 Task: Research Airbnb properties in New Amsterdam, Guyana from 10th December 2023 to 26th December 2023 for 6 adults, 2 children. Place can be entire place or shared room with 6 bedrooms having 6 beds and 6 bathrooms. Property type can be house. Amenities needed are: wifi, TV, free parking, gym, and breakfast. Booking option can be self check-in.
Action: Mouse moved to (555, 112)
Screenshot: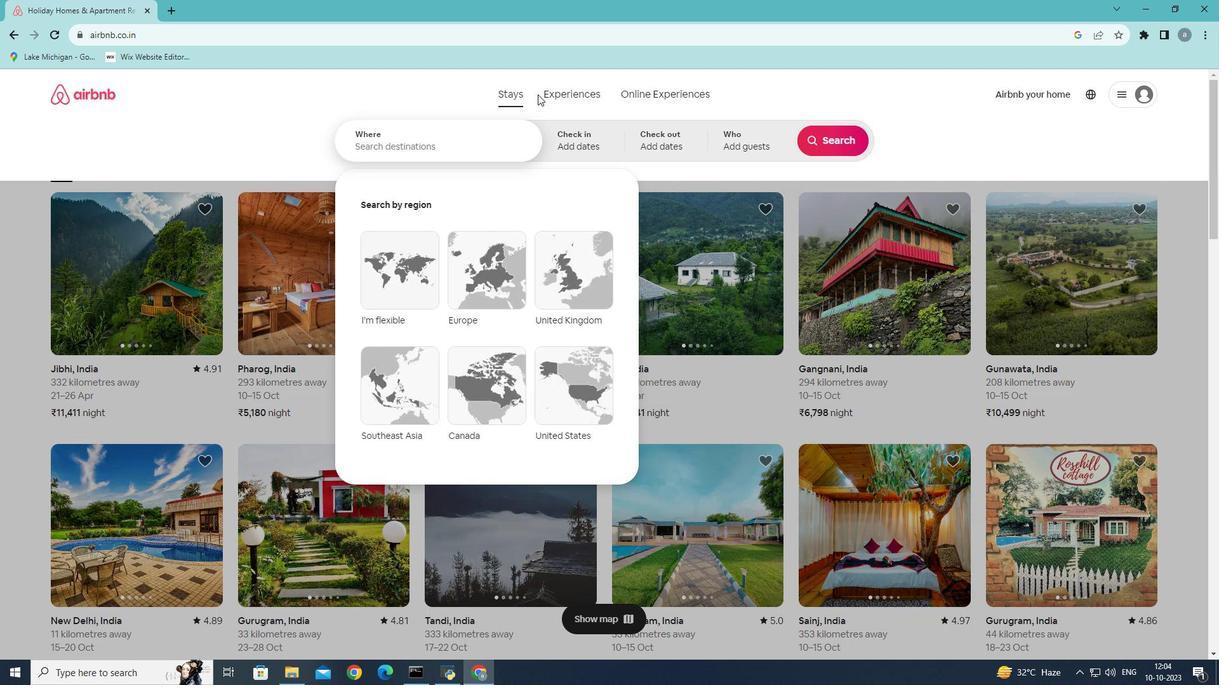 
Action: Mouse pressed left at (555, 112)
Screenshot: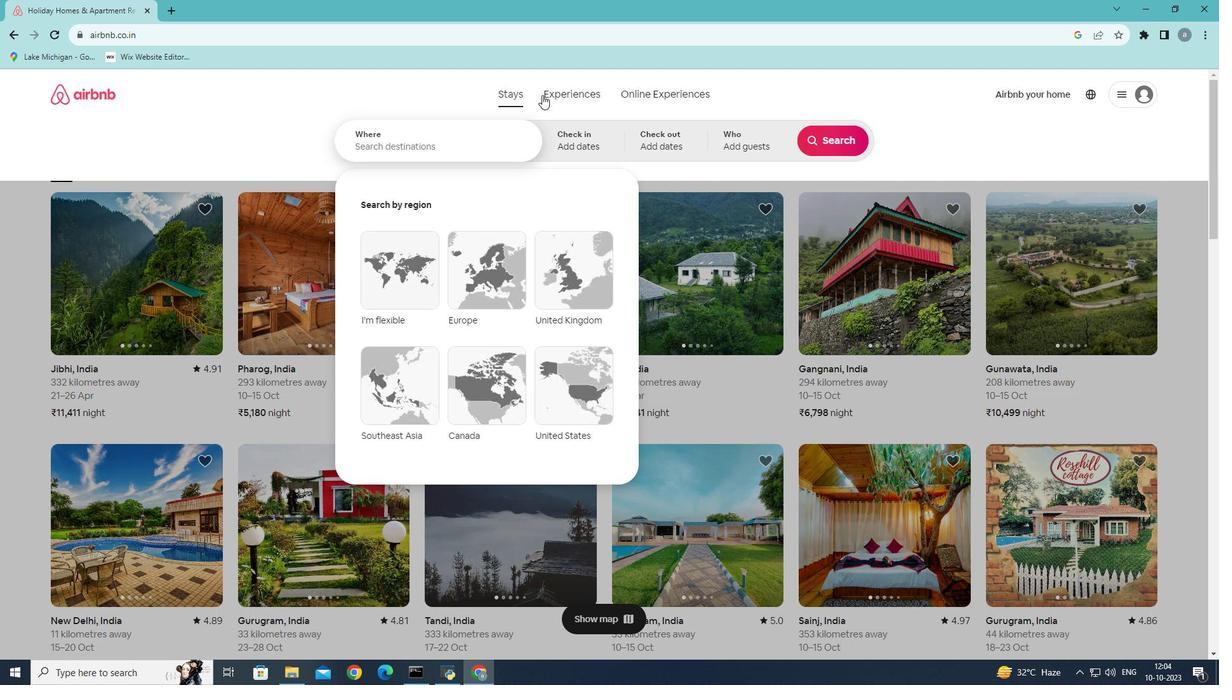 
Action: Mouse moved to (465, 154)
Screenshot: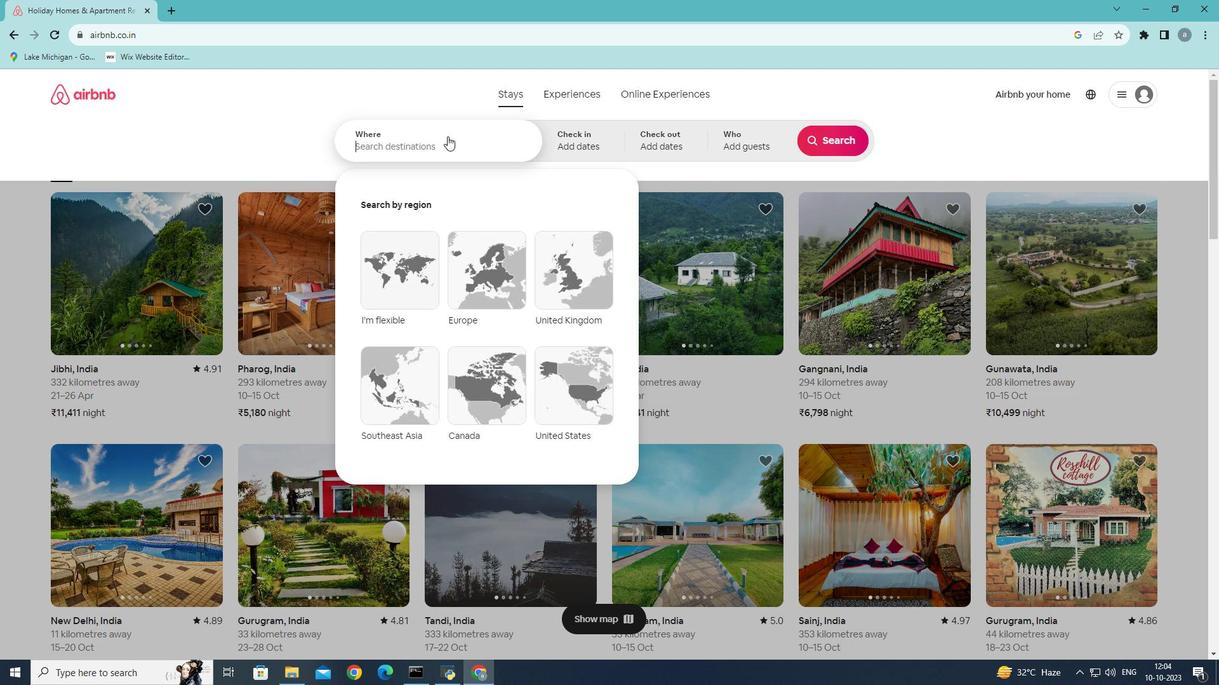 
Action: Mouse pressed left at (465, 154)
Screenshot: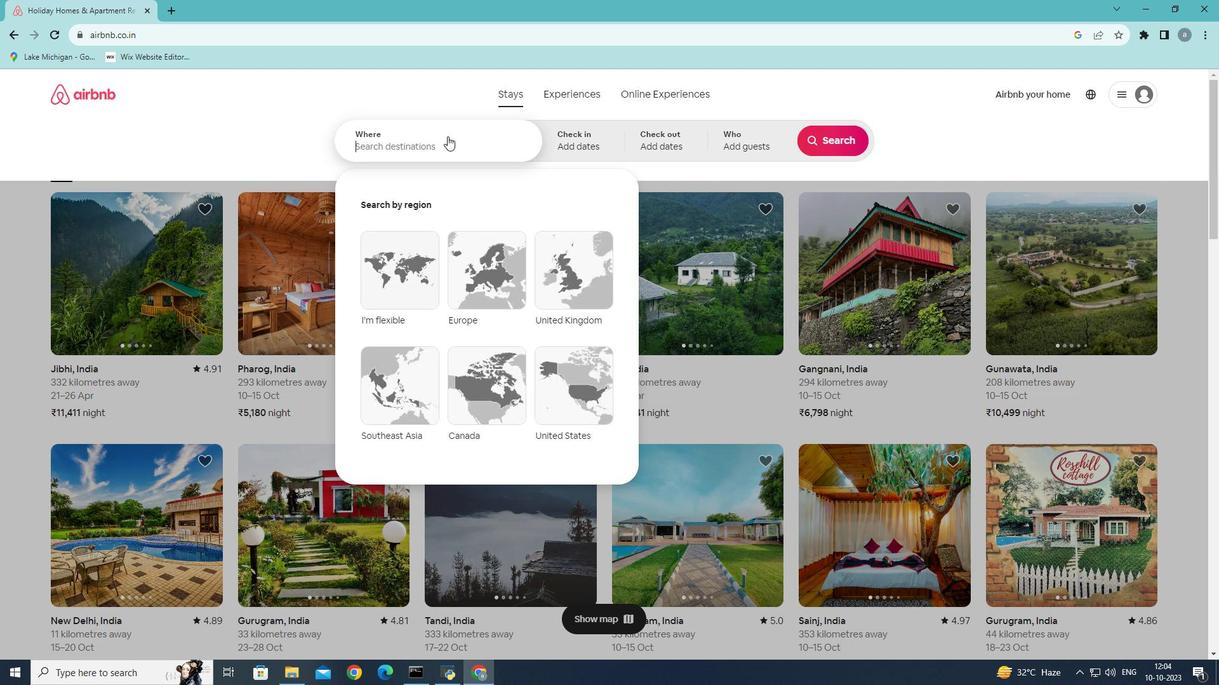 
Action: Key pressed <Key.shift><Key.shift><Key.shift><Key.shift><Key.shift><Key.shift><Key.shift><Key.shift><Key.shift><Key.shift><Key.shift><Key.shift><Key.shift><Key.shift><Key.shift>New<Key.space><Key.shift>Amster
Screenshot: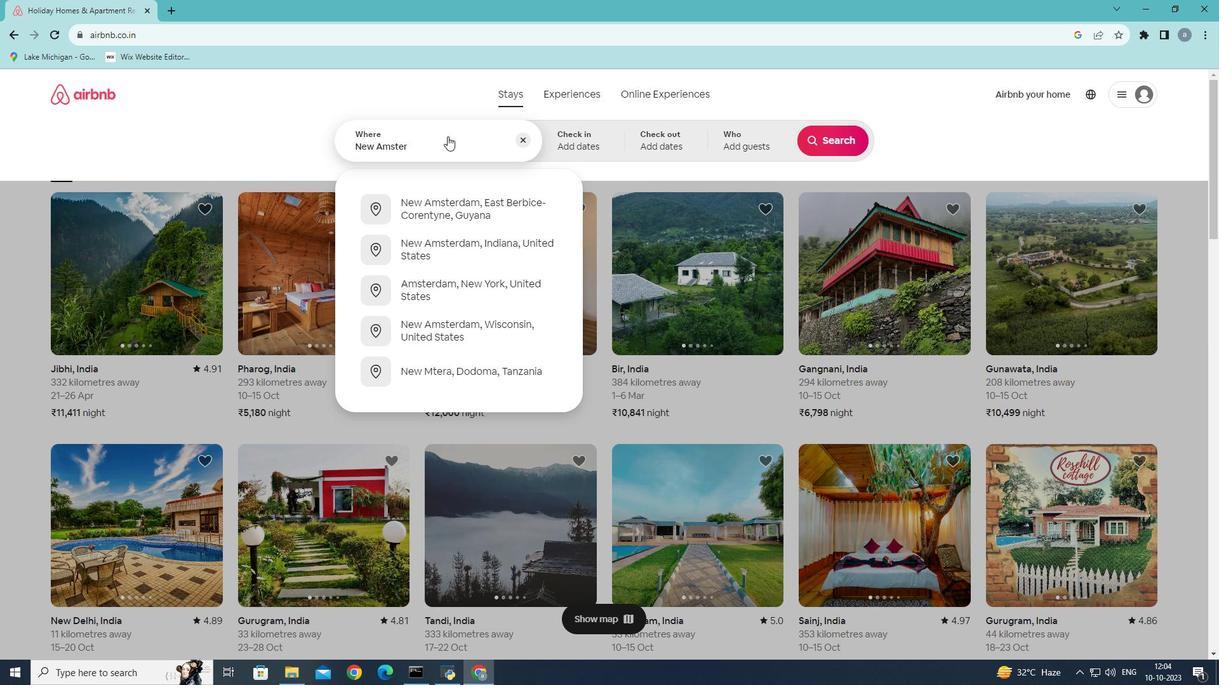 
Action: Mouse moved to (487, 238)
Screenshot: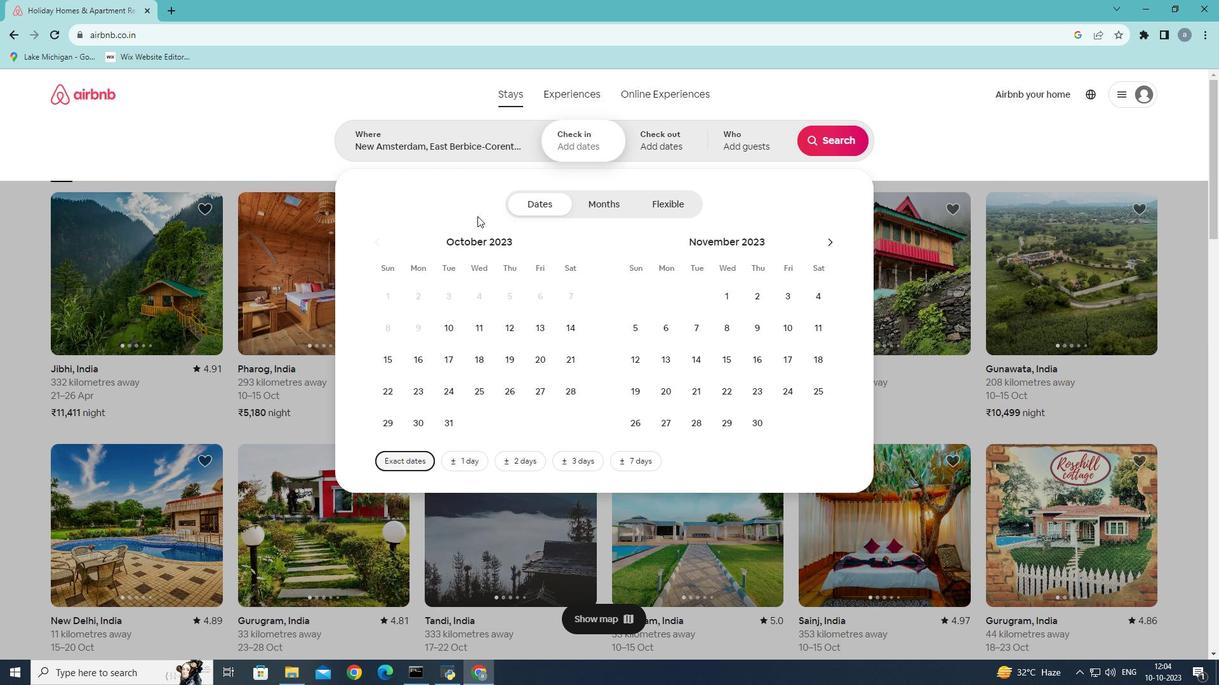 
Action: Mouse pressed left at (487, 238)
Screenshot: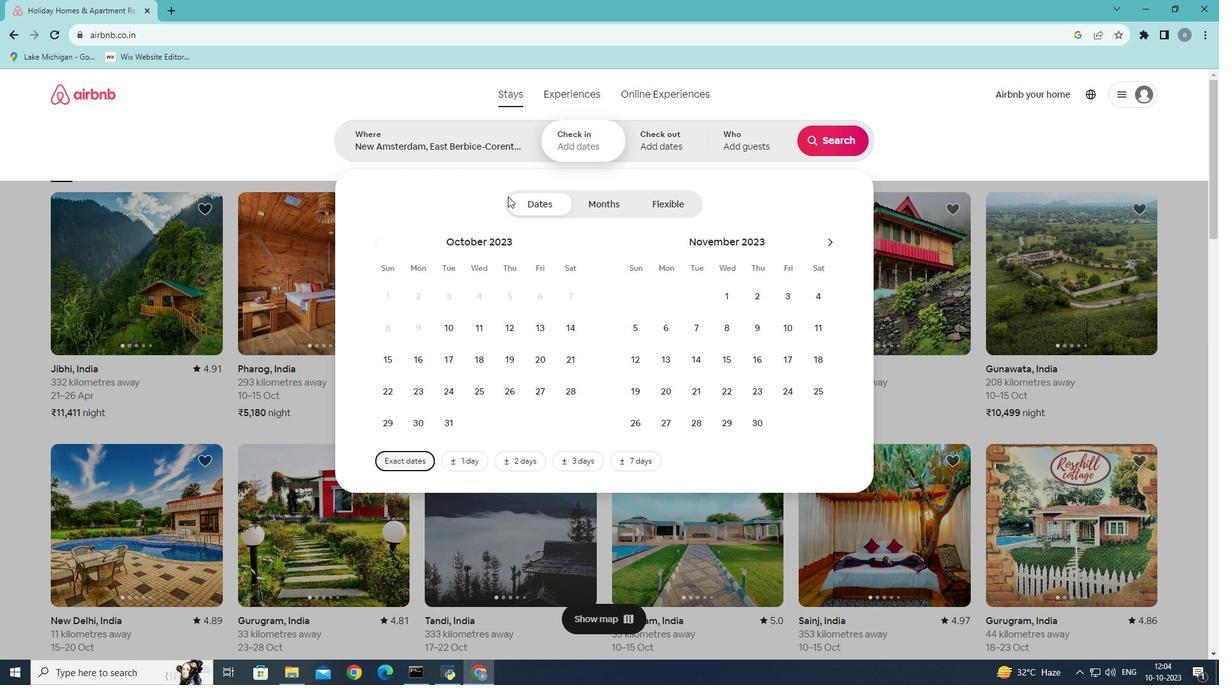 
Action: Mouse moved to (843, 259)
Screenshot: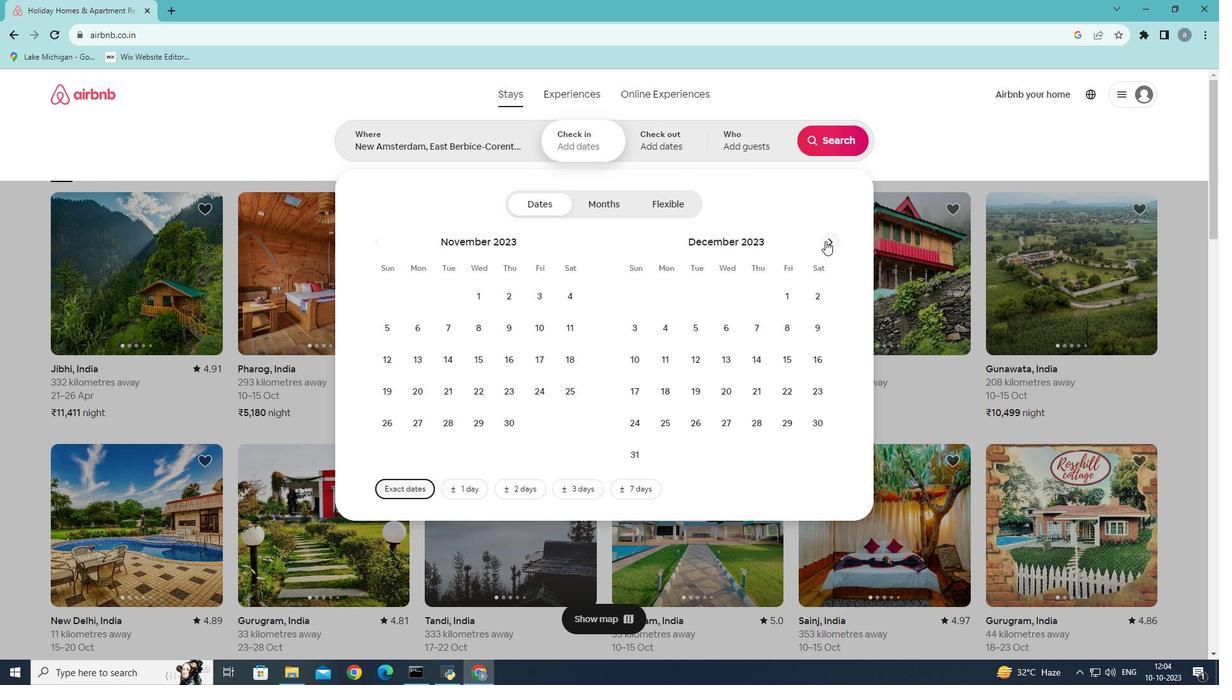 
Action: Mouse pressed left at (843, 259)
Screenshot: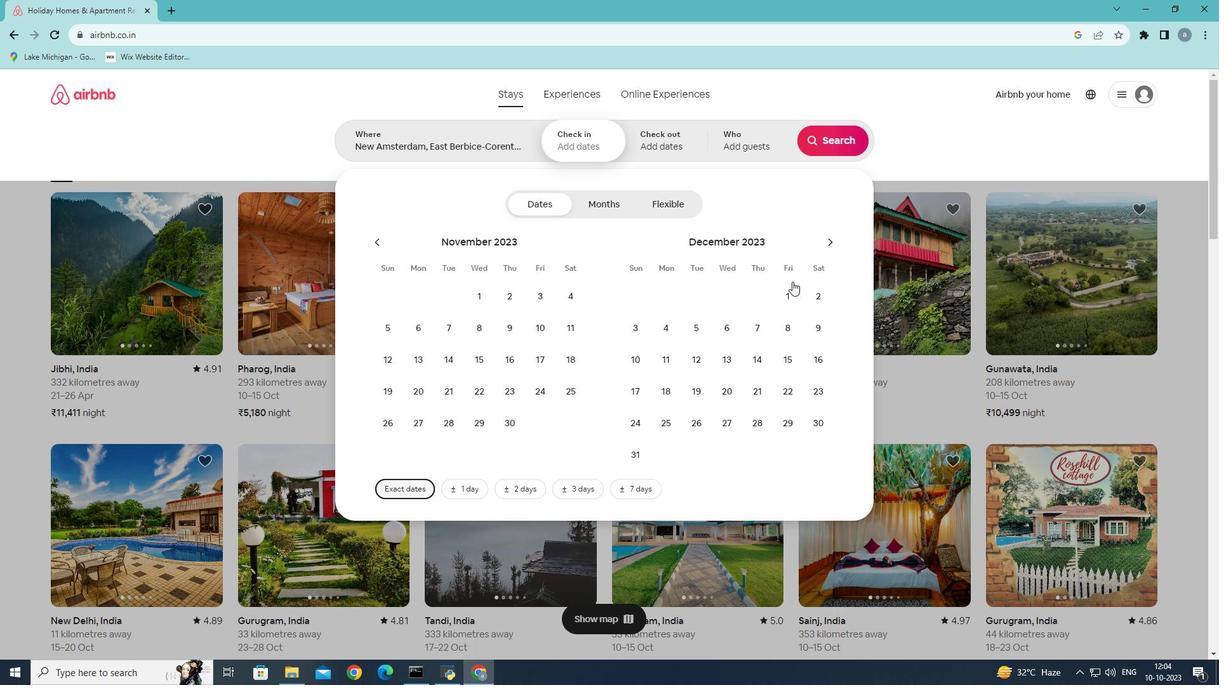 
Action: Mouse moved to (658, 377)
Screenshot: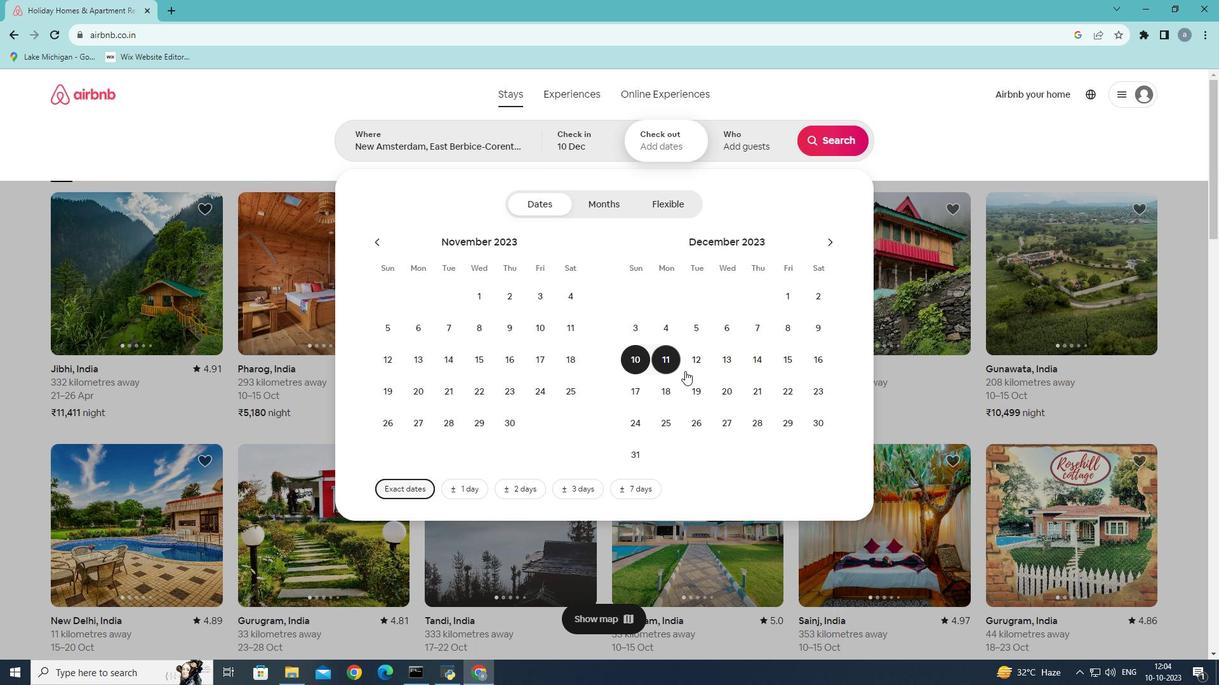 
Action: Mouse pressed left at (658, 377)
Screenshot: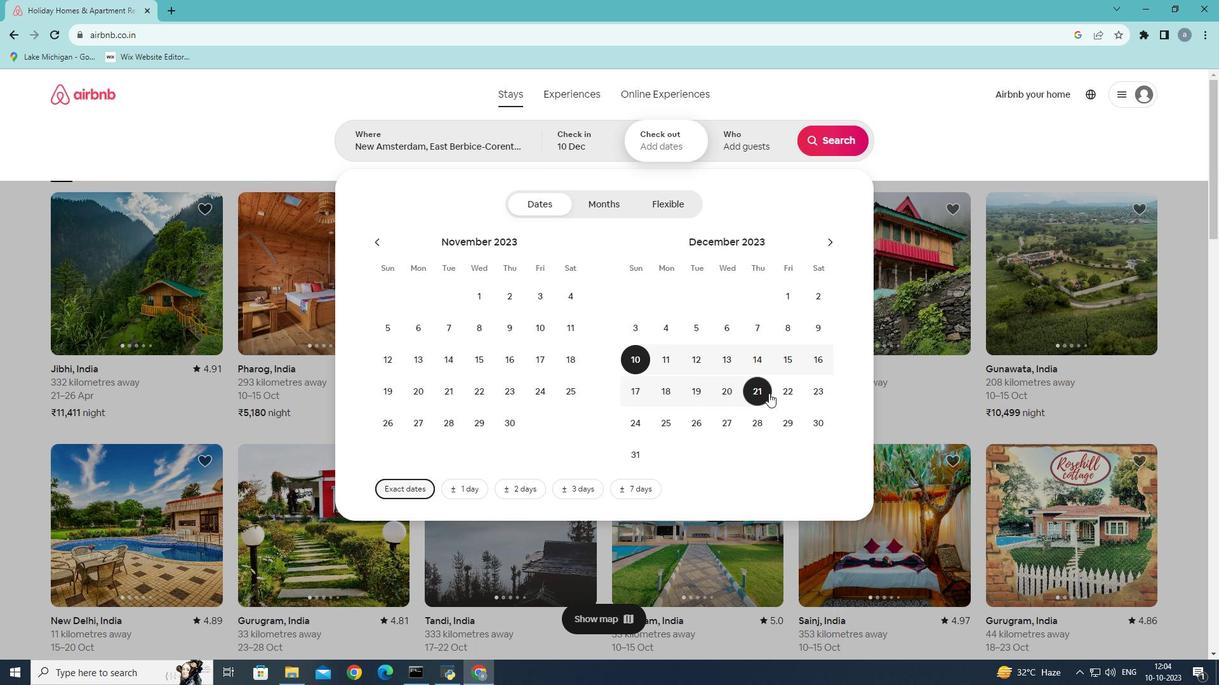
Action: Mouse moved to (715, 440)
Screenshot: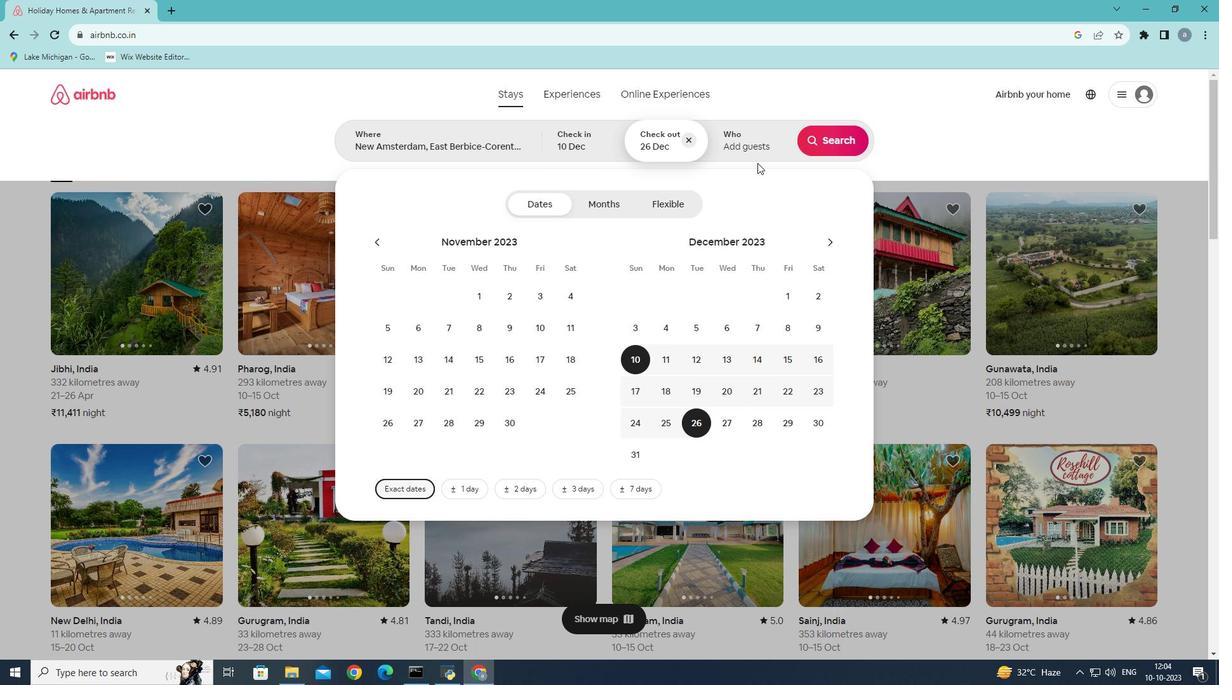 
Action: Mouse pressed left at (715, 440)
Screenshot: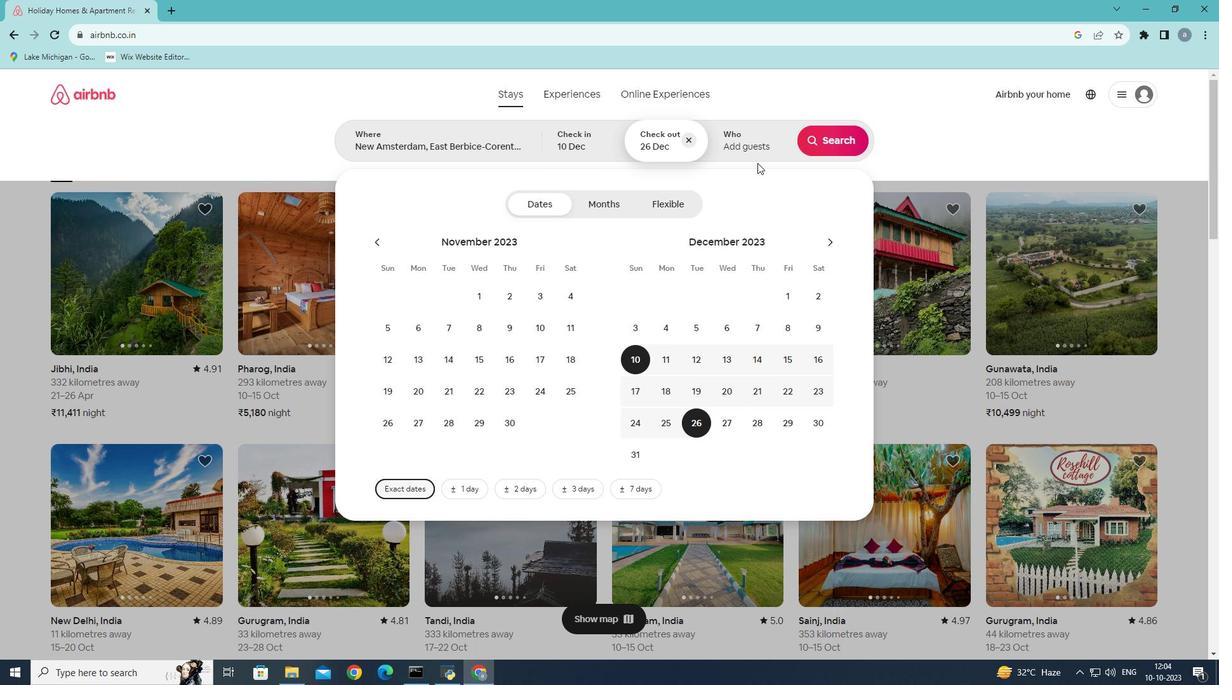
Action: Mouse moved to (778, 166)
Screenshot: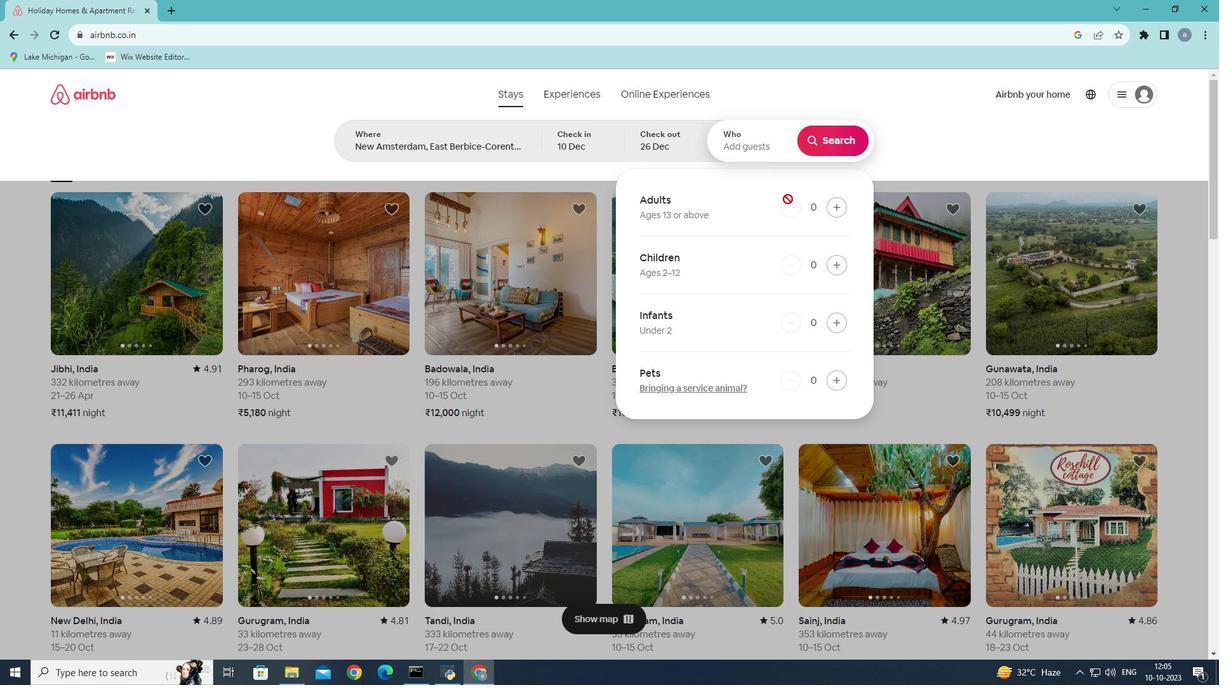 
Action: Mouse pressed left at (778, 166)
Screenshot: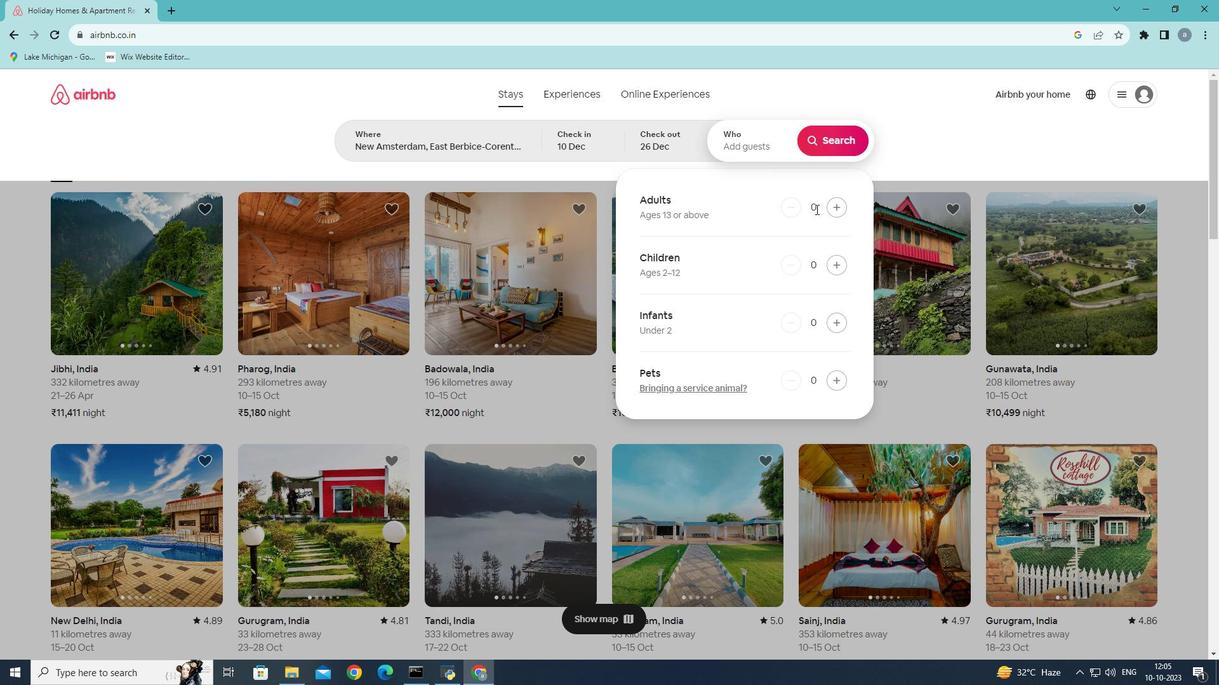 
Action: Mouse moved to (854, 226)
Screenshot: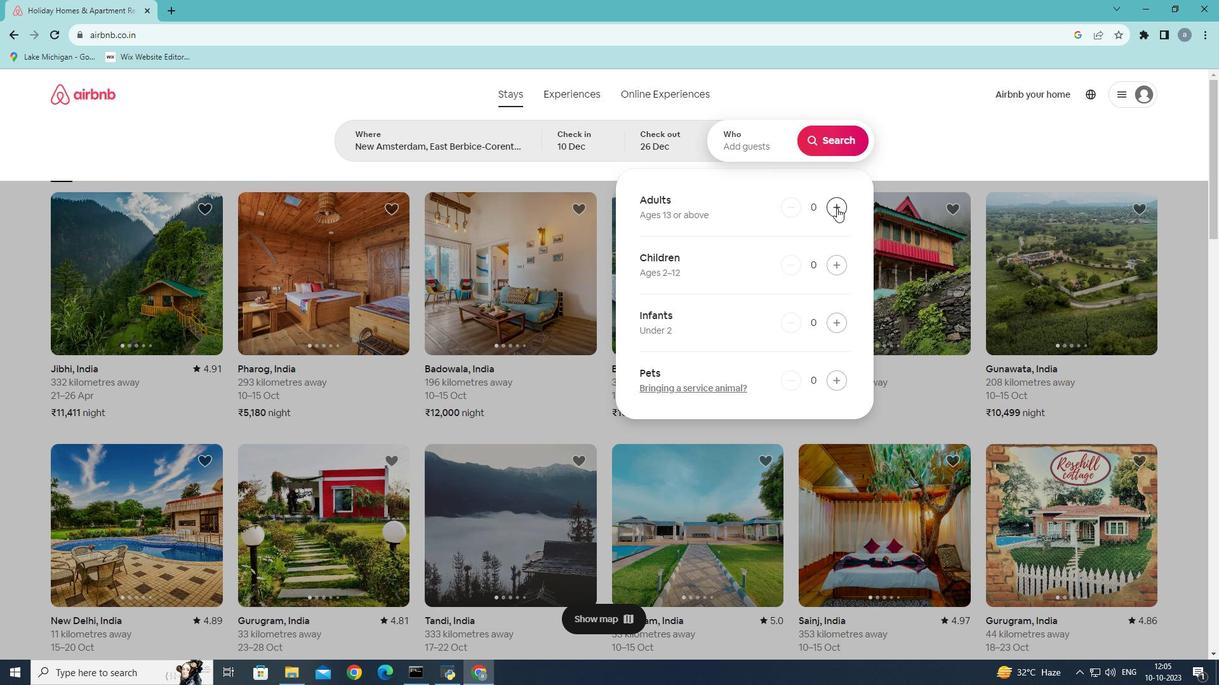 
Action: Mouse pressed left at (854, 226)
Screenshot: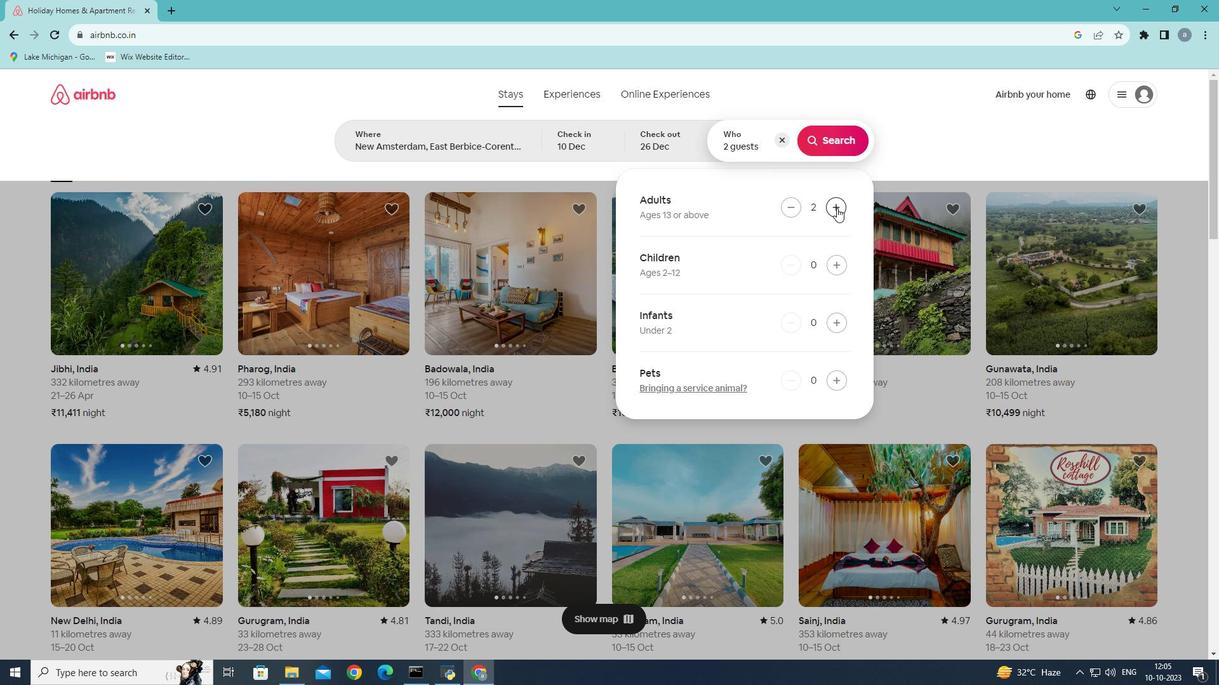 
Action: Mouse pressed left at (854, 226)
Screenshot: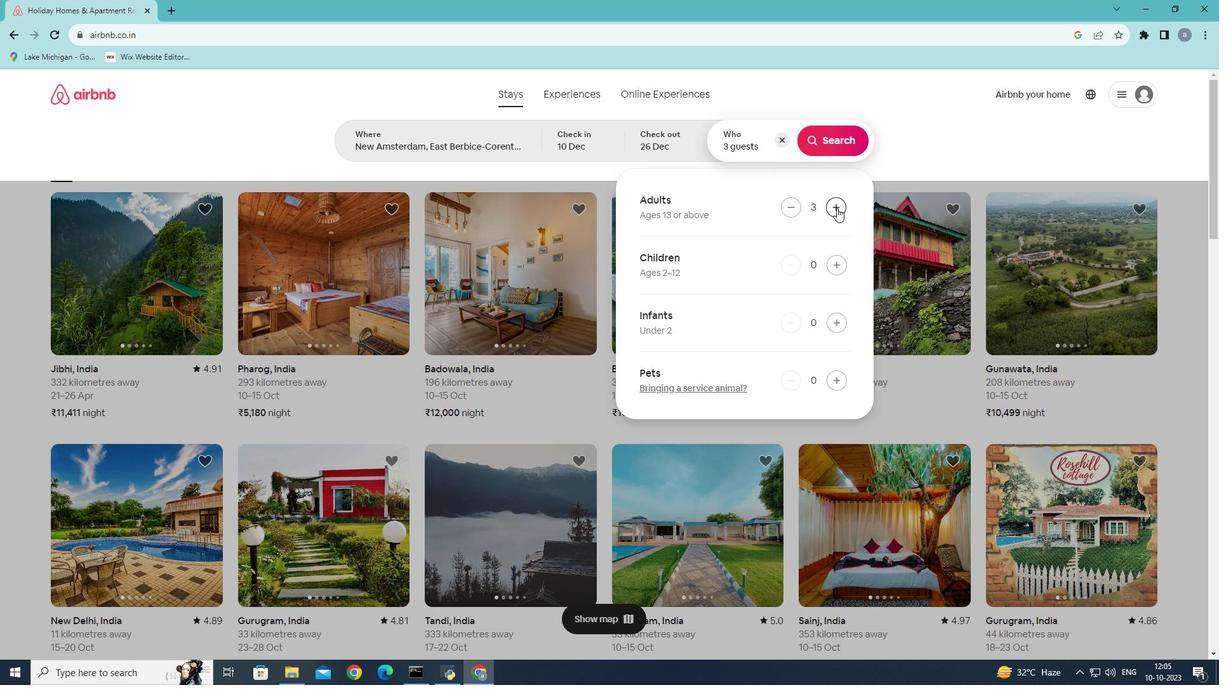 
Action: Mouse pressed left at (854, 226)
Screenshot: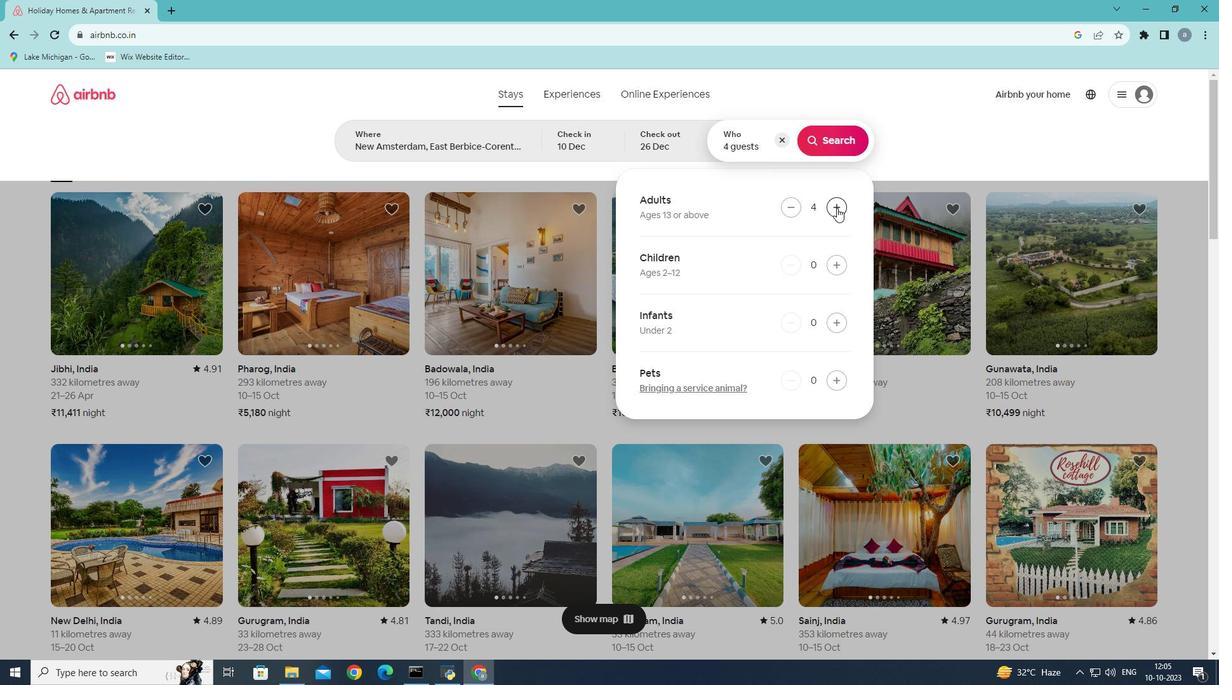 
Action: Mouse pressed left at (854, 226)
Screenshot: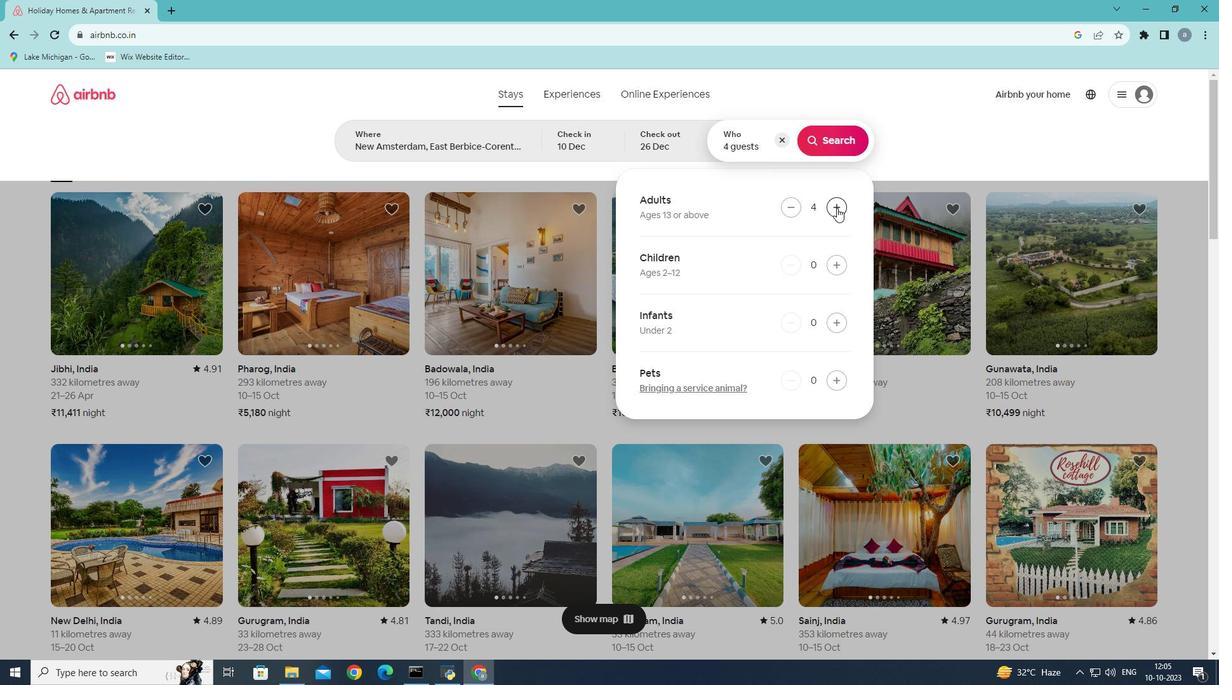 
Action: Mouse pressed left at (854, 226)
Screenshot: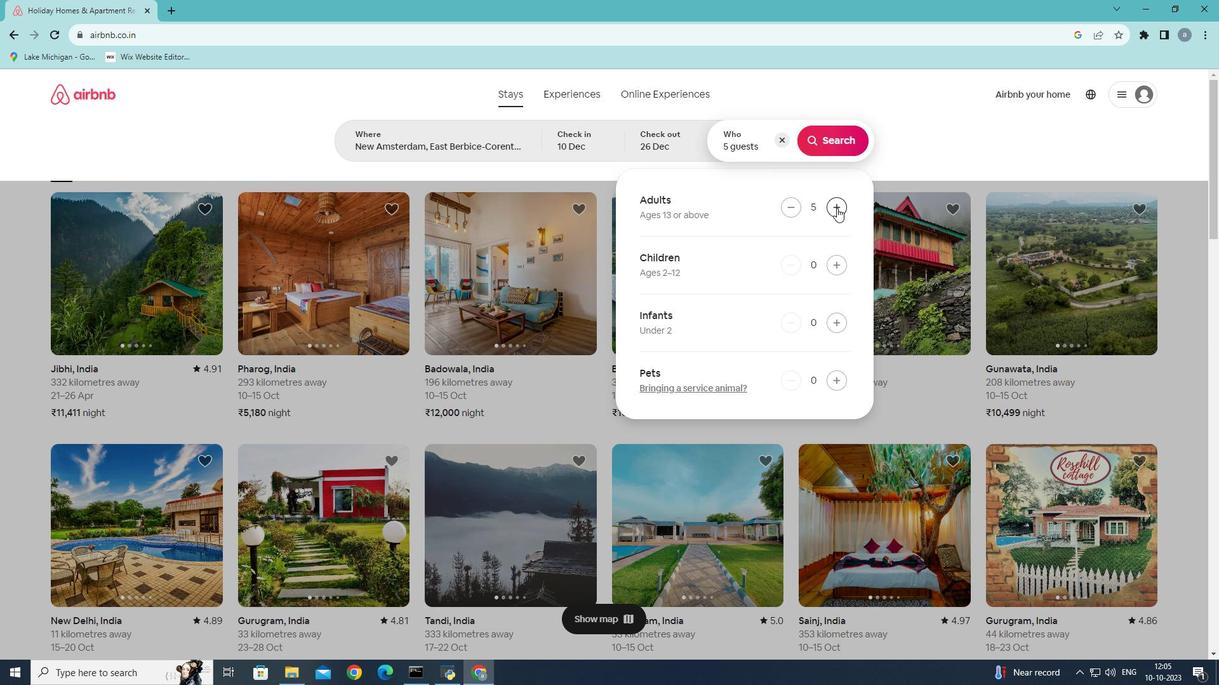 
Action: Mouse pressed left at (854, 226)
Screenshot: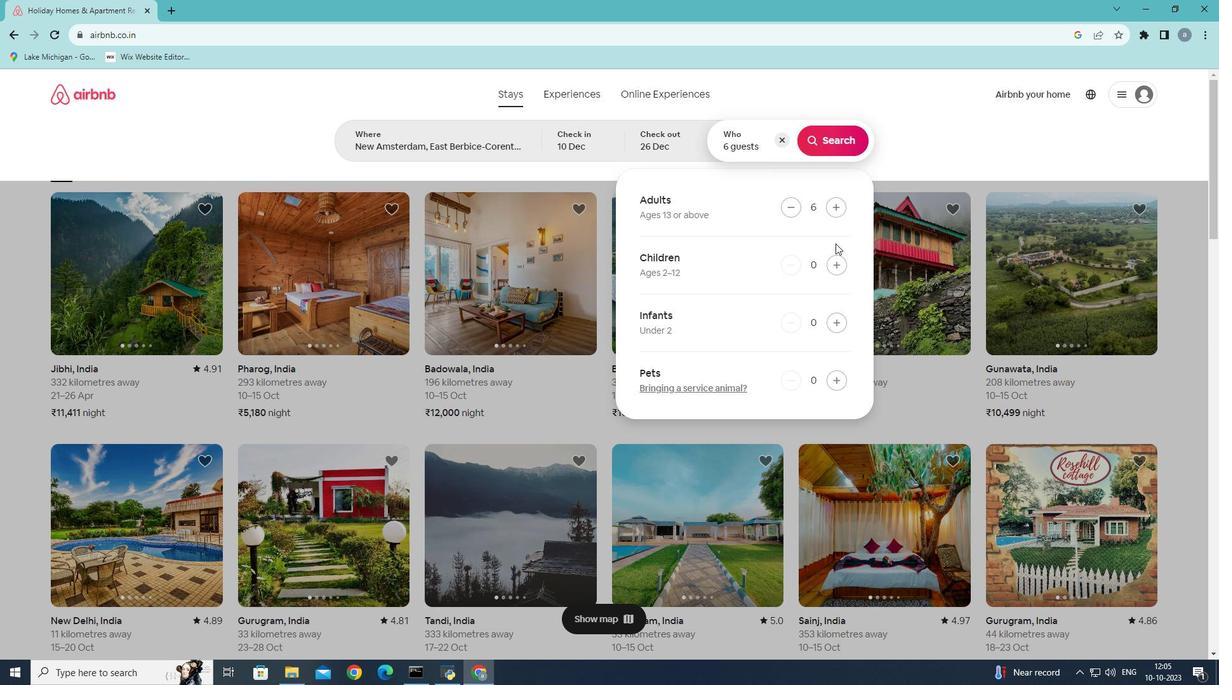 
Action: Mouse moved to (853, 283)
Screenshot: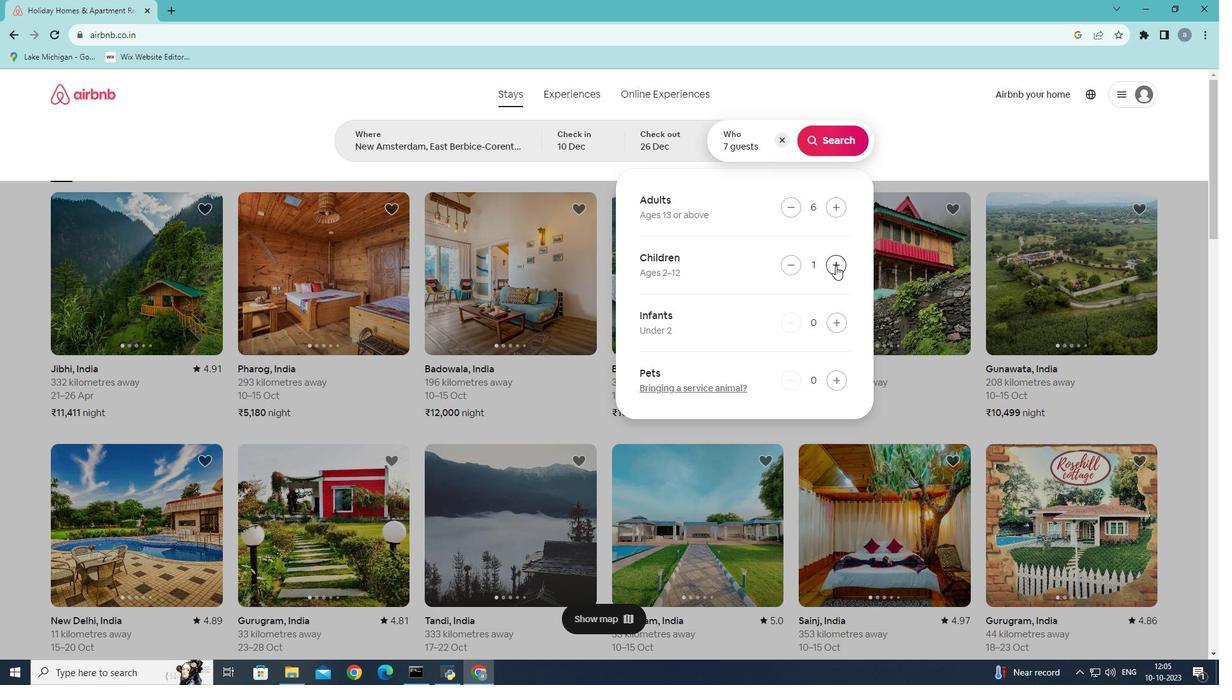 
Action: Mouse pressed left at (853, 283)
Screenshot: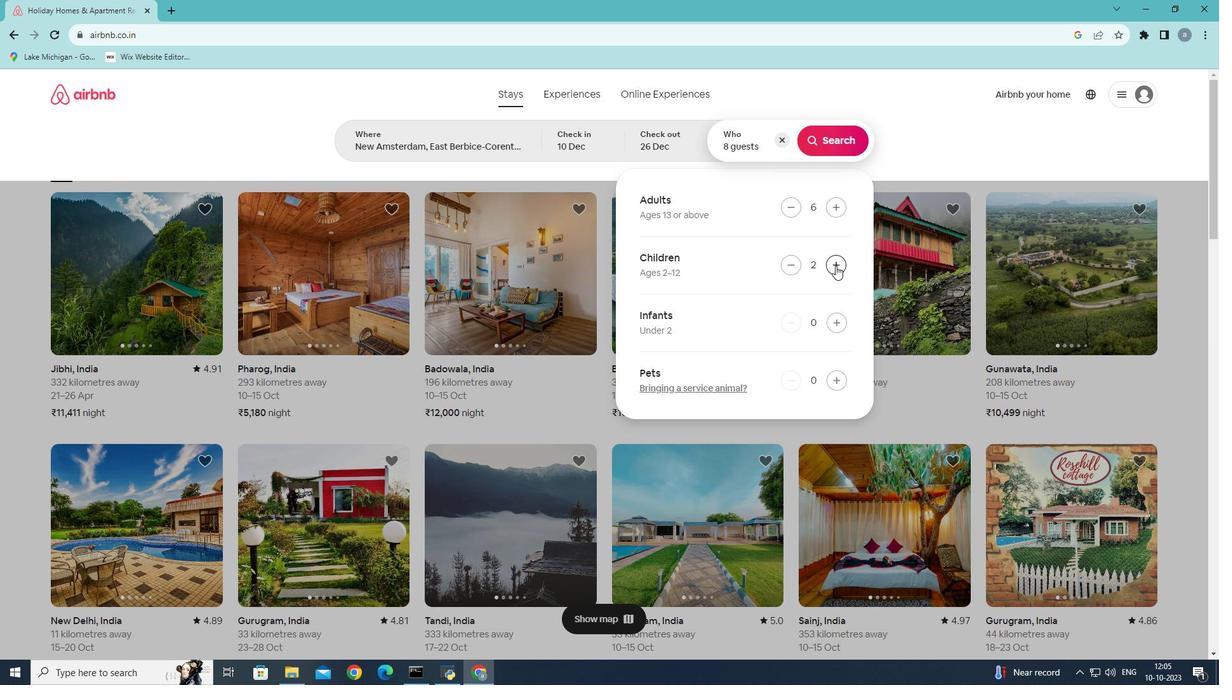 
Action: Mouse pressed left at (853, 283)
Screenshot: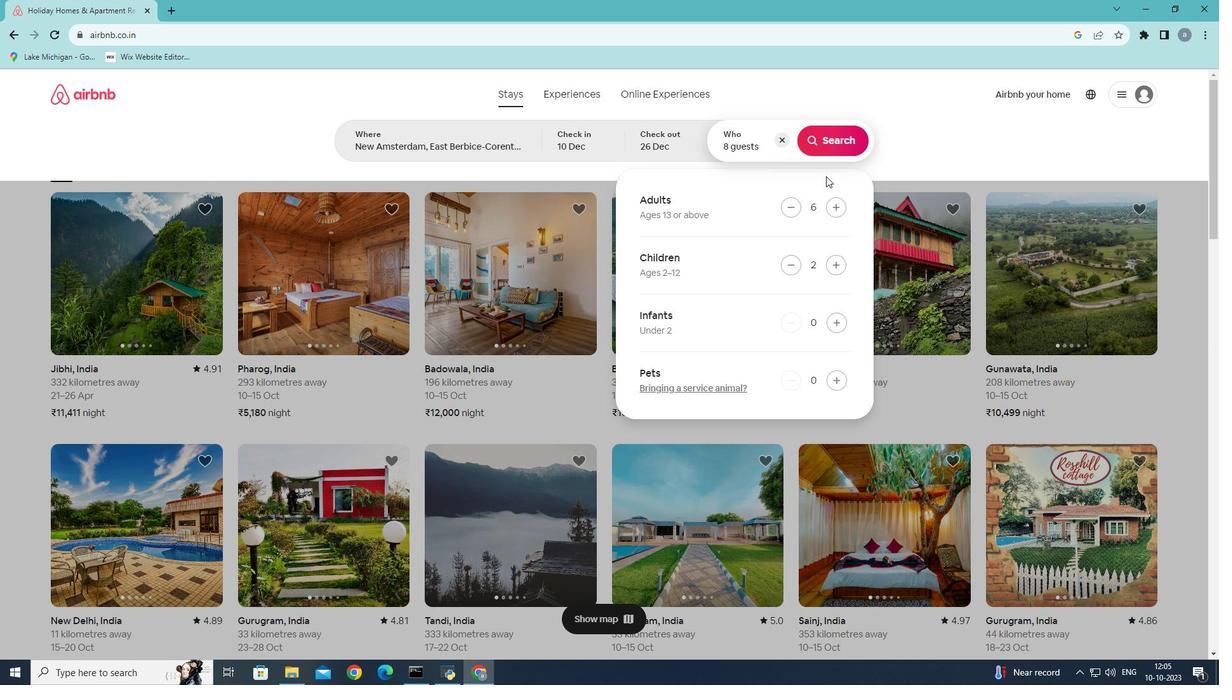 
Action: Mouse moved to (850, 167)
Screenshot: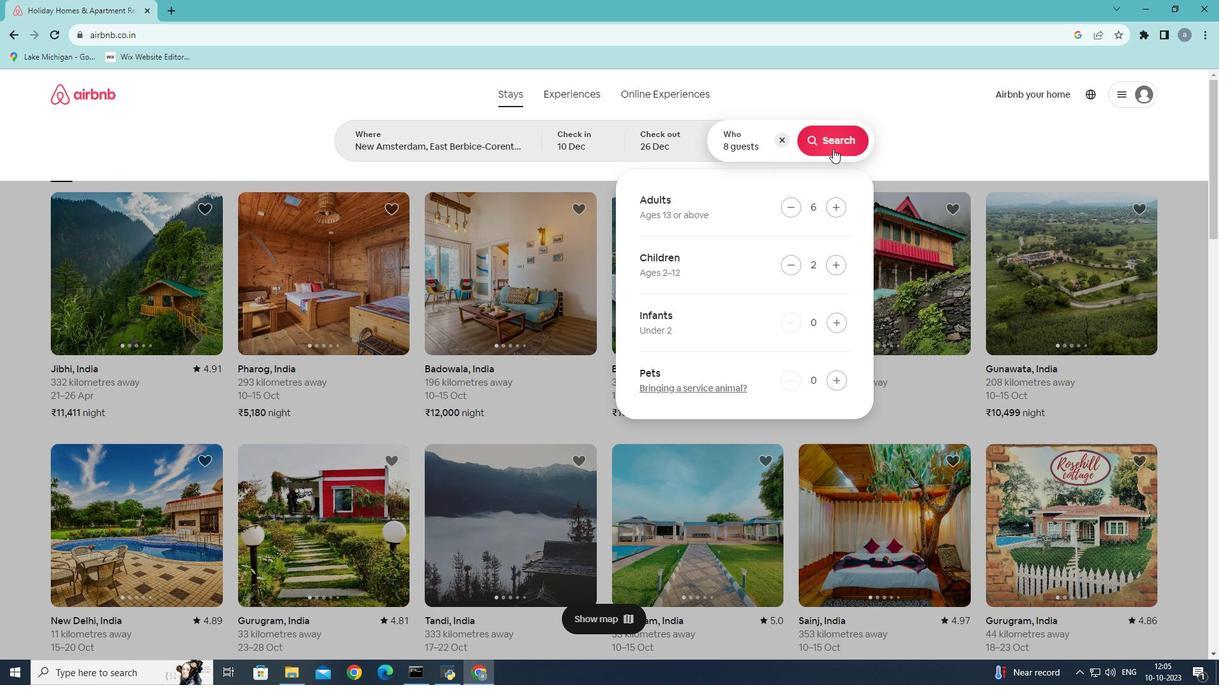 
Action: Mouse pressed left at (850, 167)
Screenshot: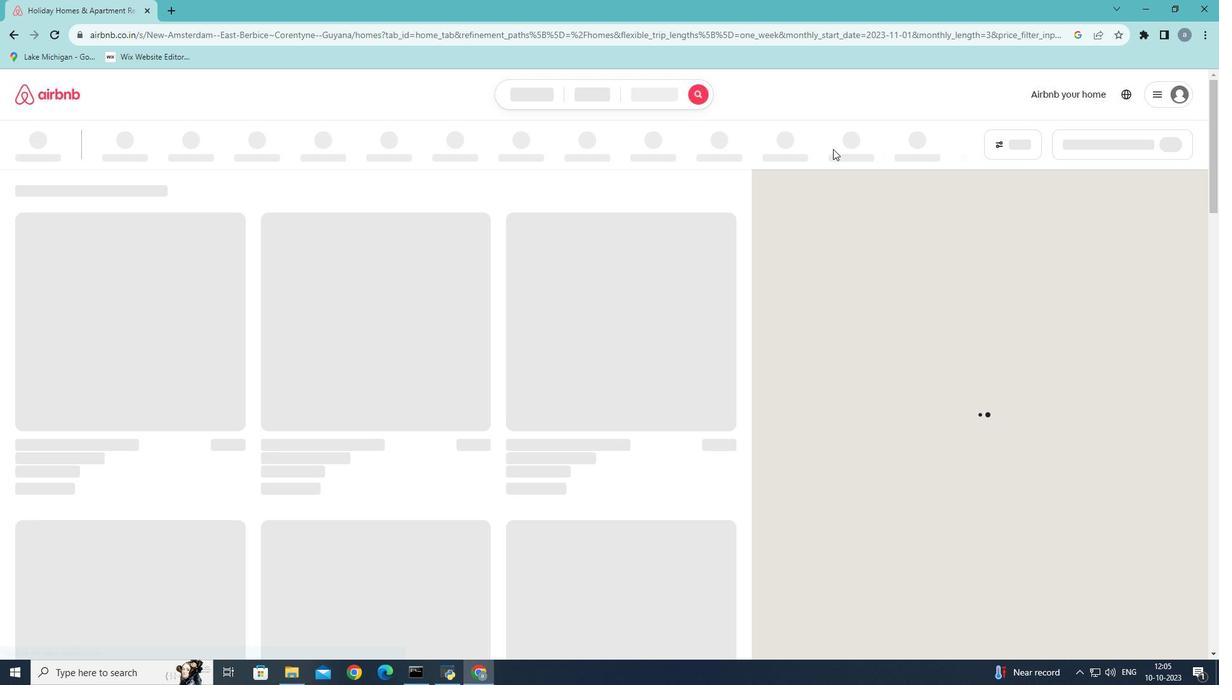 
Action: Mouse moved to (1036, 161)
Screenshot: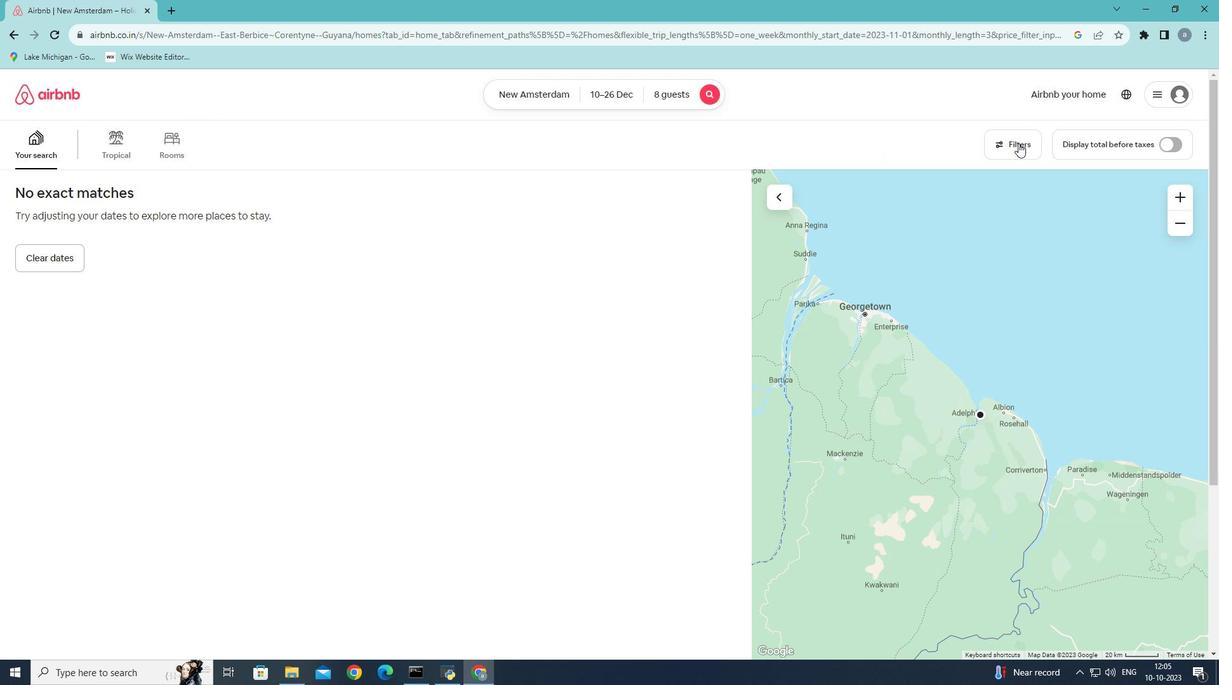 
Action: Mouse pressed left at (1036, 161)
Screenshot: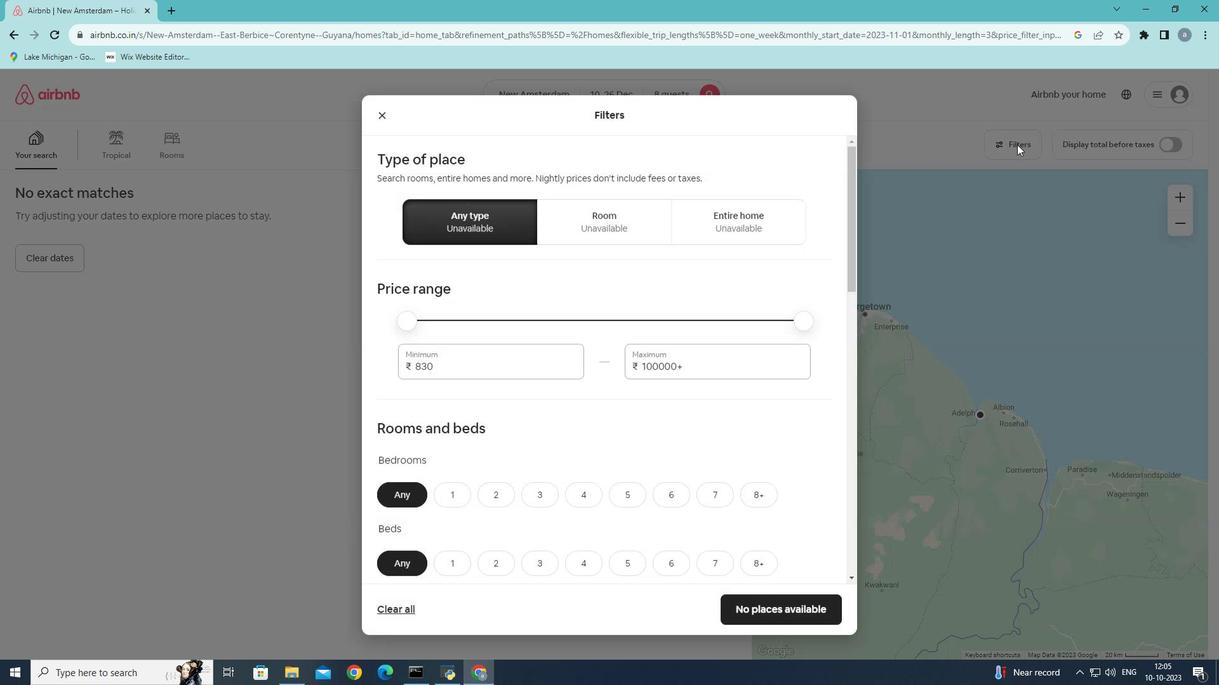
Action: Mouse moved to (760, 241)
Screenshot: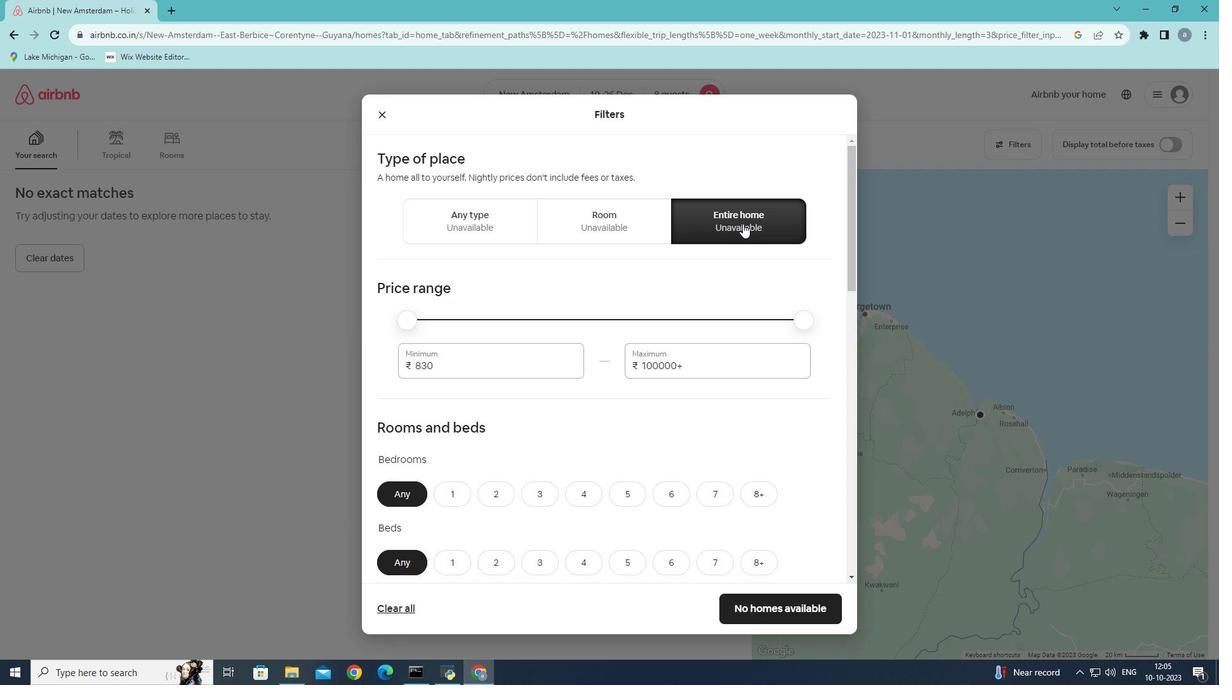 
Action: Mouse pressed left at (760, 241)
Screenshot: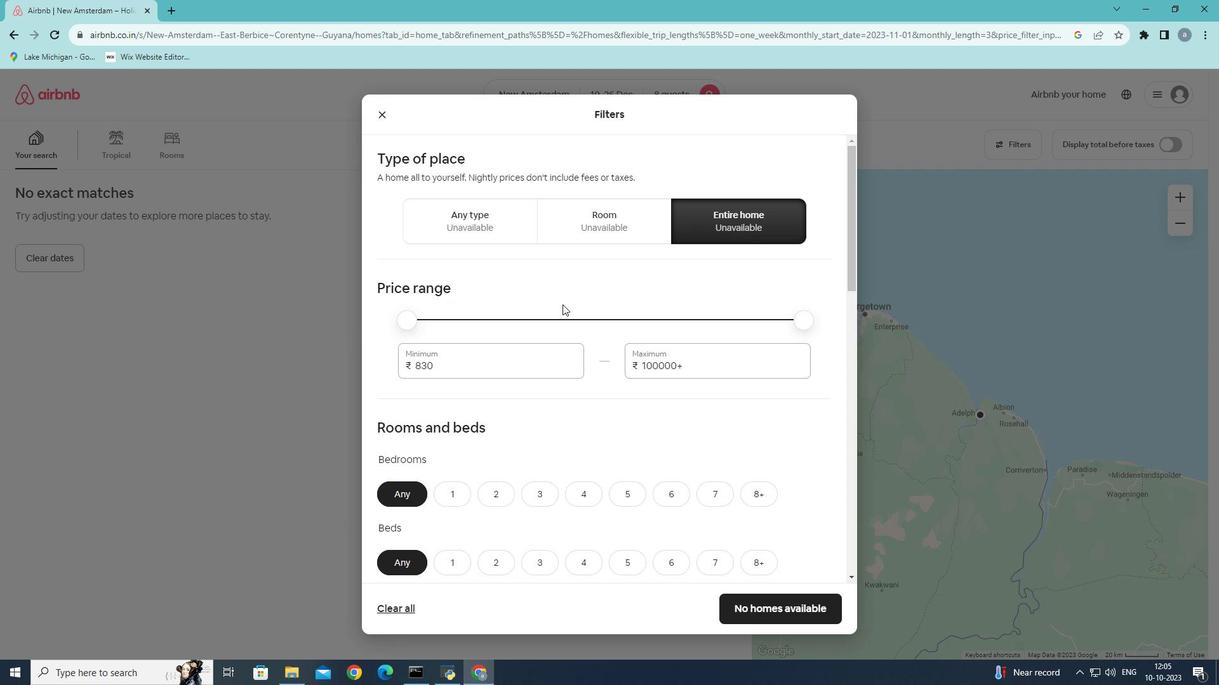 
Action: Mouse moved to (455, 383)
Screenshot: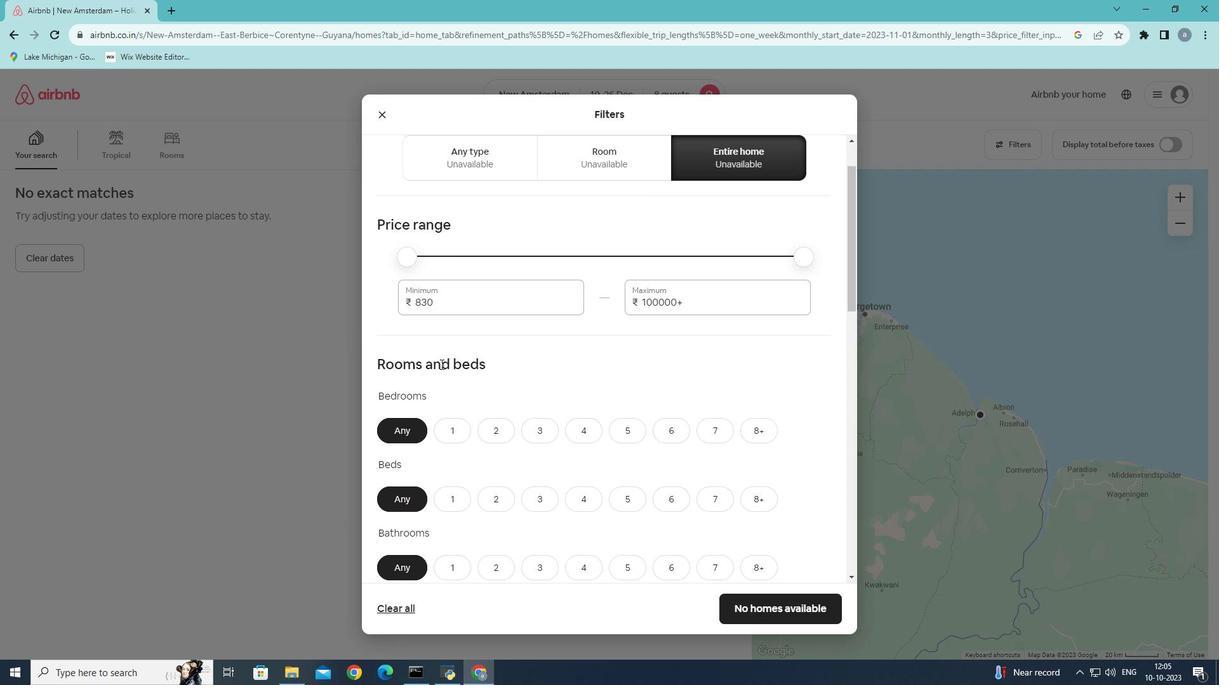
Action: Mouse scrolled (455, 382) with delta (0, 0)
Screenshot: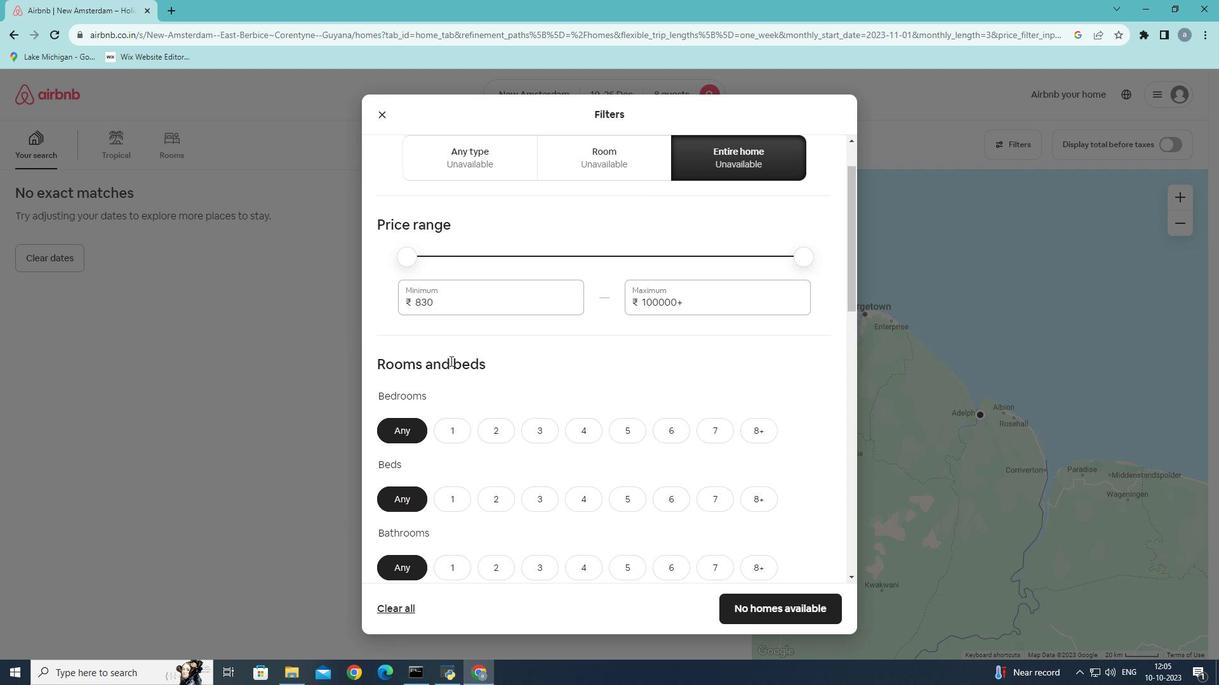 
Action: Mouse moved to (495, 376)
Screenshot: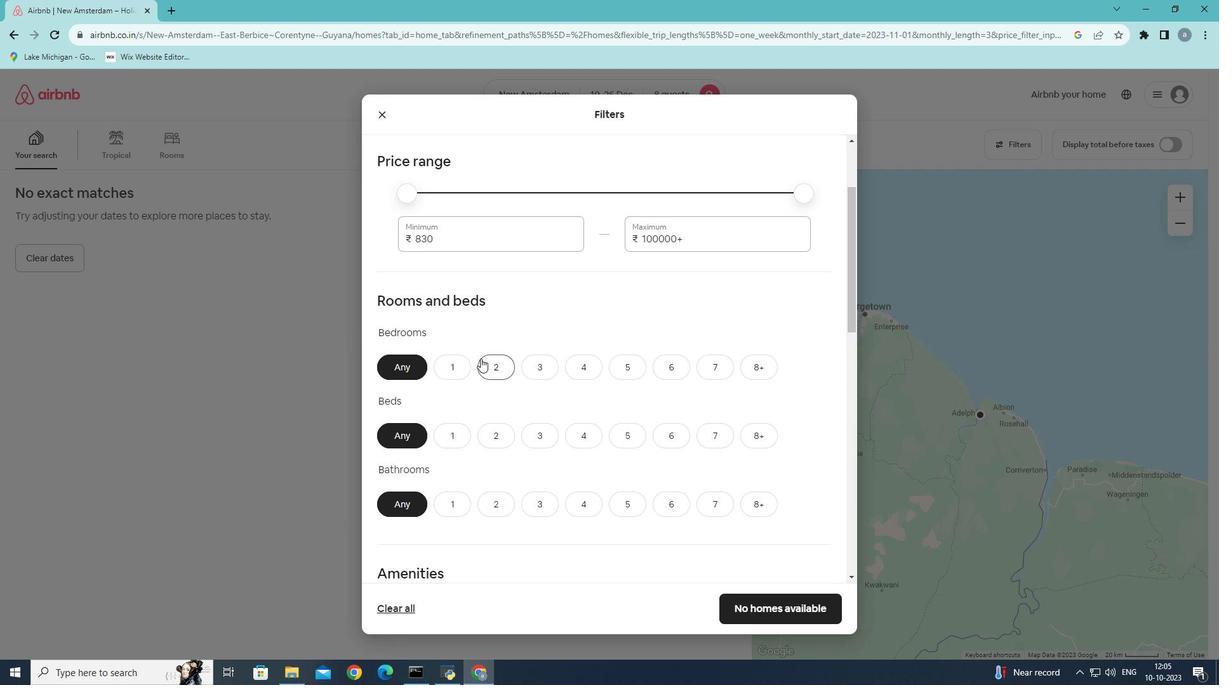 
Action: Mouse scrolled (495, 375) with delta (0, 0)
Screenshot: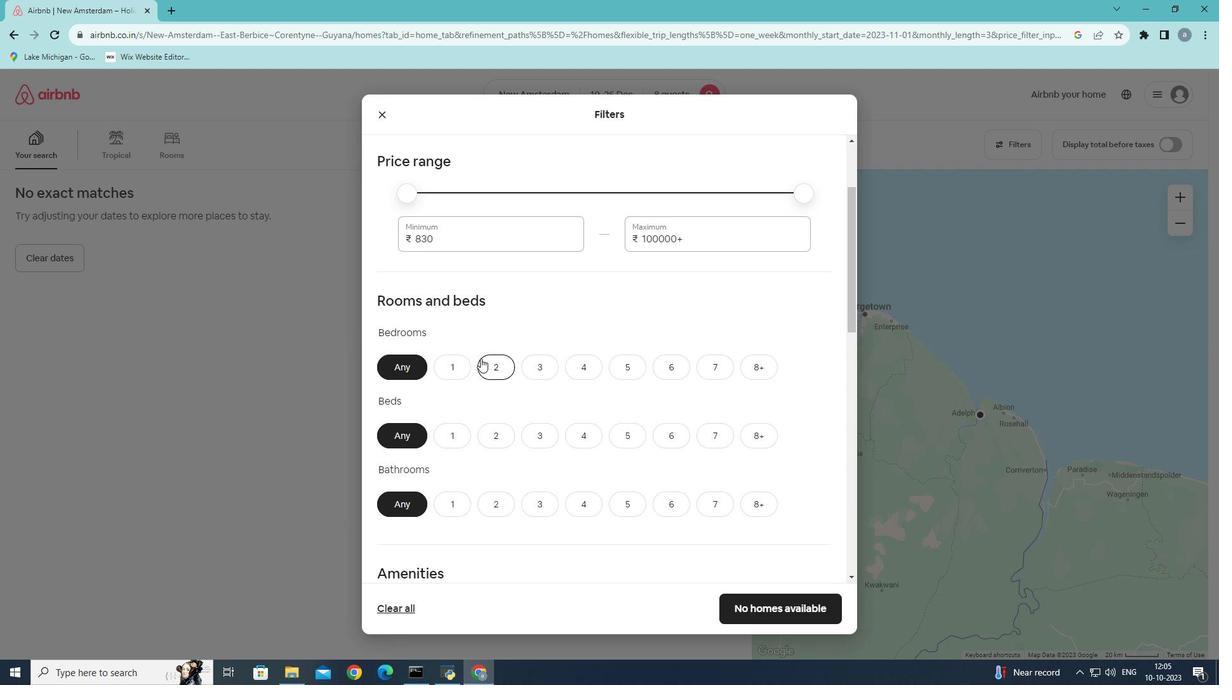 
Action: Mouse moved to (686, 391)
Screenshot: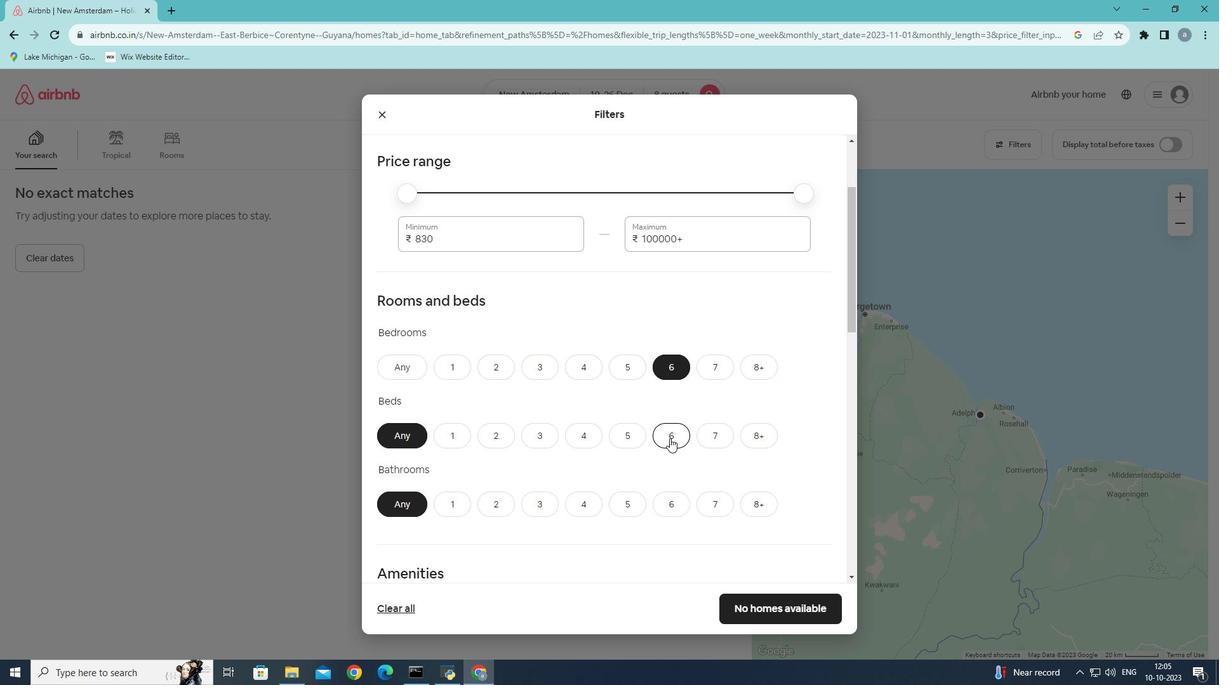 
Action: Mouse pressed left at (686, 391)
Screenshot: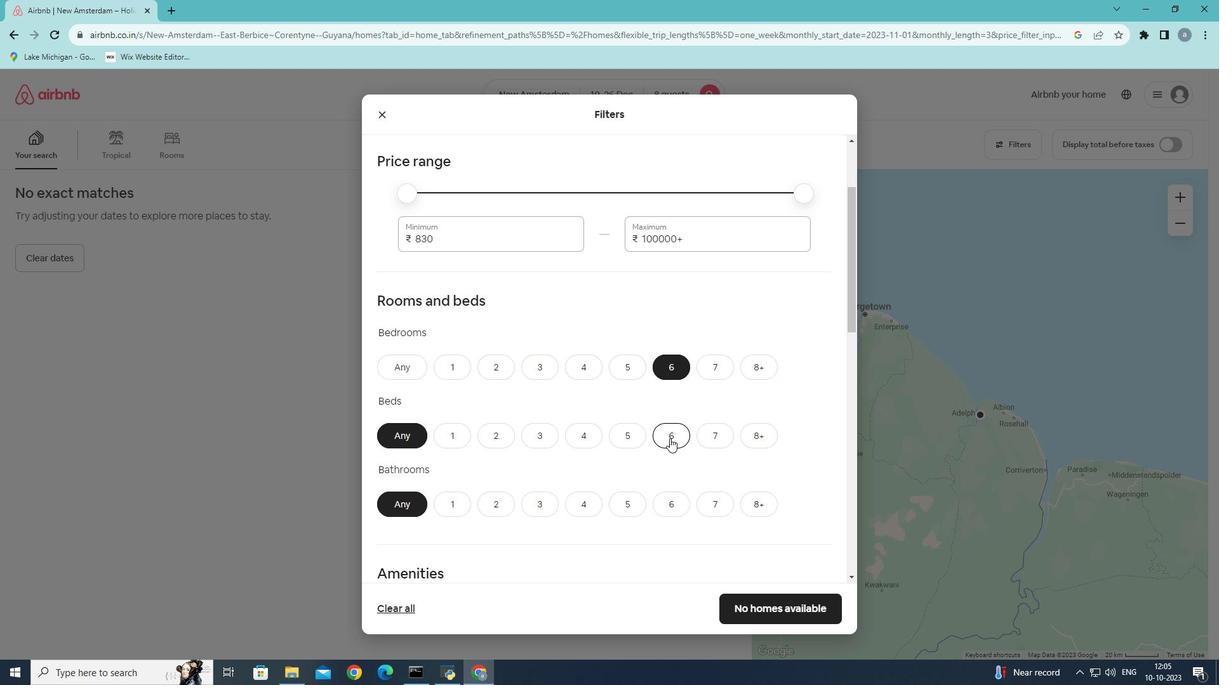 
Action: Mouse moved to (687, 456)
Screenshot: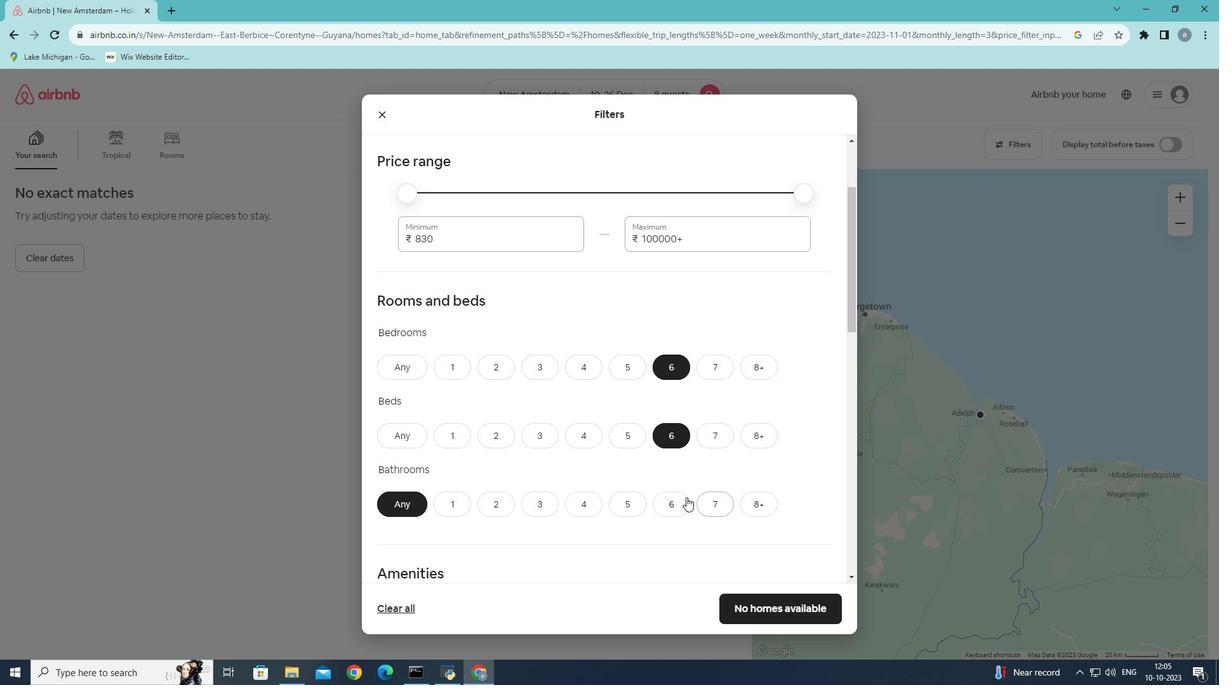 
Action: Mouse pressed left at (687, 456)
Screenshot: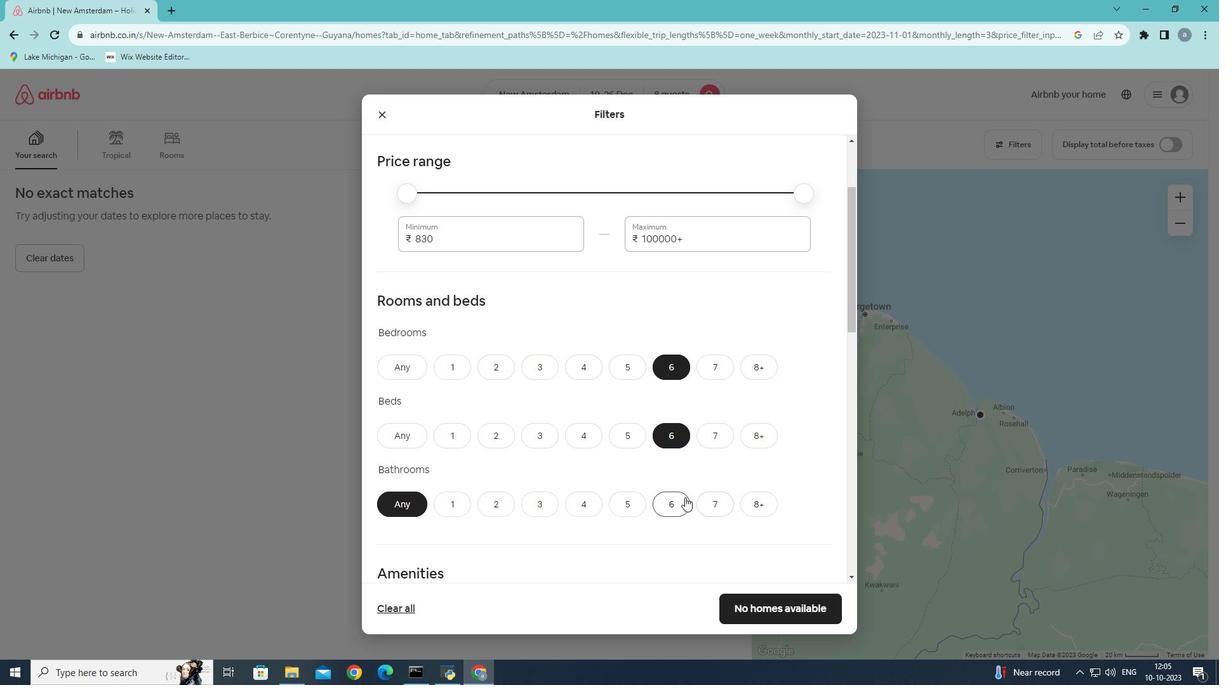 
Action: Mouse moved to (696, 517)
Screenshot: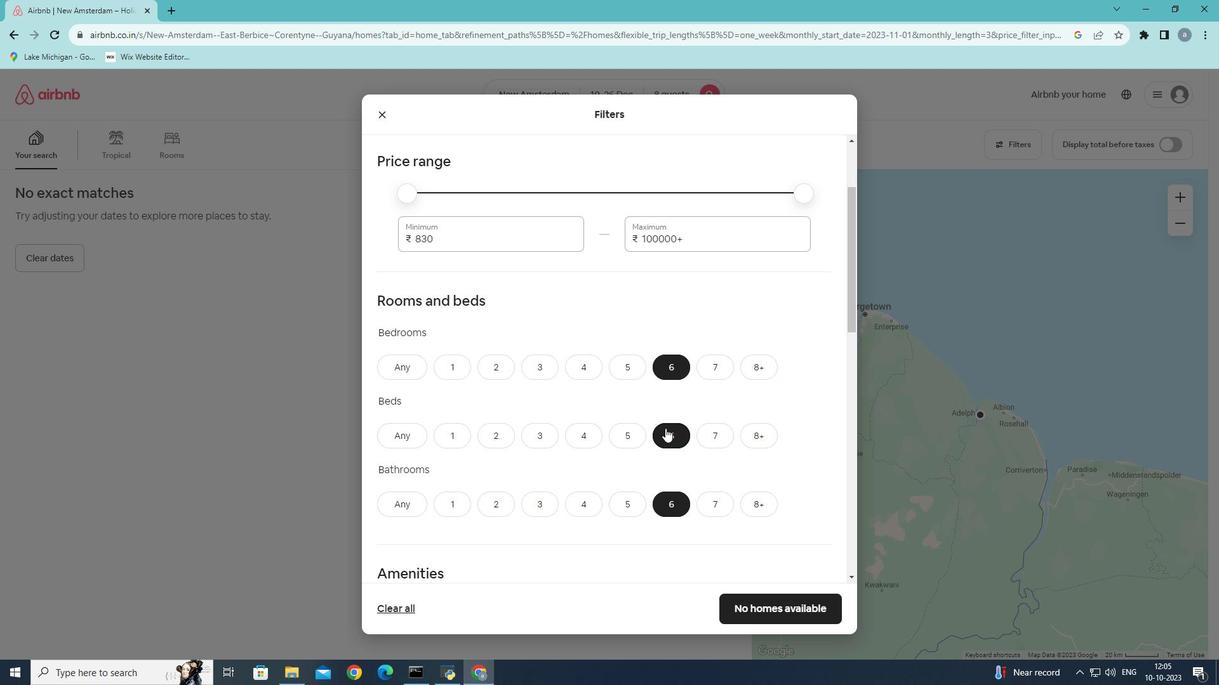 
Action: Mouse pressed left at (696, 517)
Screenshot: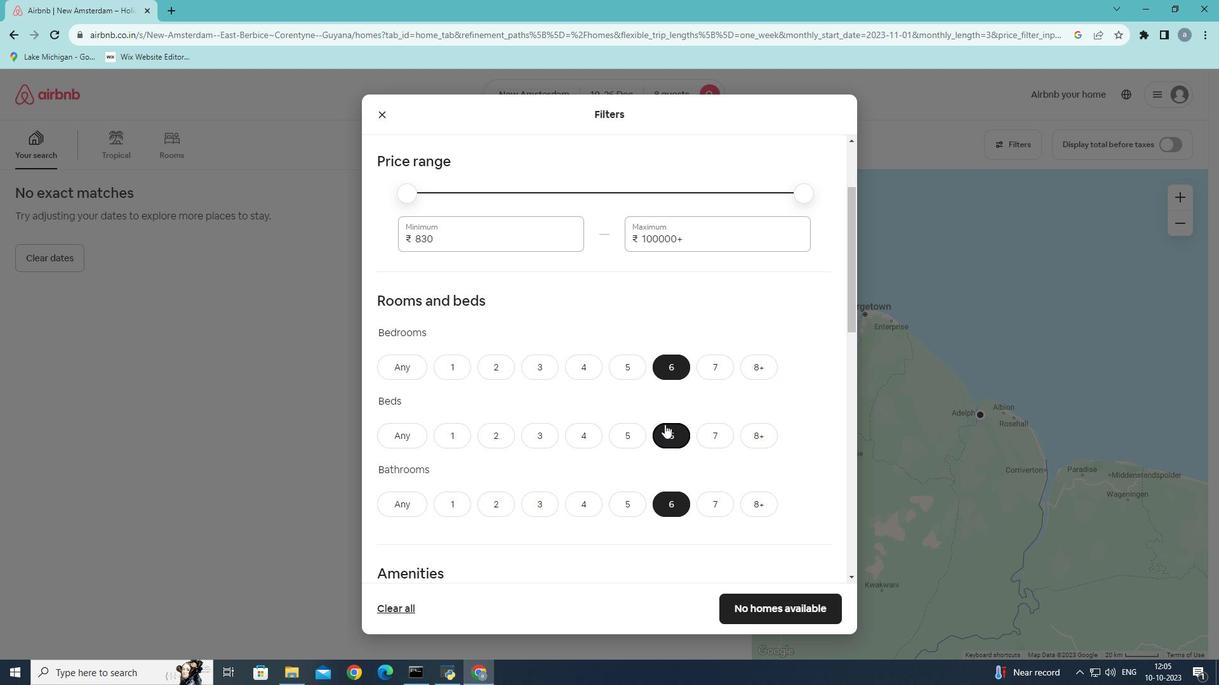 
Action: Mouse moved to (677, 433)
Screenshot: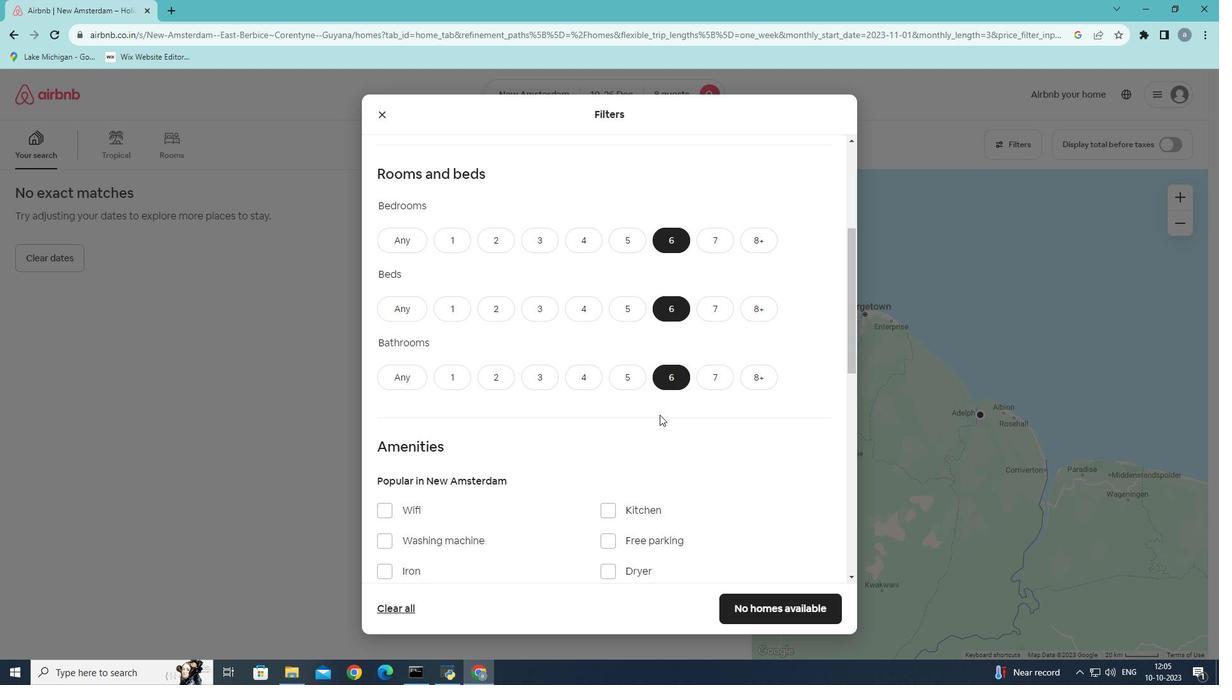 
Action: Mouse scrolled (677, 432) with delta (0, 0)
Screenshot: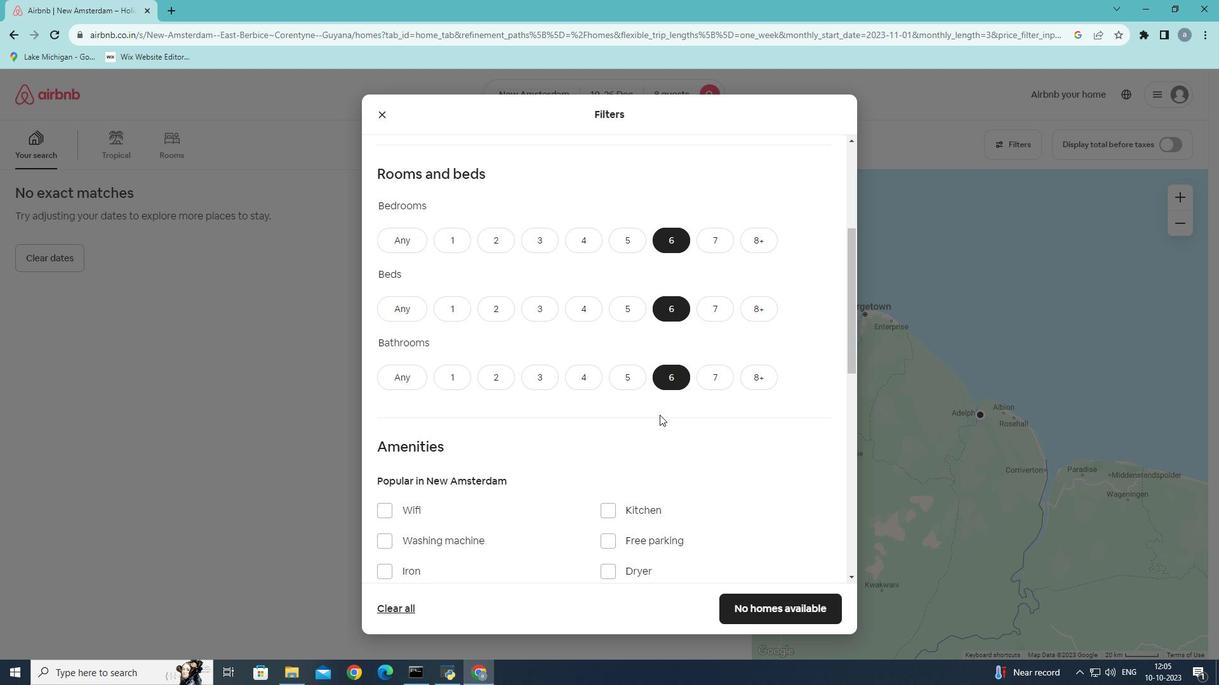 
Action: Mouse scrolled (677, 432) with delta (0, 0)
Screenshot: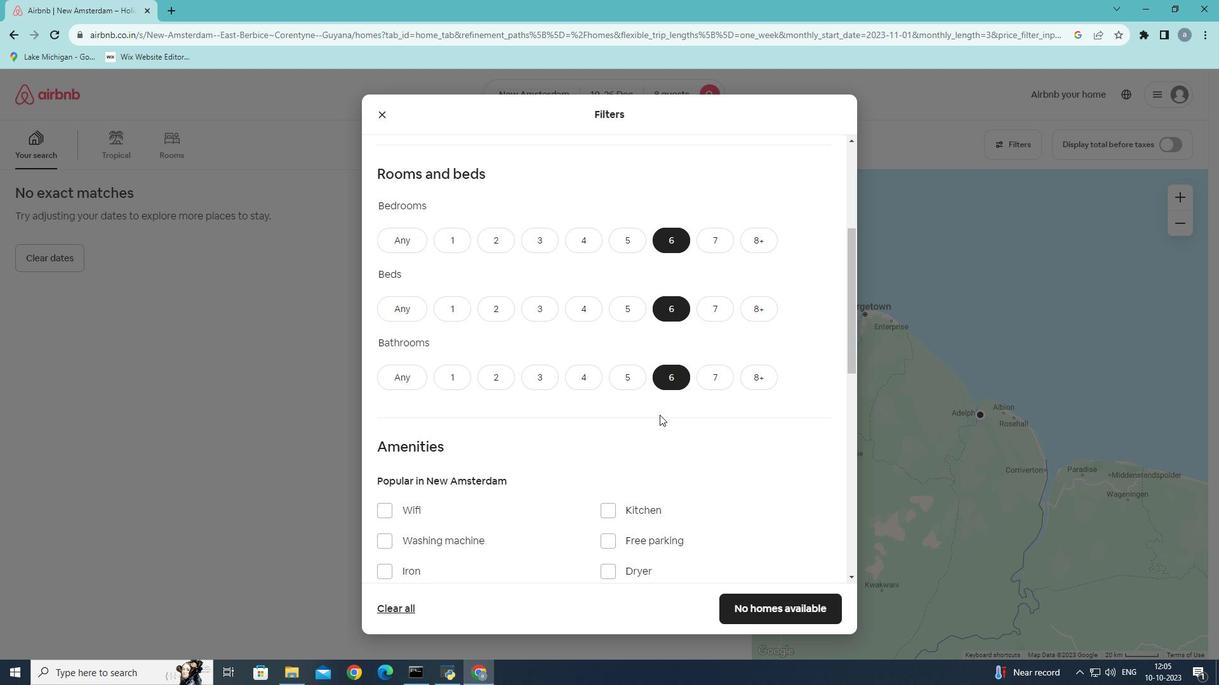 
Action: Mouse scrolled (677, 432) with delta (0, 0)
Screenshot: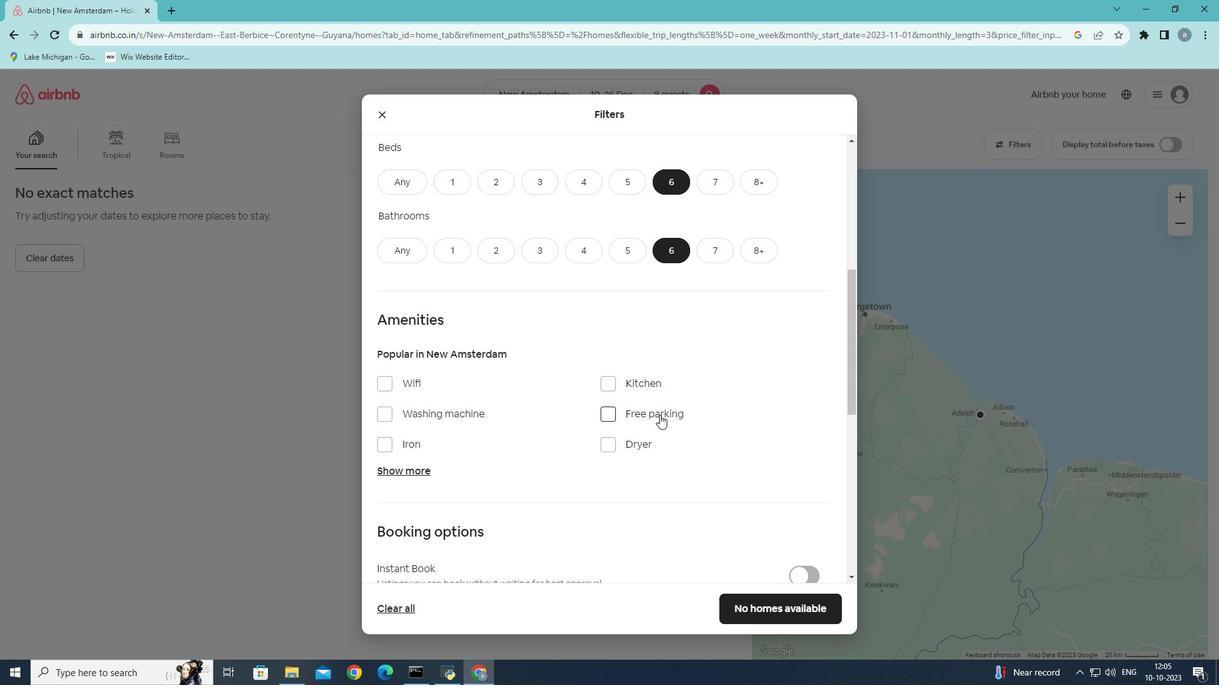 
Action: Mouse scrolled (677, 432) with delta (0, 0)
Screenshot: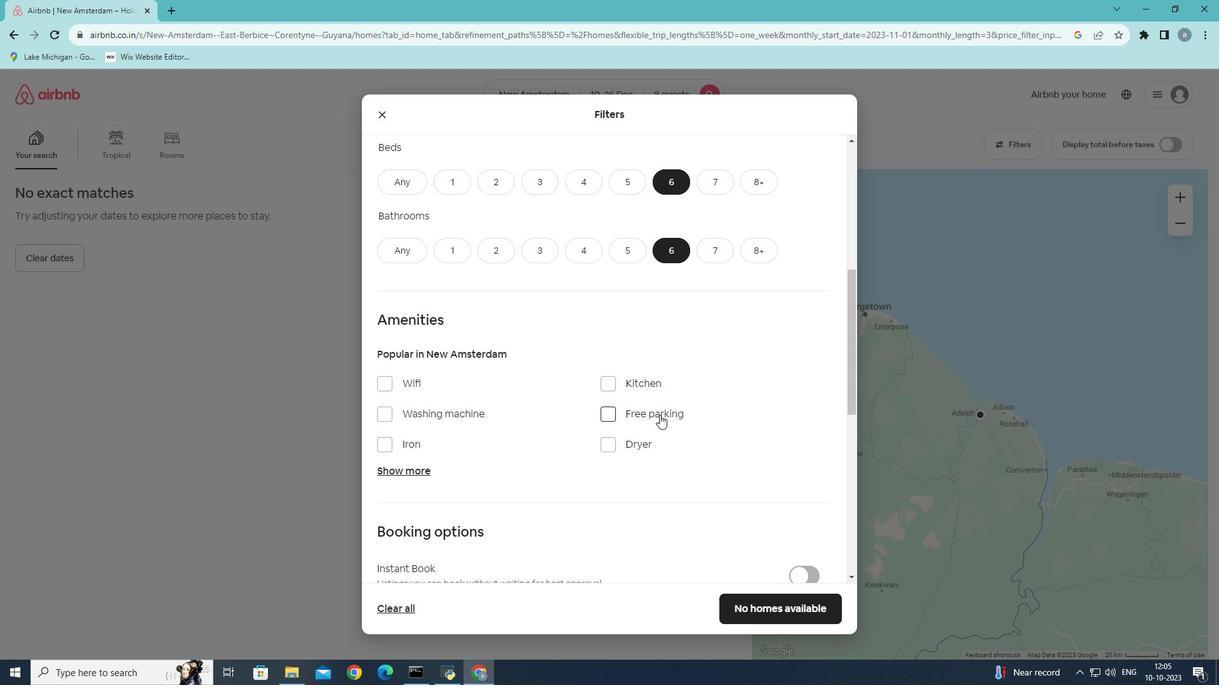 
Action: Mouse moved to (543, 401)
Screenshot: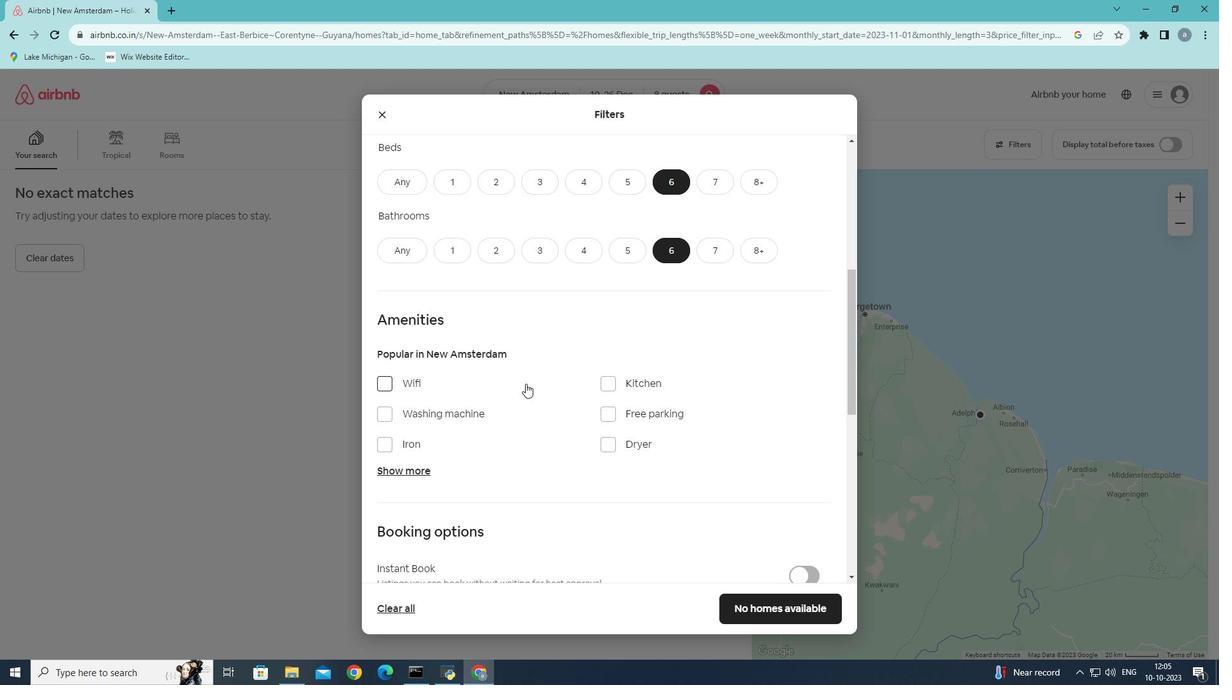 
Action: Mouse scrolled (543, 401) with delta (0, 0)
Screenshot: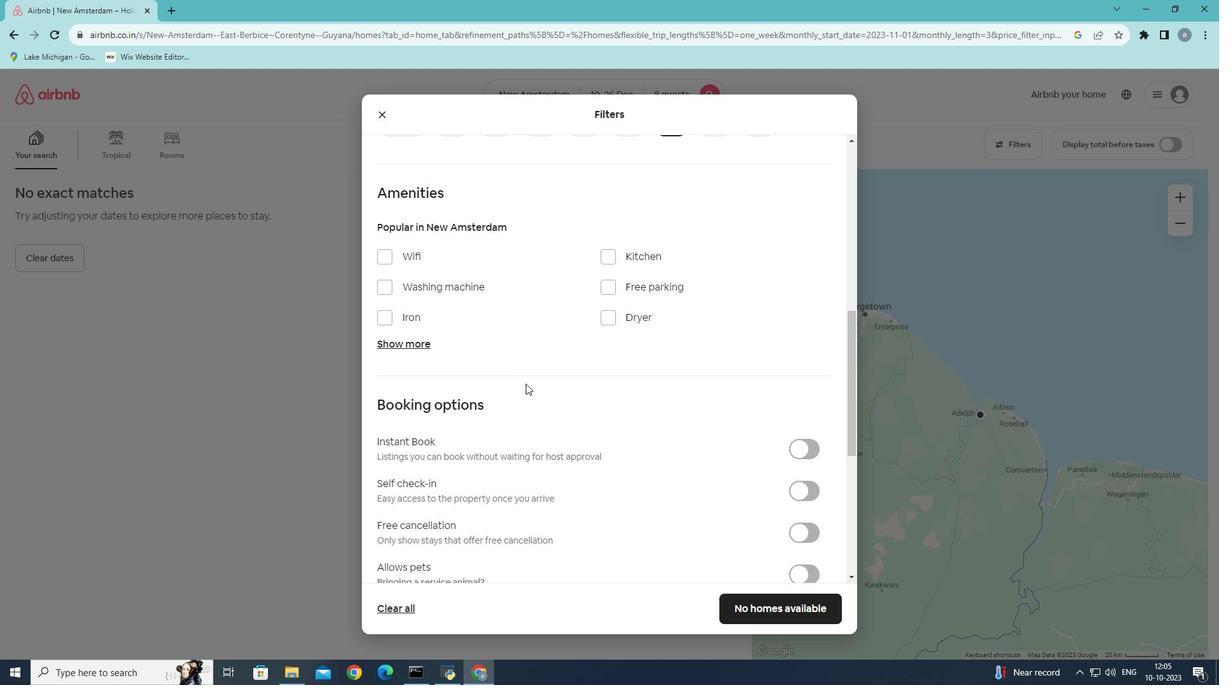 
Action: Mouse scrolled (543, 401) with delta (0, 0)
Screenshot: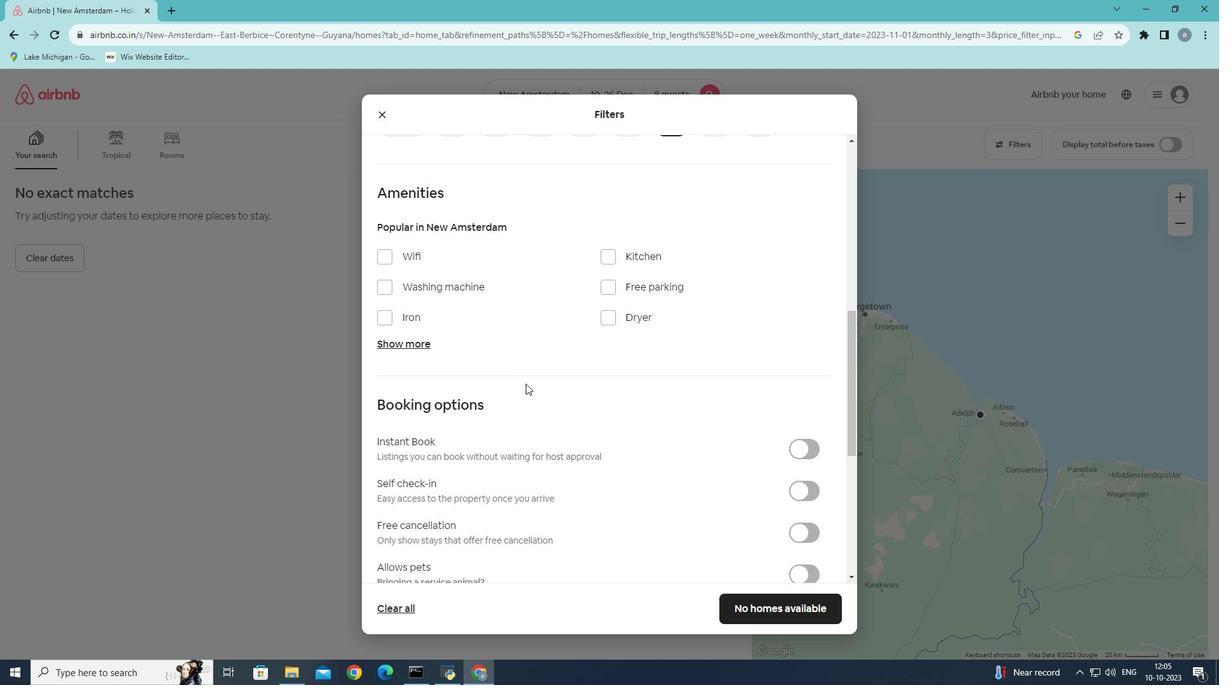 
Action: Mouse moved to (497, 389)
Screenshot: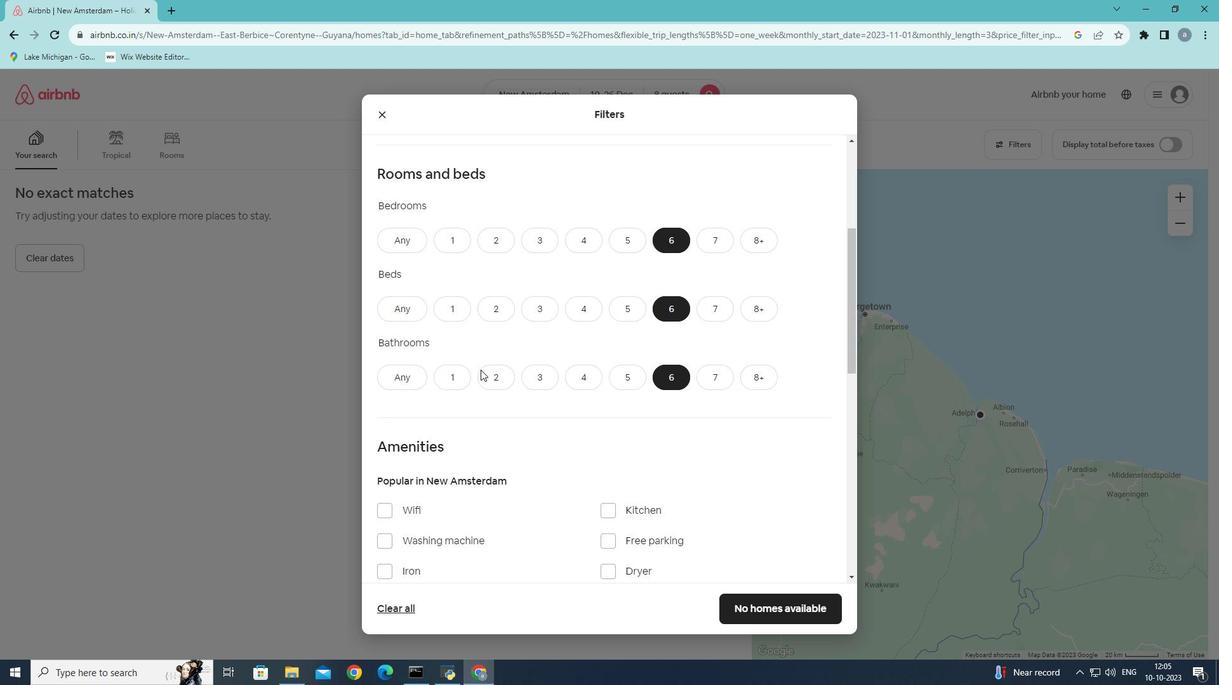 
Action: Mouse scrolled (497, 389) with delta (0, 0)
Screenshot: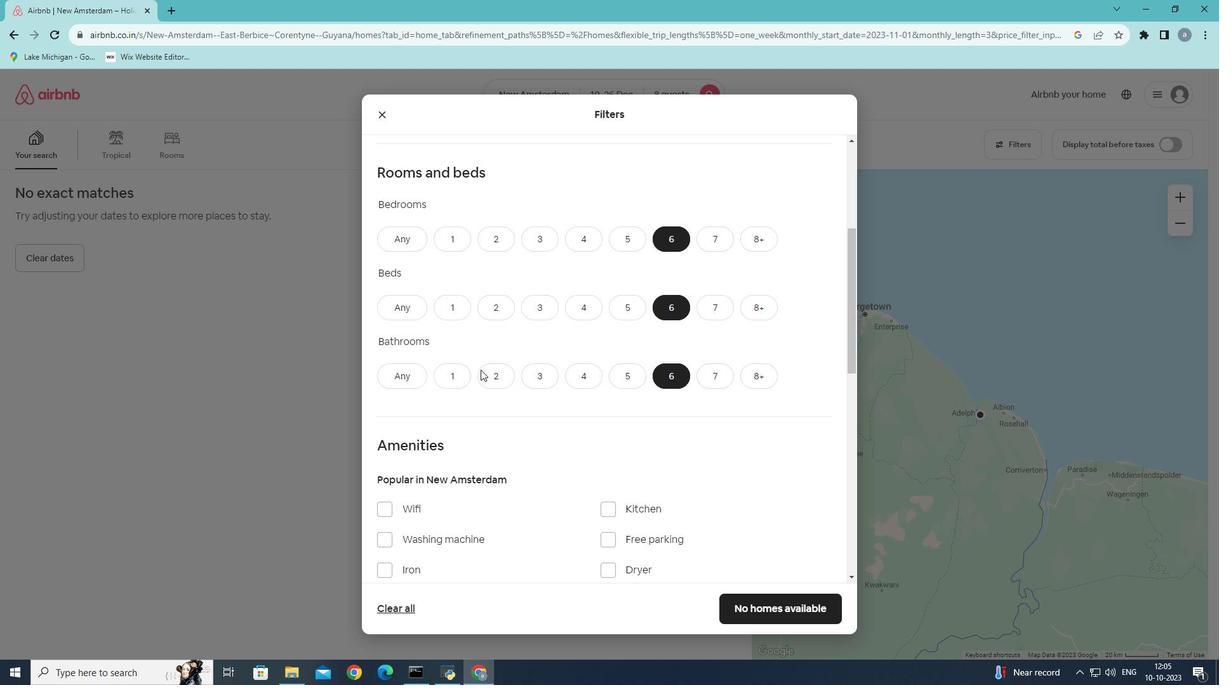 
Action: Mouse moved to (498, 388)
Screenshot: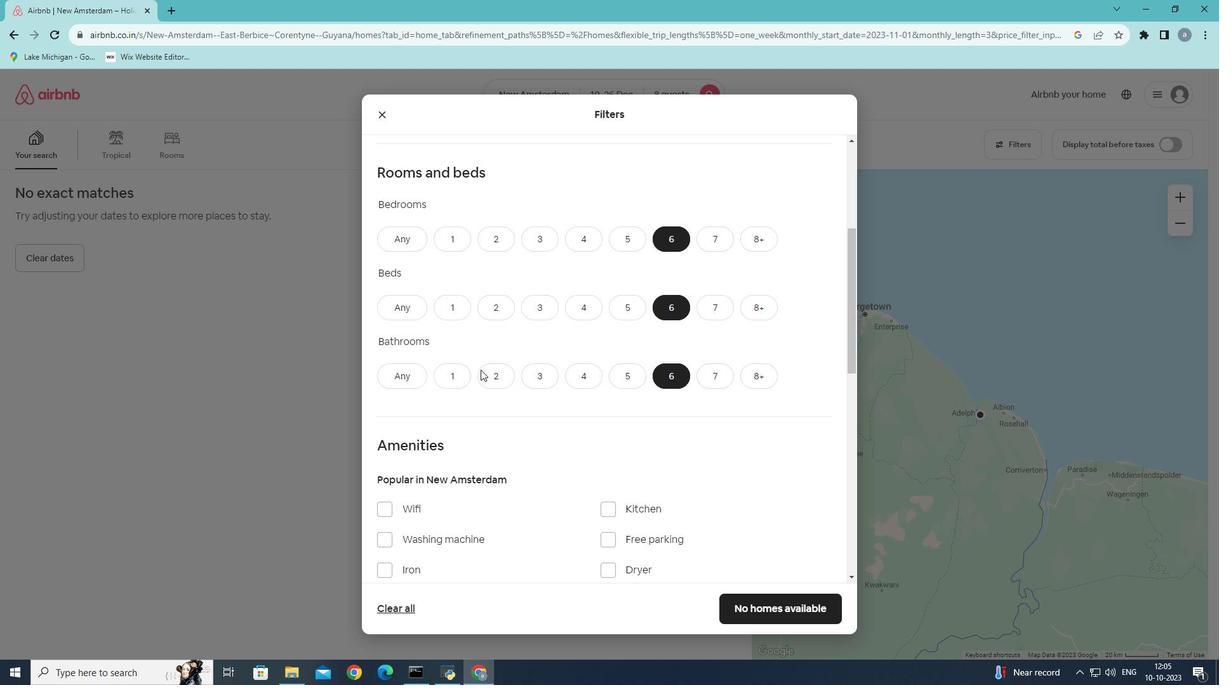
Action: Mouse scrolled (498, 389) with delta (0, 0)
Screenshot: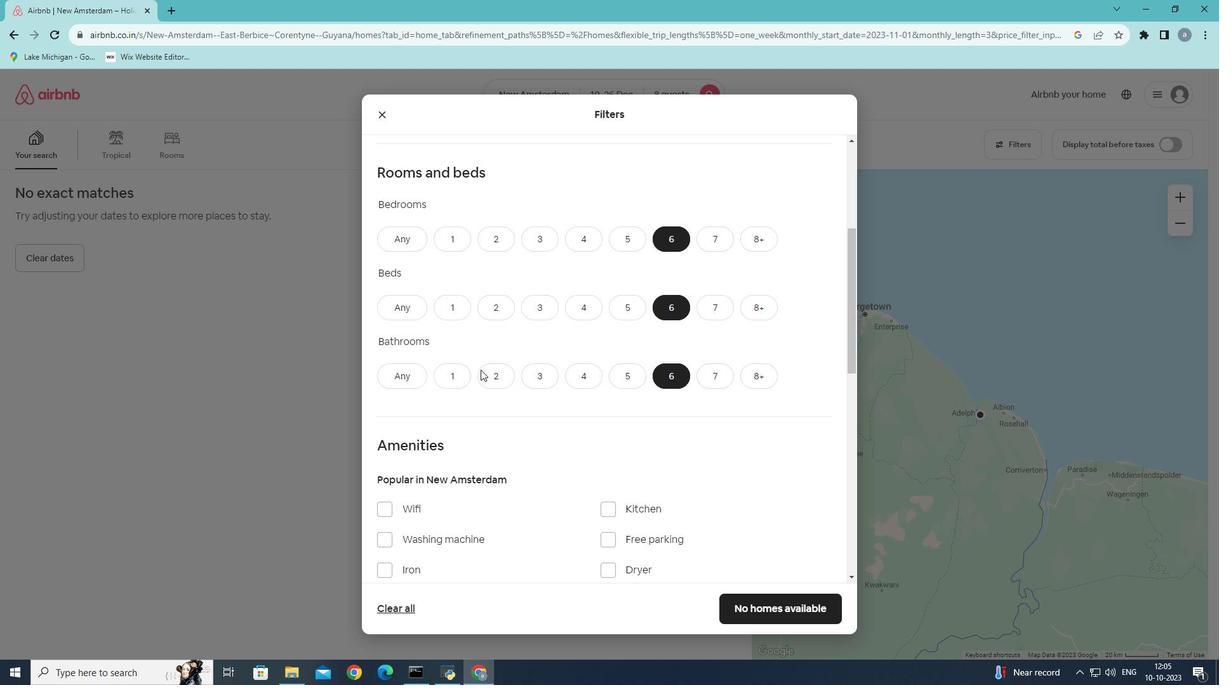 
Action: Mouse scrolled (498, 389) with delta (0, 0)
Screenshot: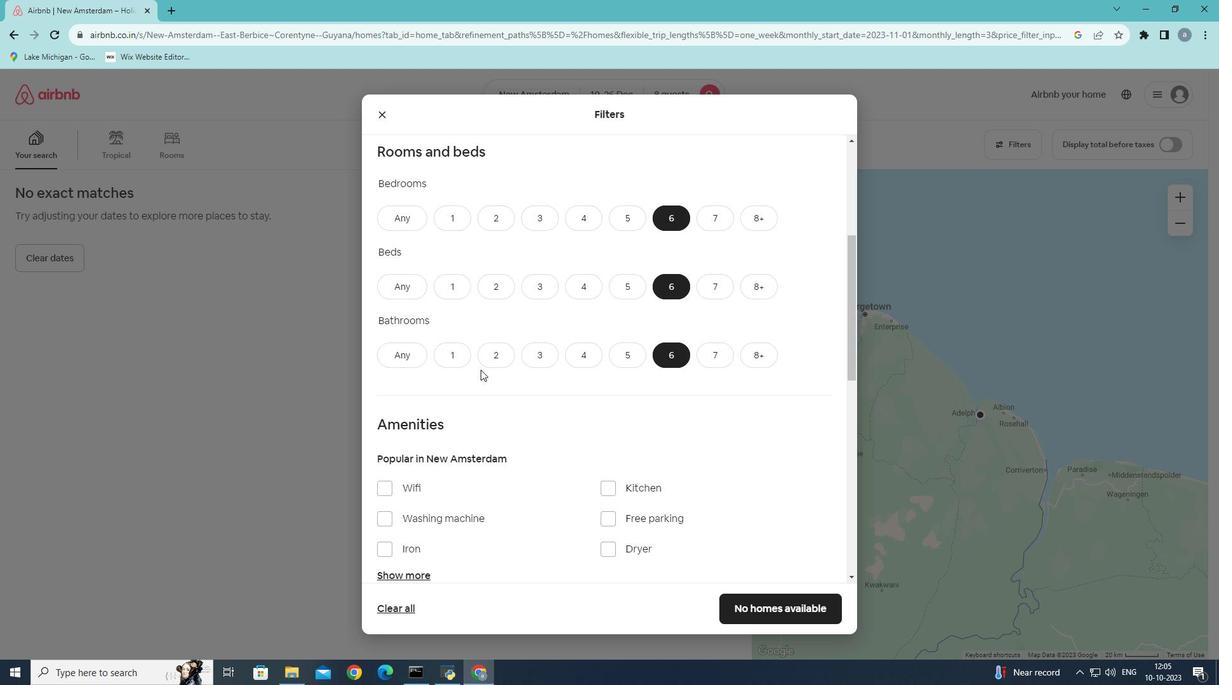 
Action: Mouse moved to (498, 388)
Screenshot: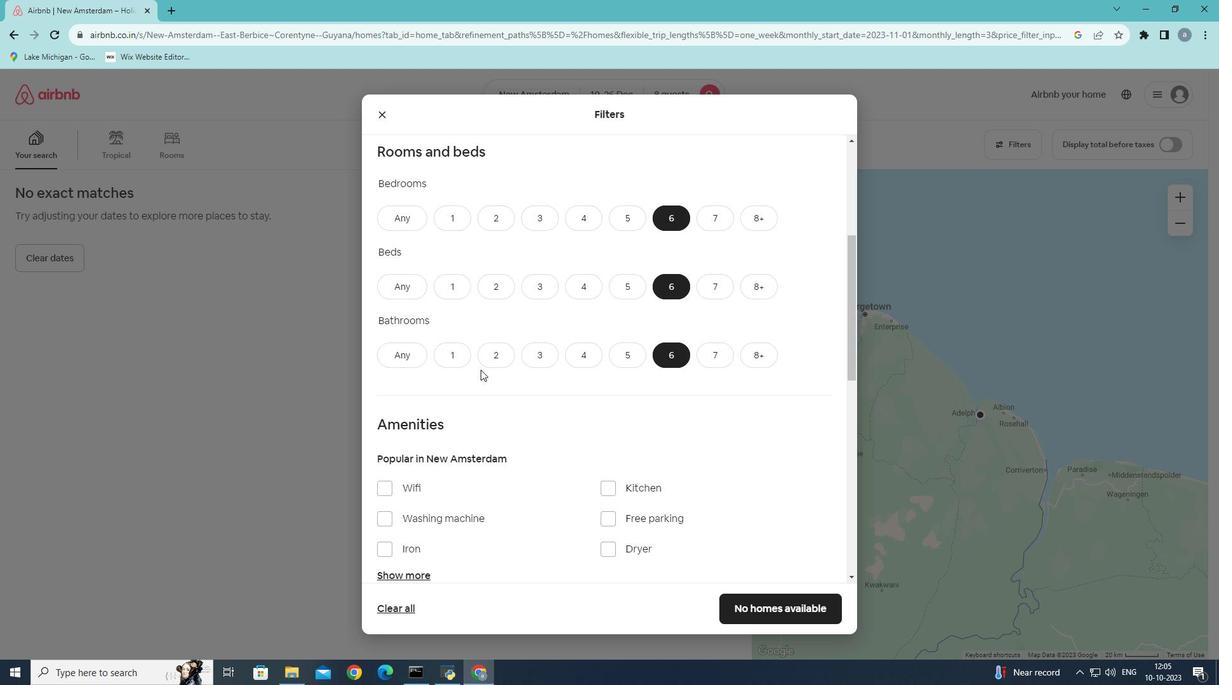 
Action: Mouse scrolled (498, 388) with delta (0, 0)
Screenshot: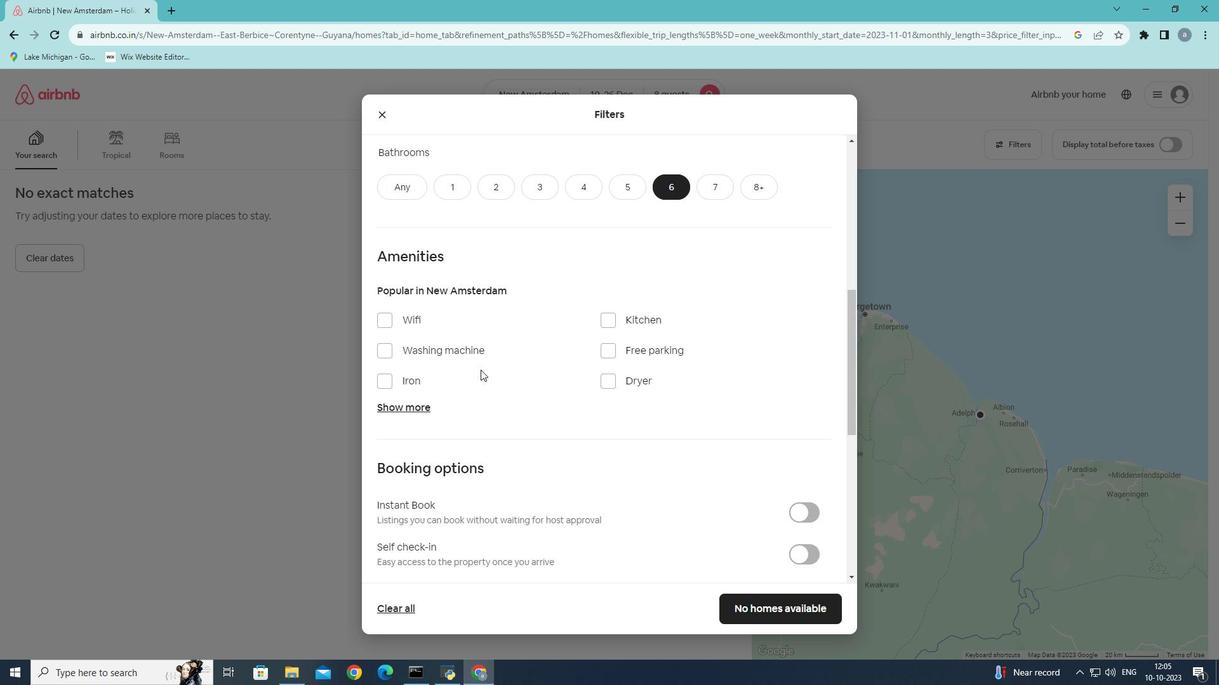 
Action: Mouse scrolled (498, 387) with delta (0, 0)
Screenshot: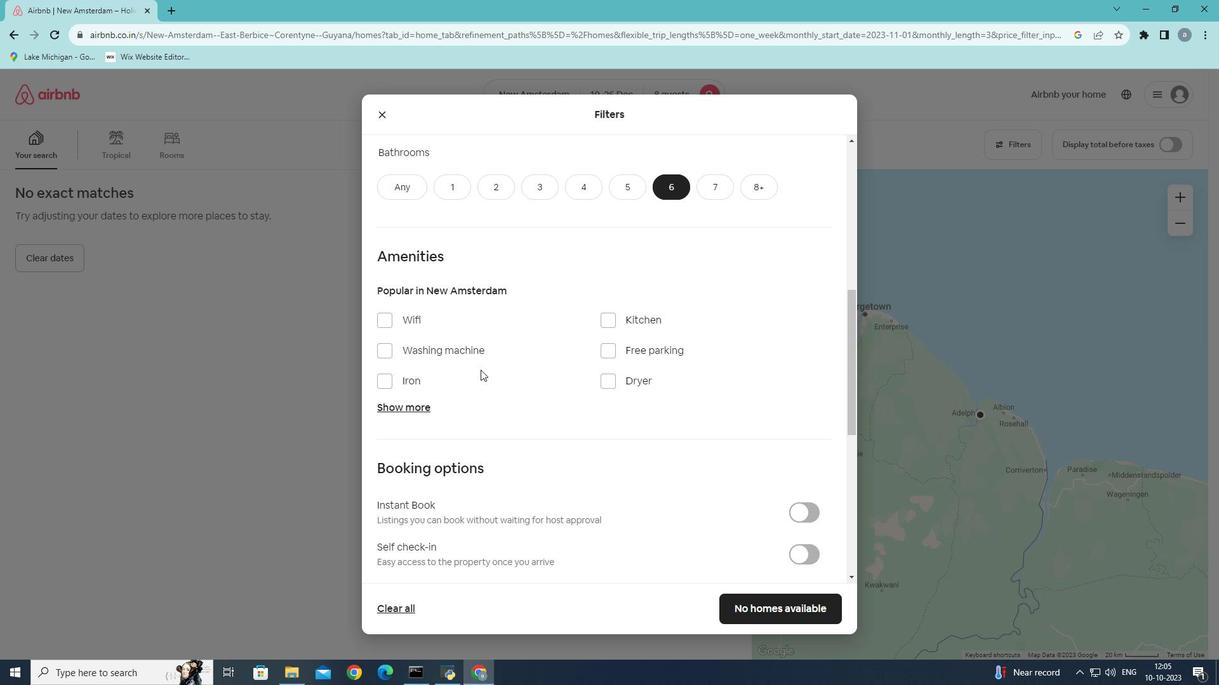 
Action: Mouse scrolled (498, 387) with delta (0, 0)
Screenshot: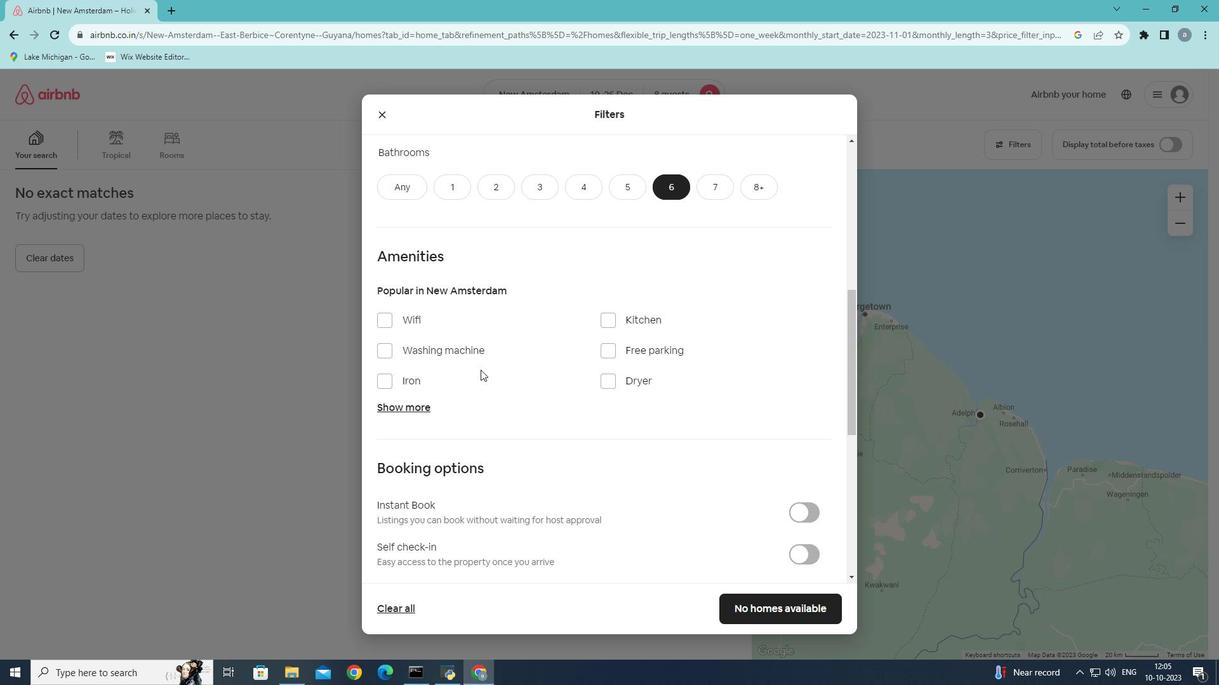 
Action: Mouse scrolled (498, 387) with delta (0, 0)
Screenshot: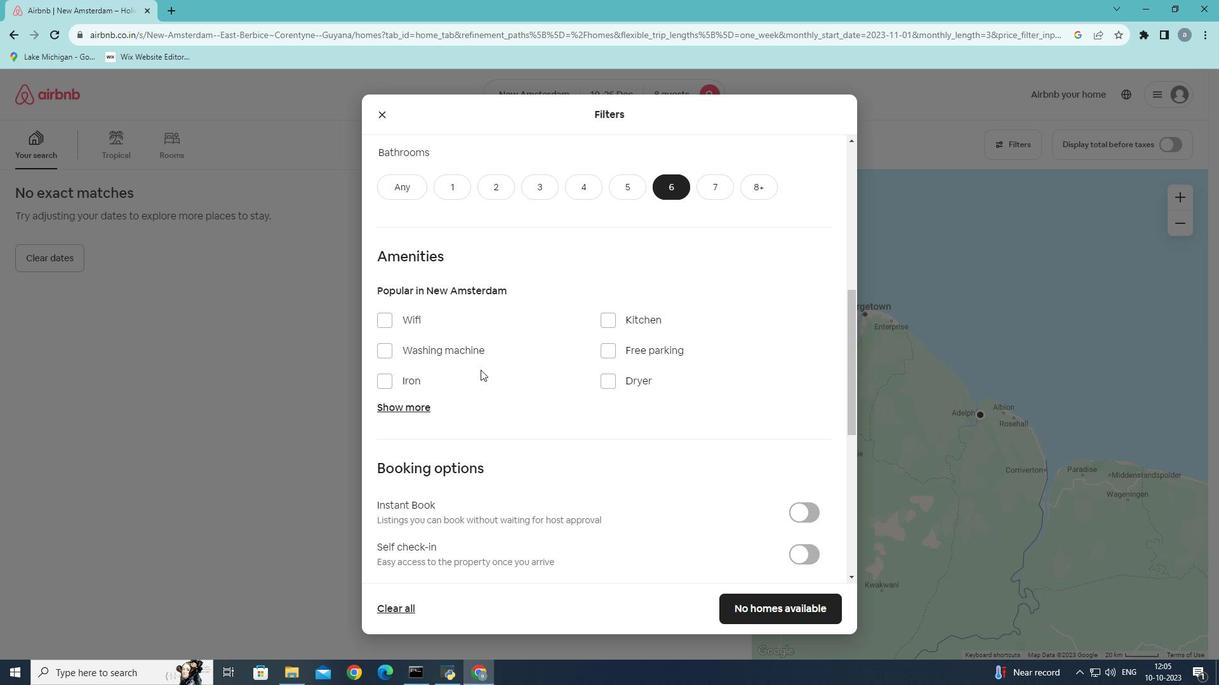 
Action: Mouse scrolled (498, 387) with delta (0, 0)
Screenshot: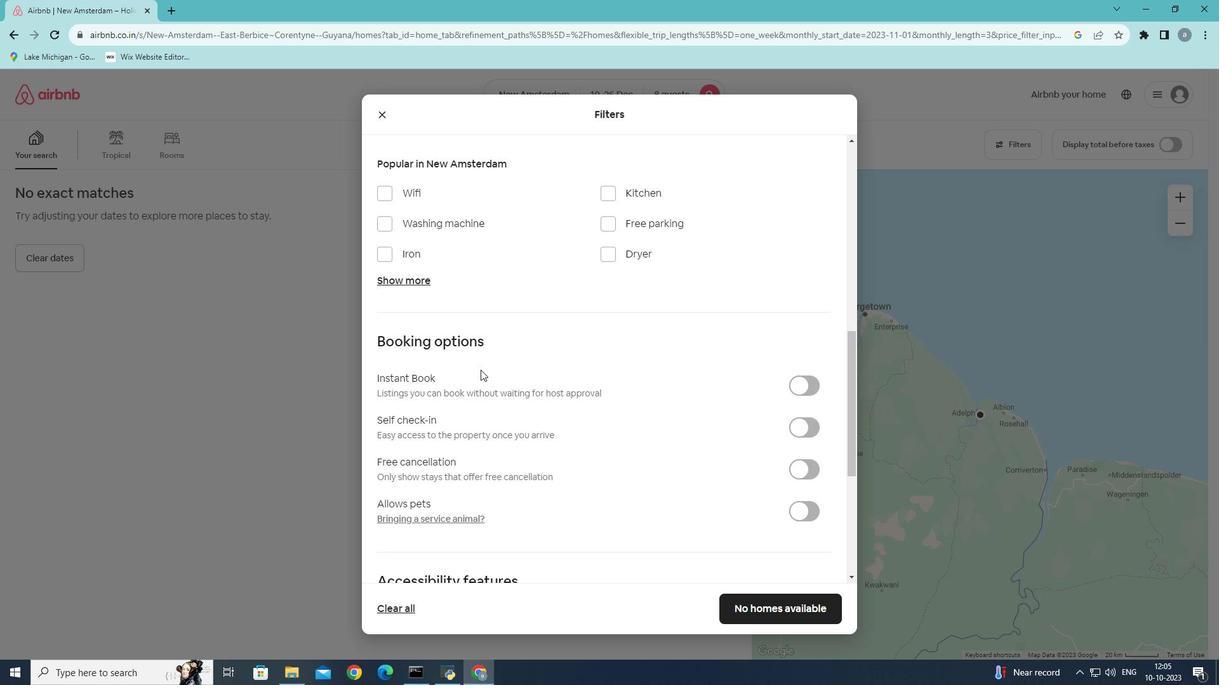 
Action: Mouse scrolled (498, 387) with delta (0, 0)
Screenshot: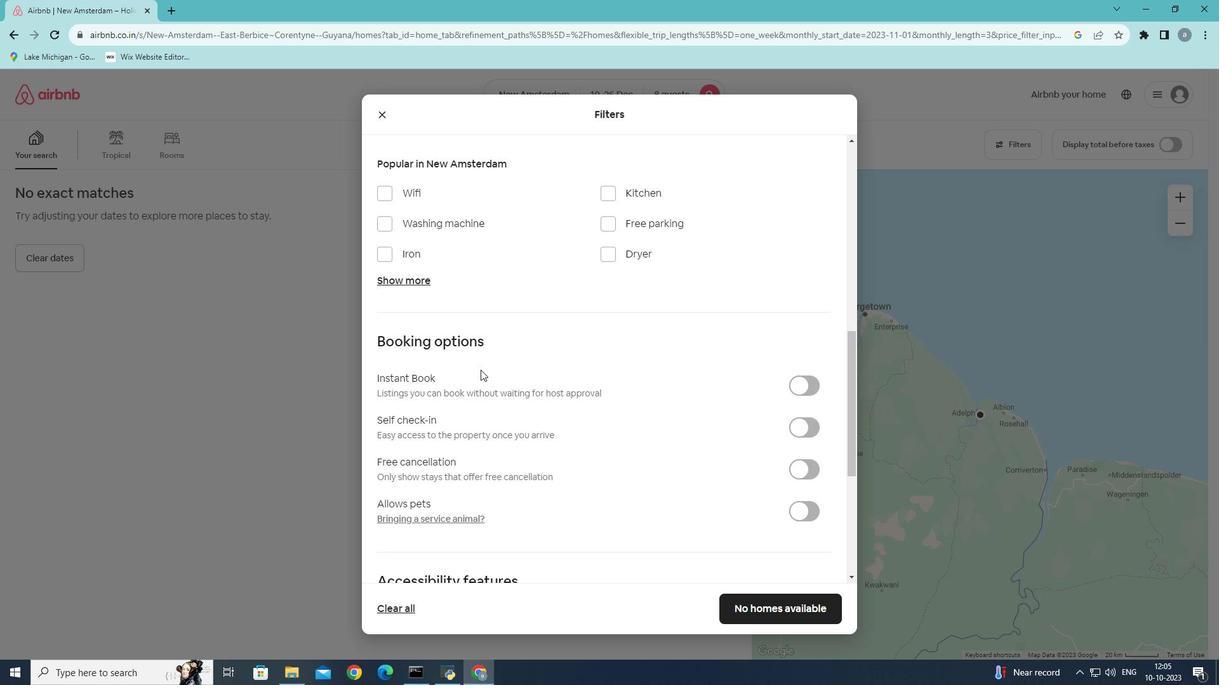 
Action: Mouse moved to (499, 384)
Screenshot: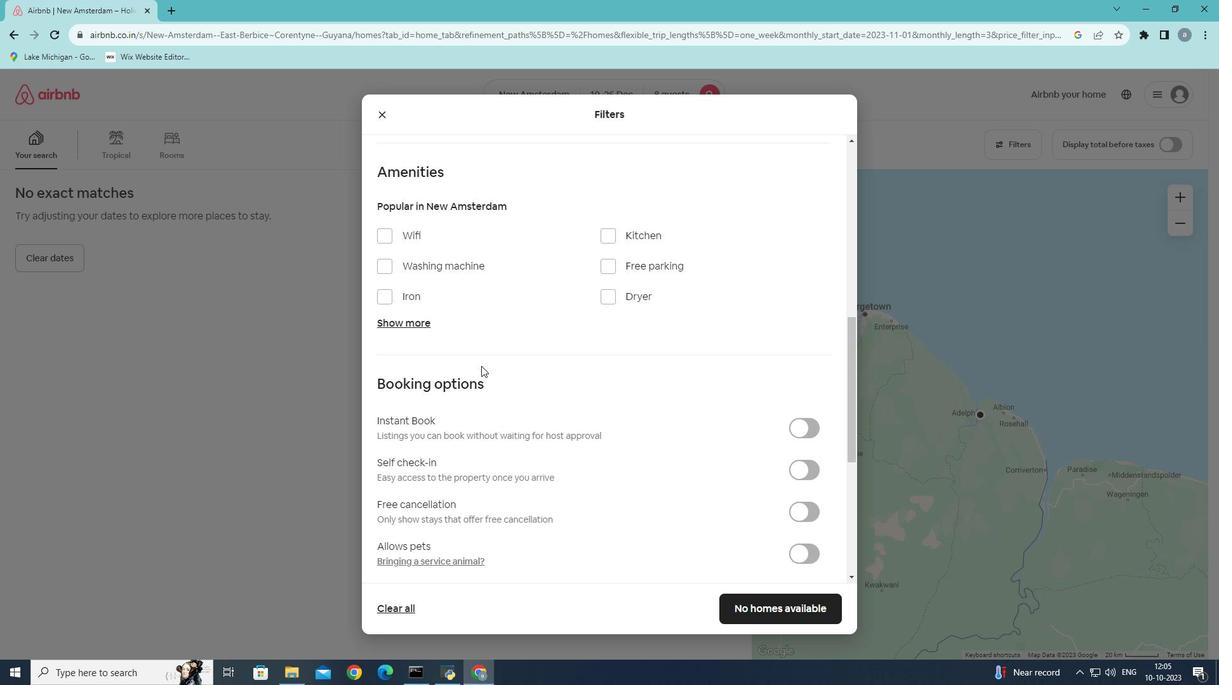 
Action: Mouse scrolled (499, 384) with delta (0, 0)
Screenshot: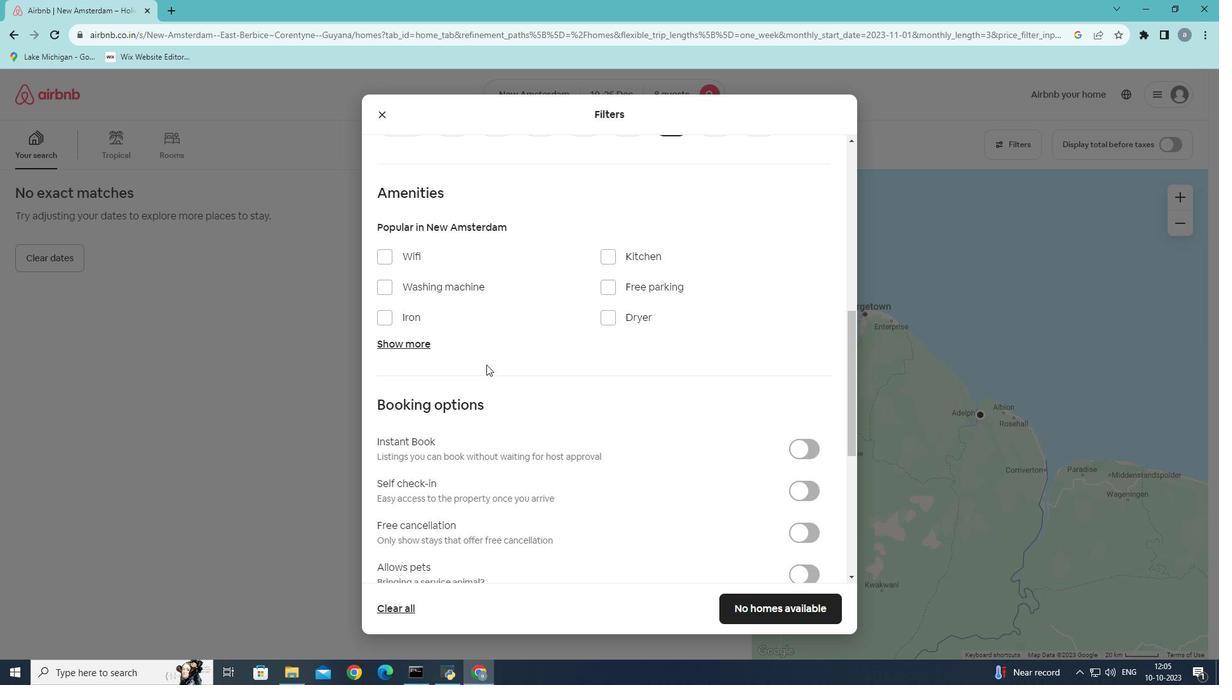 
Action: Mouse moved to (433, 361)
Screenshot: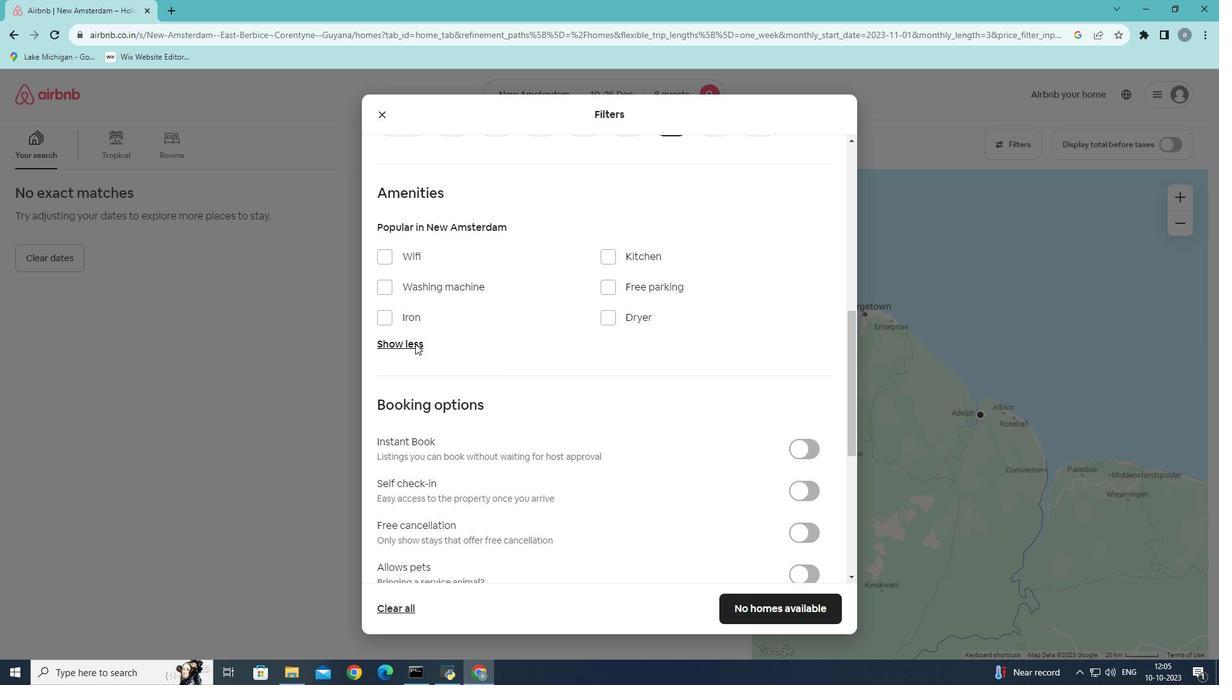 
Action: Mouse pressed left at (433, 361)
Screenshot: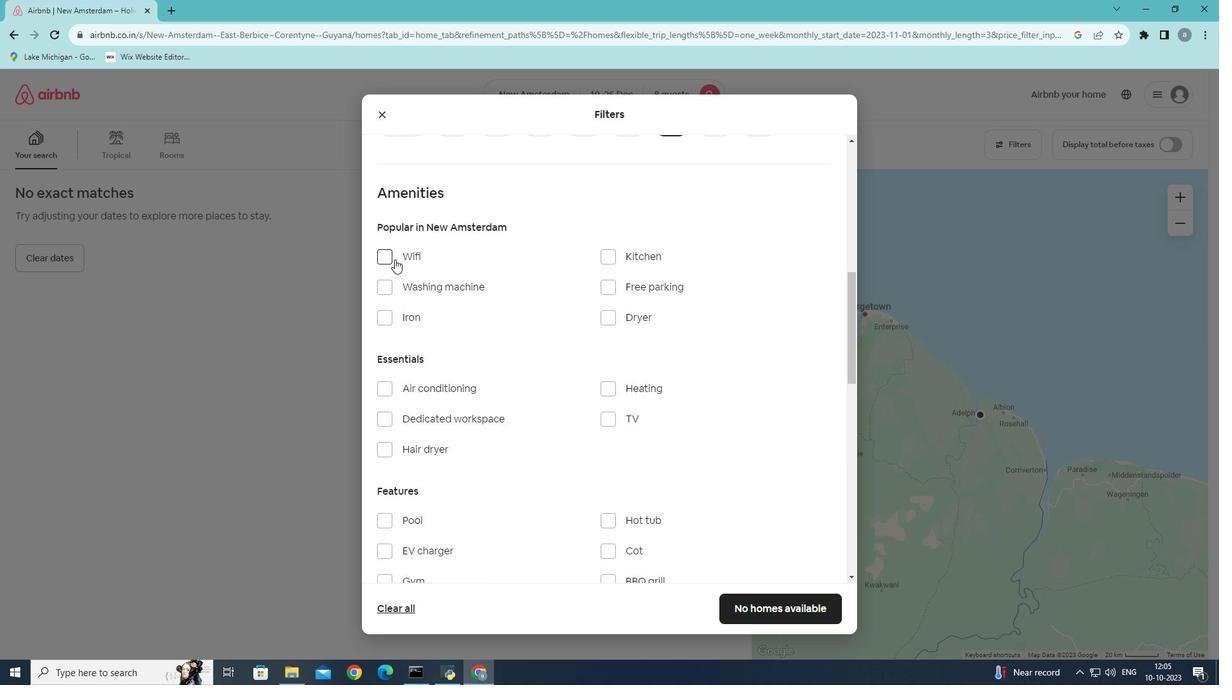 
Action: Mouse moved to (398, 271)
Screenshot: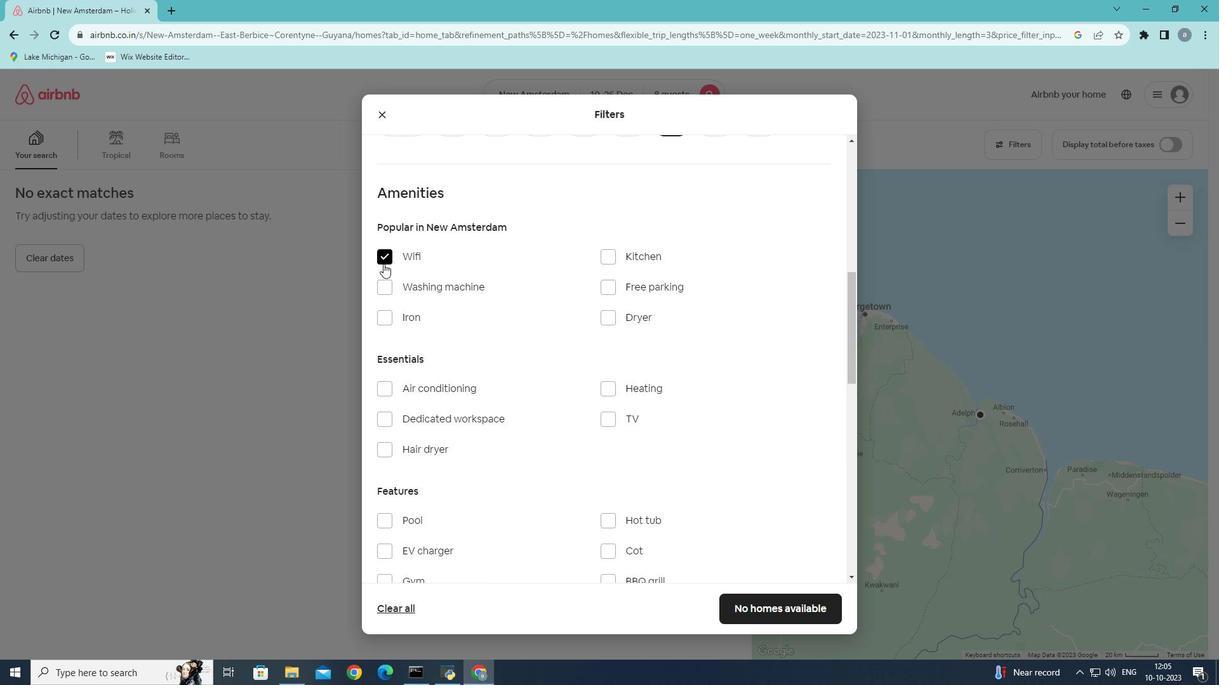 
Action: Mouse pressed left at (398, 271)
Screenshot: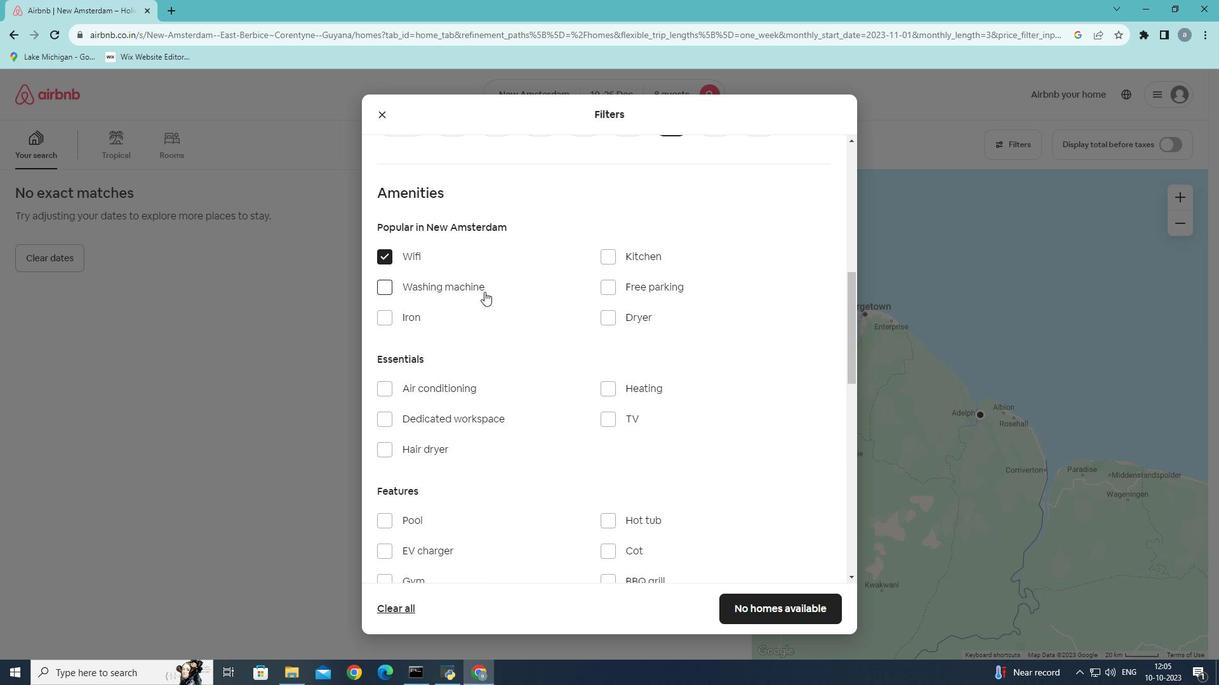 
Action: Mouse moved to (630, 438)
Screenshot: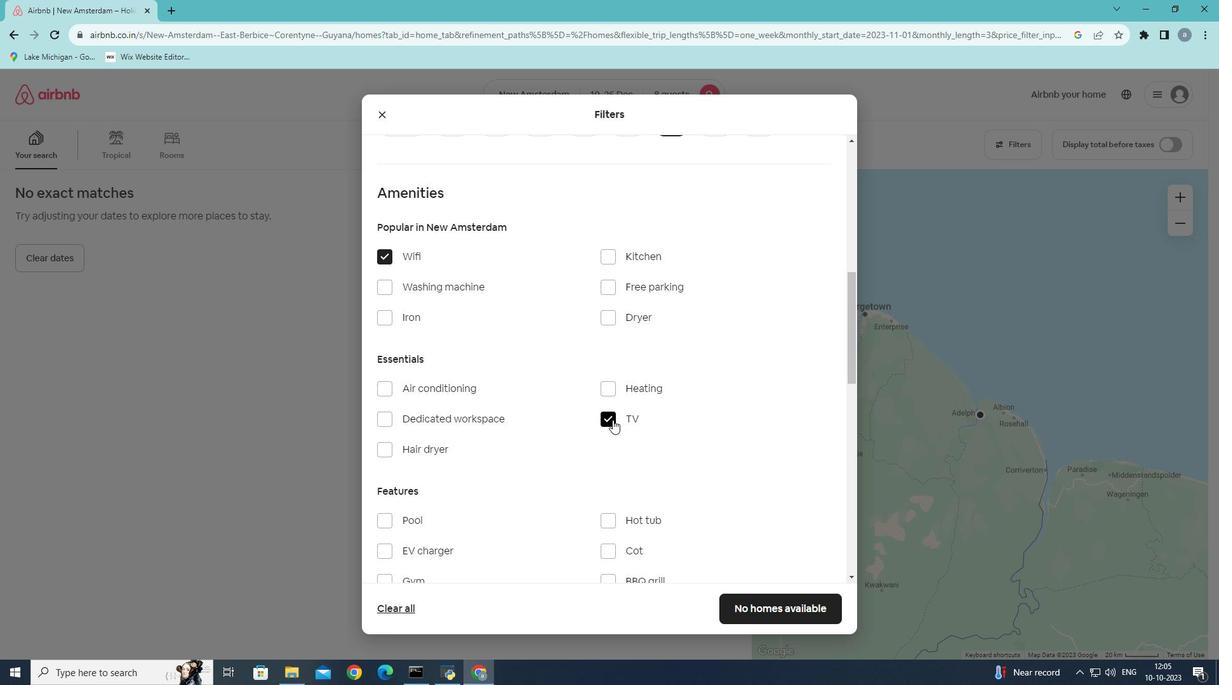 
Action: Mouse pressed left at (630, 438)
Screenshot: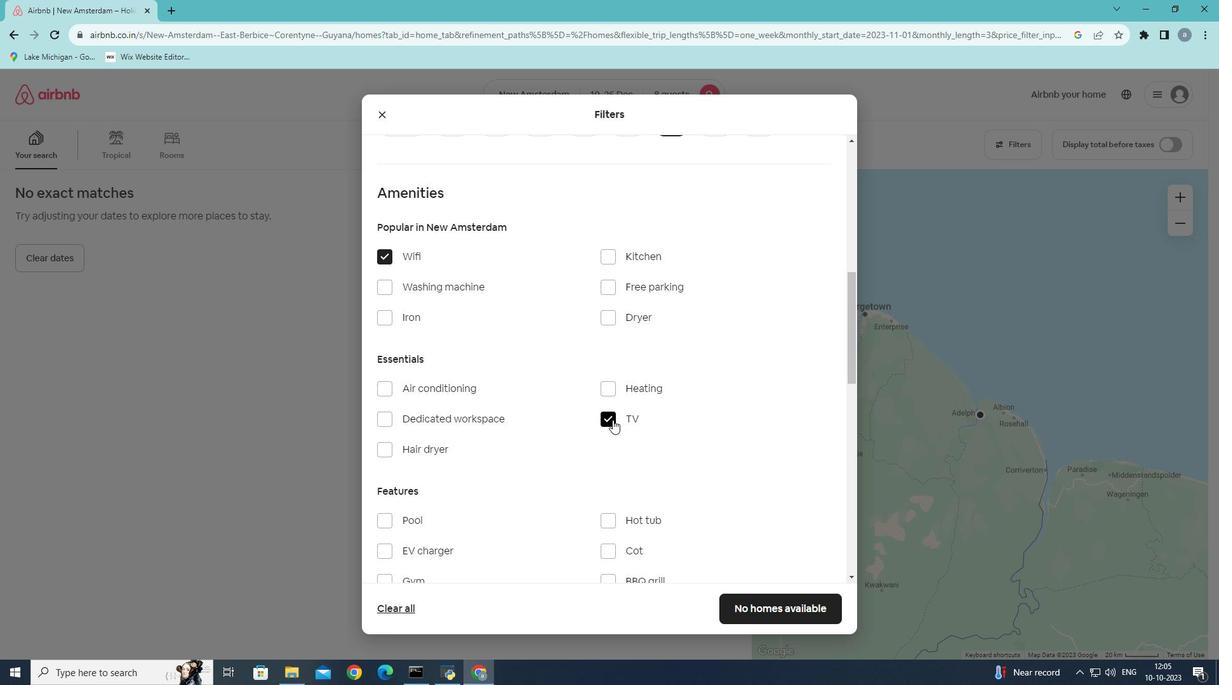 
Action: Mouse moved to (525, 455)
Screenshot: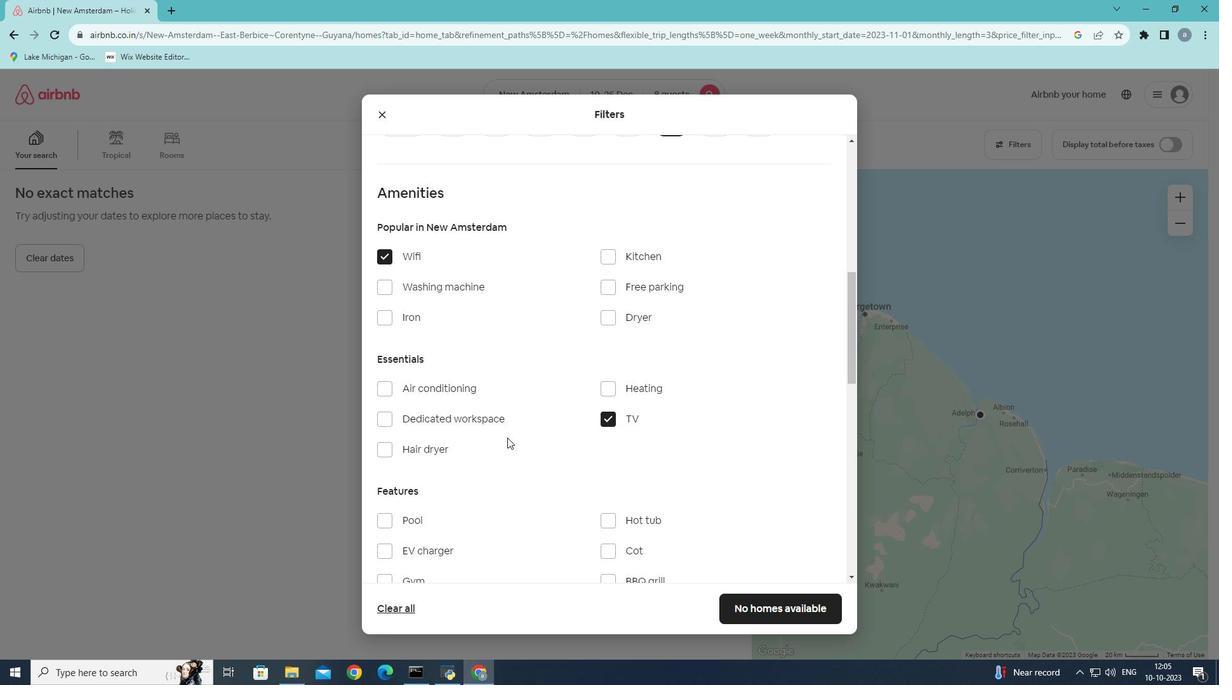 
Action: Mouse scrolled (525, 455) with delta (0, 0)
Screenshot: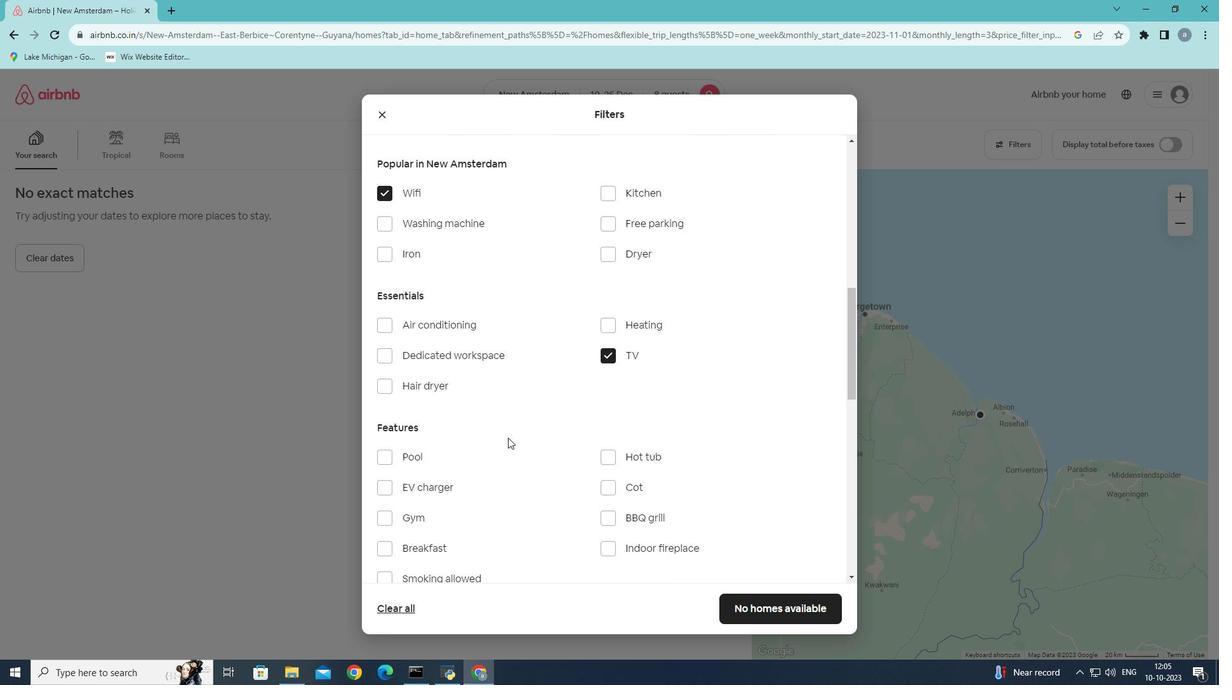 
Action: Mouse moved to (626, 242)
Screenshot: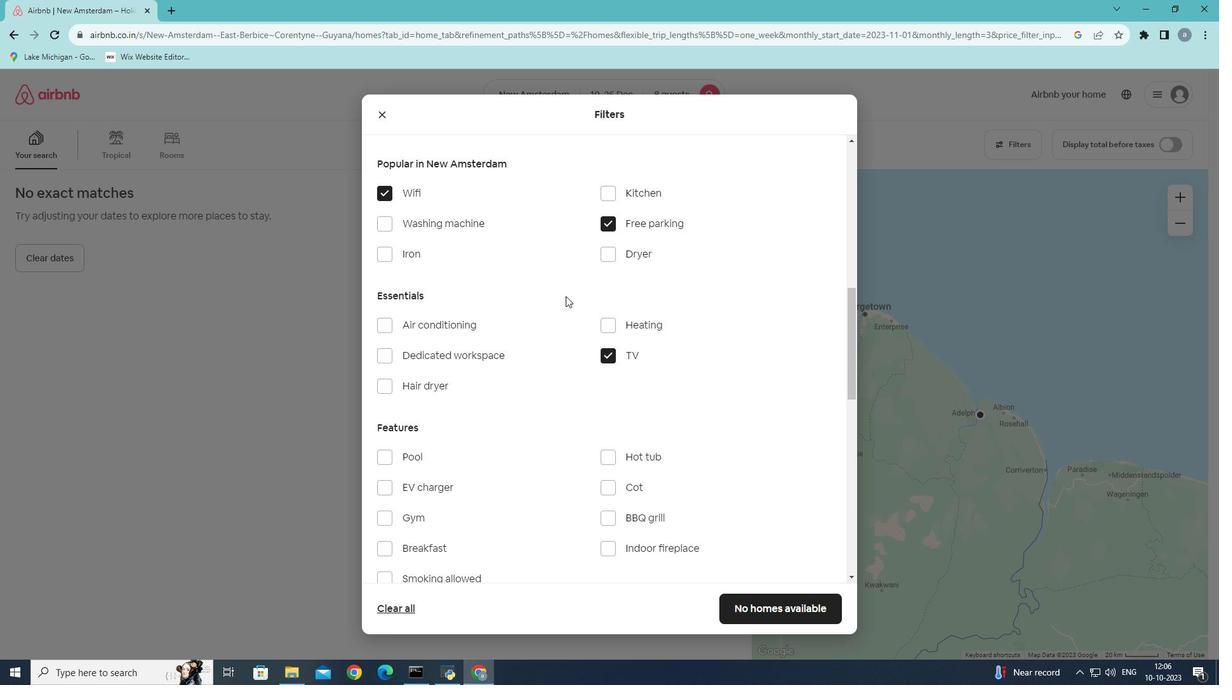 
Action: Mouse pressed left at (626, 242)
Screenshot: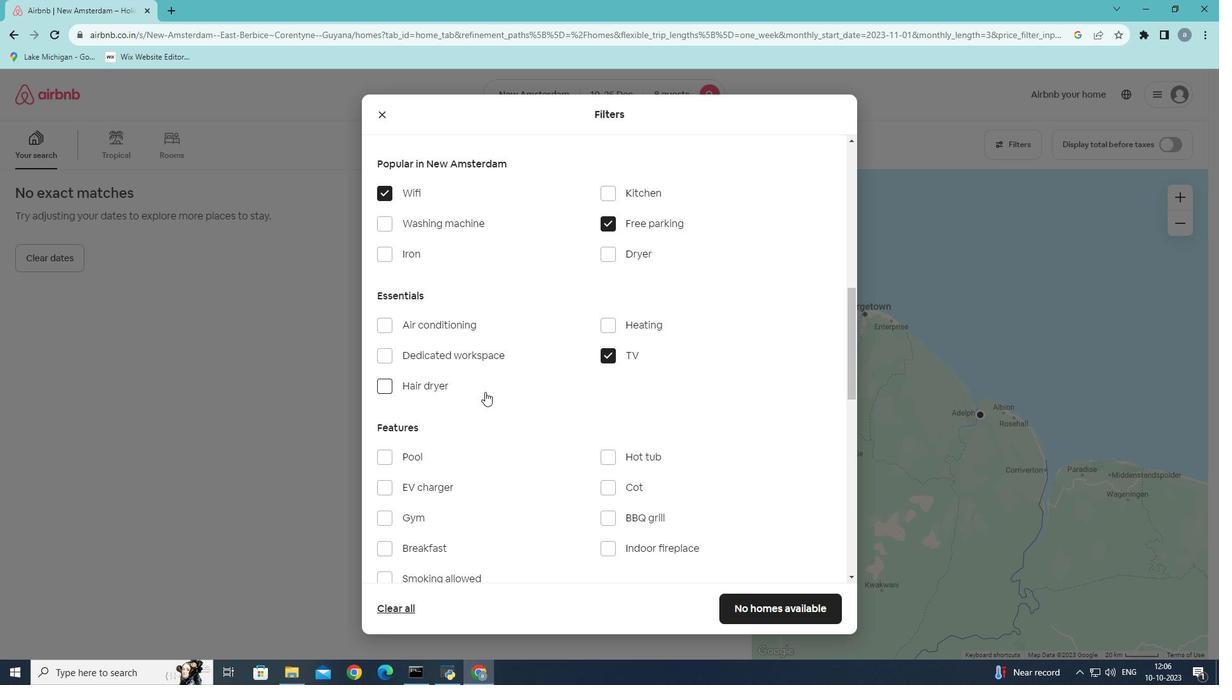 
Action: Mouse moved to (510, 440)
Screenshot: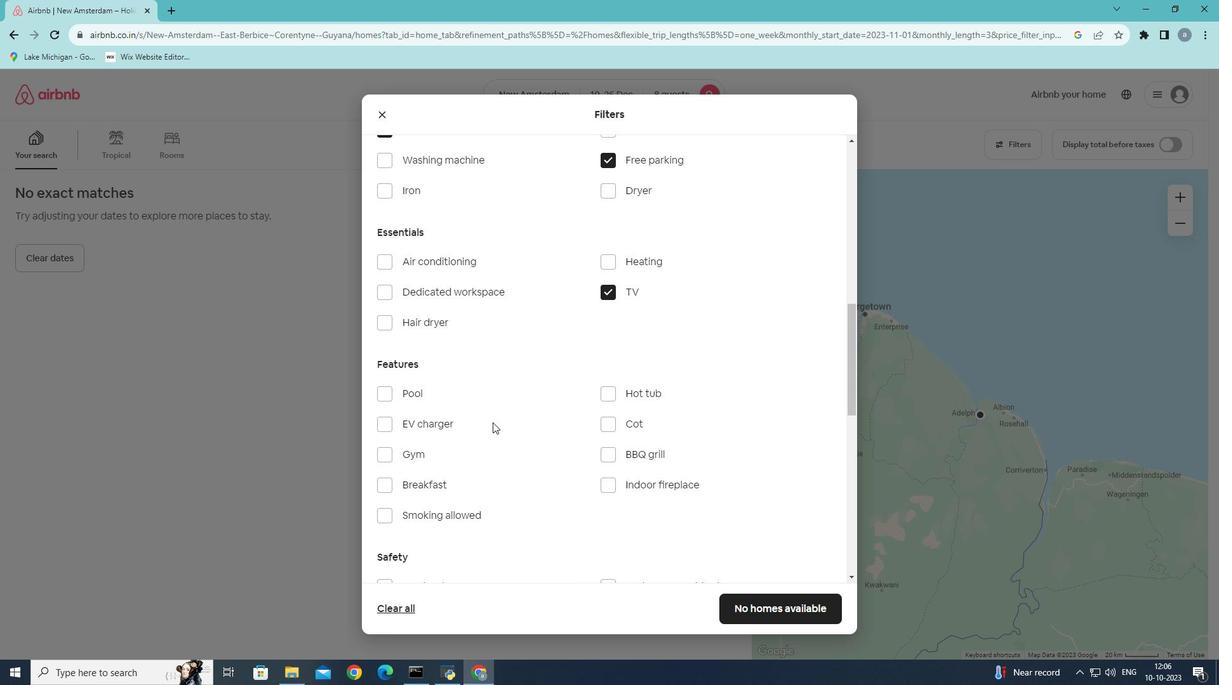 
Action: Mouse scrolled (510, 440) with delta (0, 0)
Screenshot: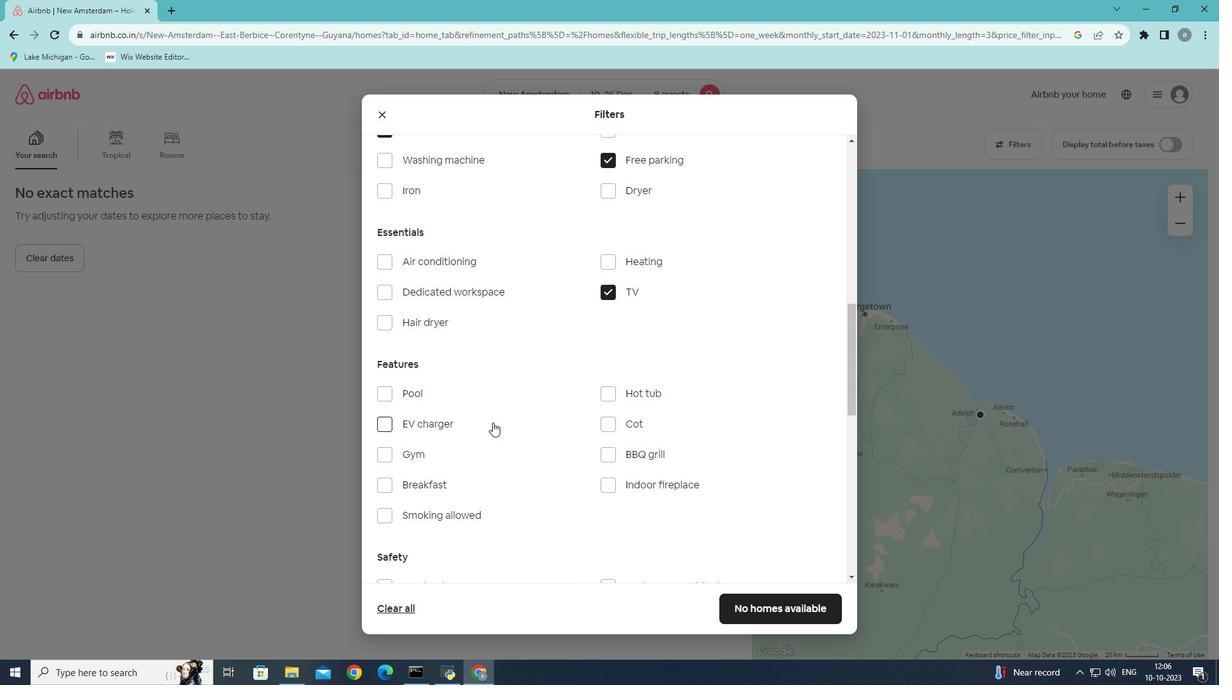 
Action: Mouse moved to (554, 426)
Screenshot: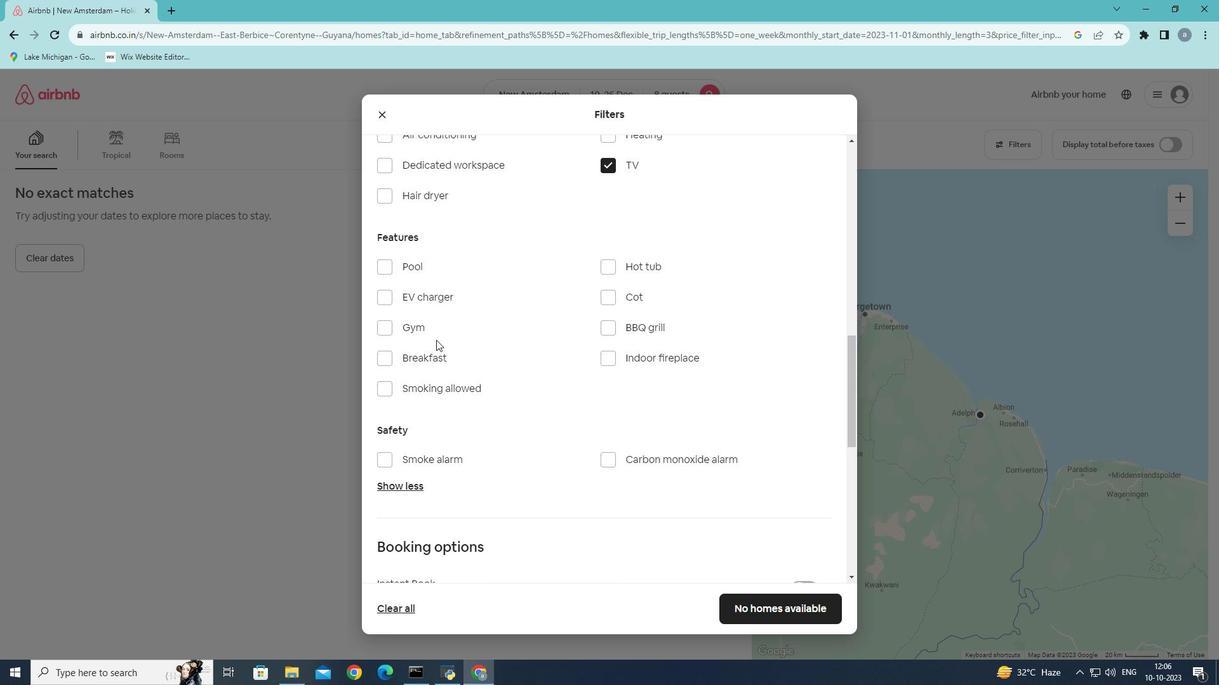 
Action: Mouse scrolled (554, 425) with delta (0, 0)
Screenshot: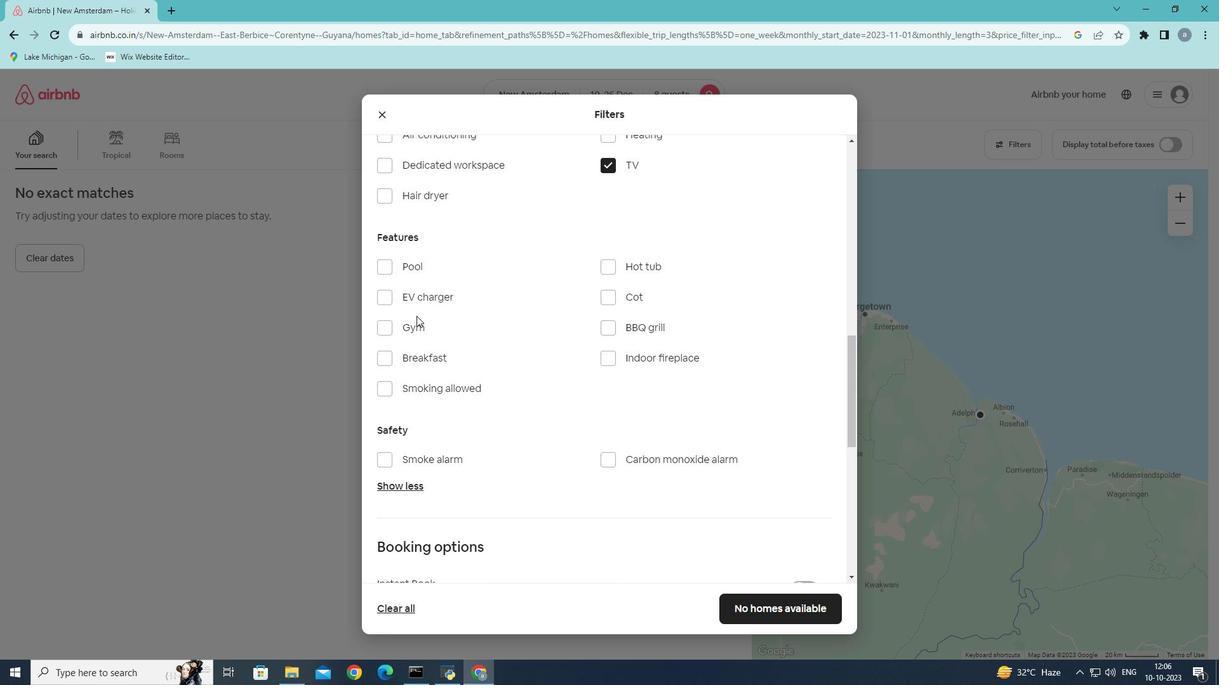
Action: Mouse scrolled (554, 425) with delta (0, 0)
Screenshot: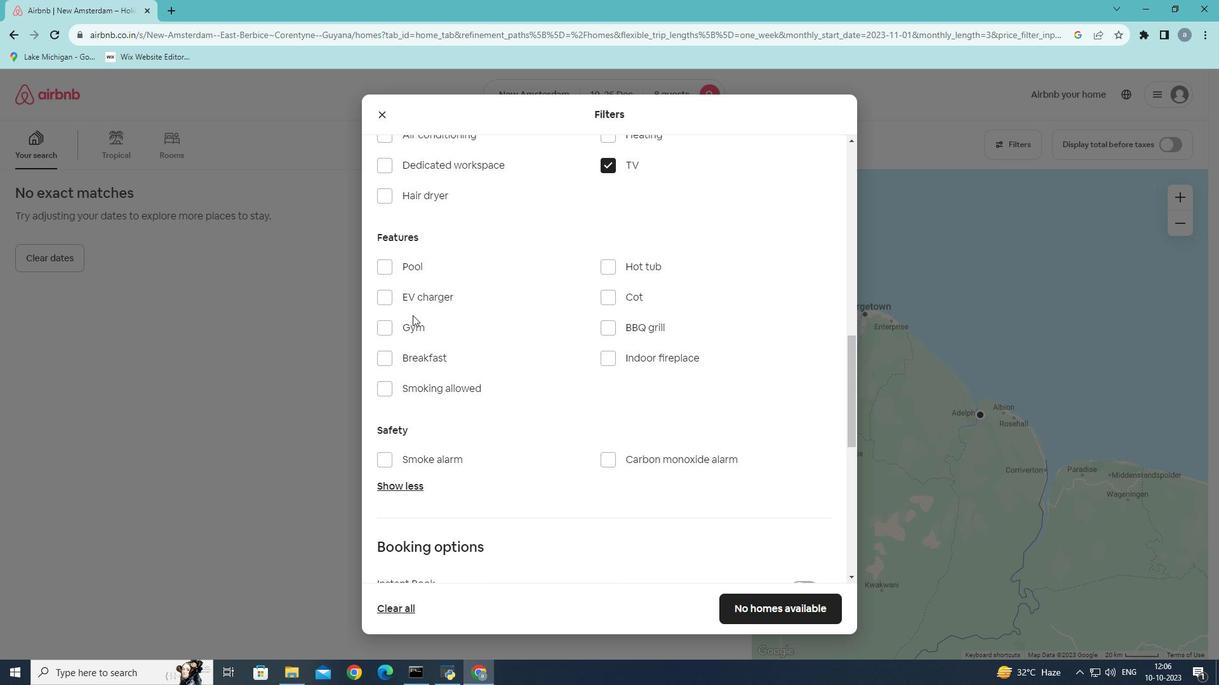 
Action: Mouse moved to (399, 351)
Screenshot: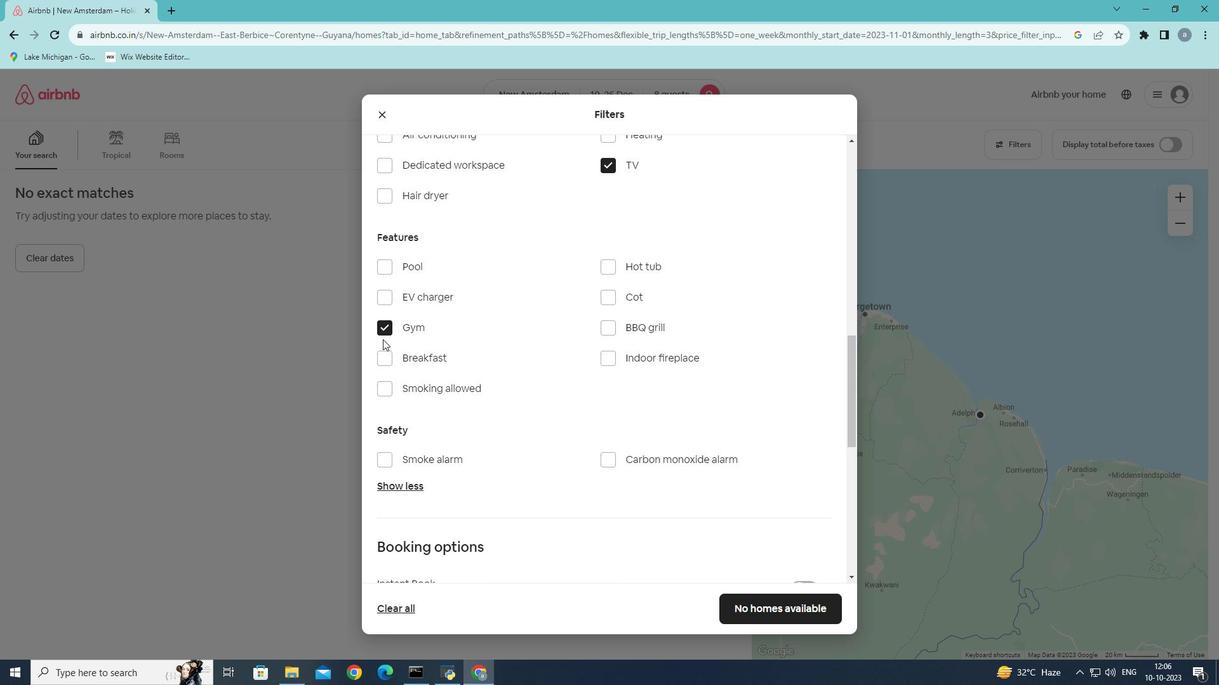 
Action: Mouse pressed left at (399, 351)
Screenshot: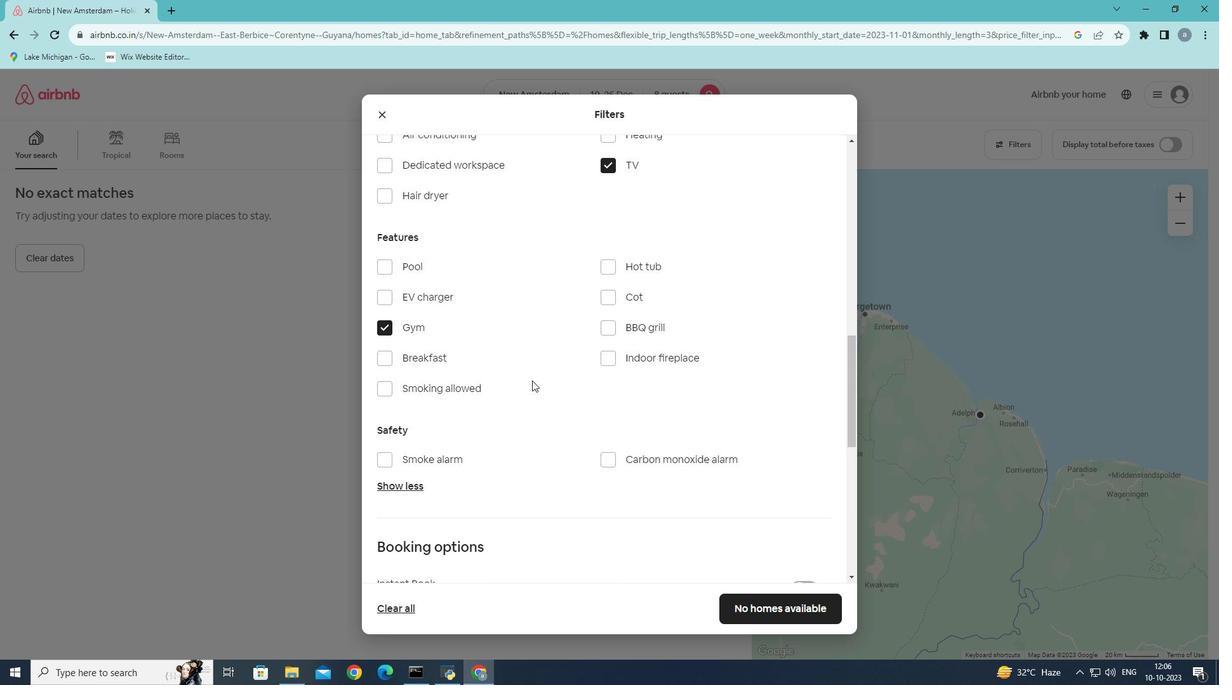 
Action: Mouse moved to (421, 377)
Screenshot: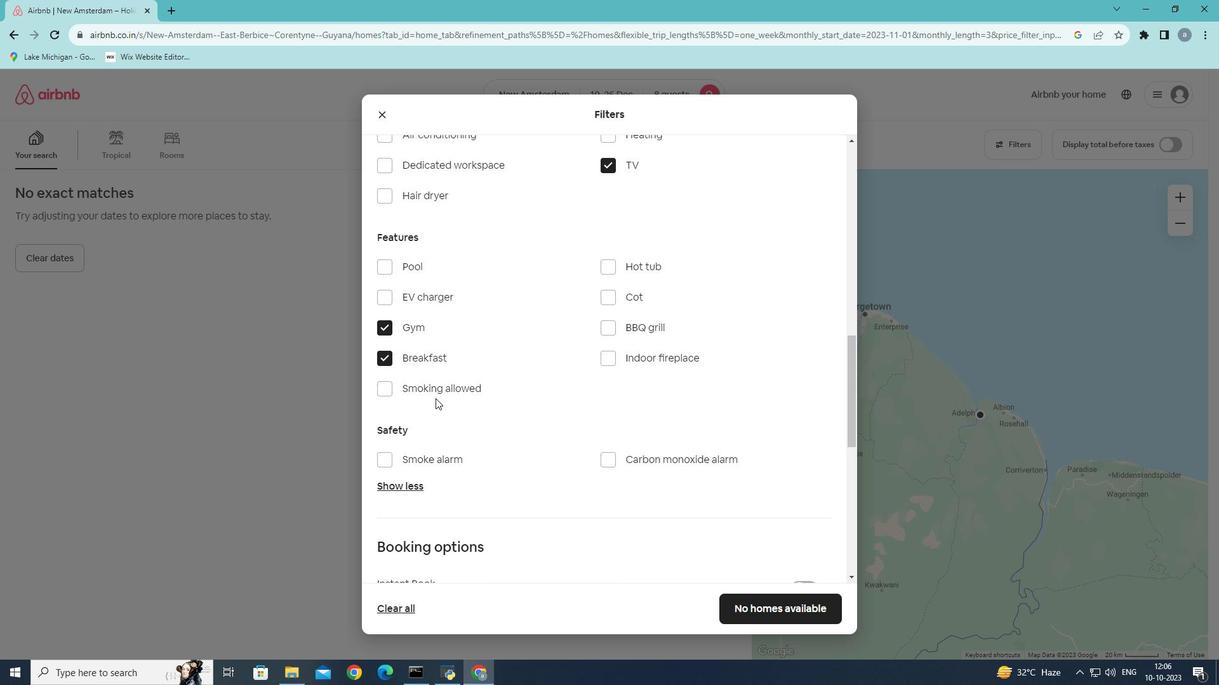 
Action: Mouse pressed left at (421, 377)
Screenshot: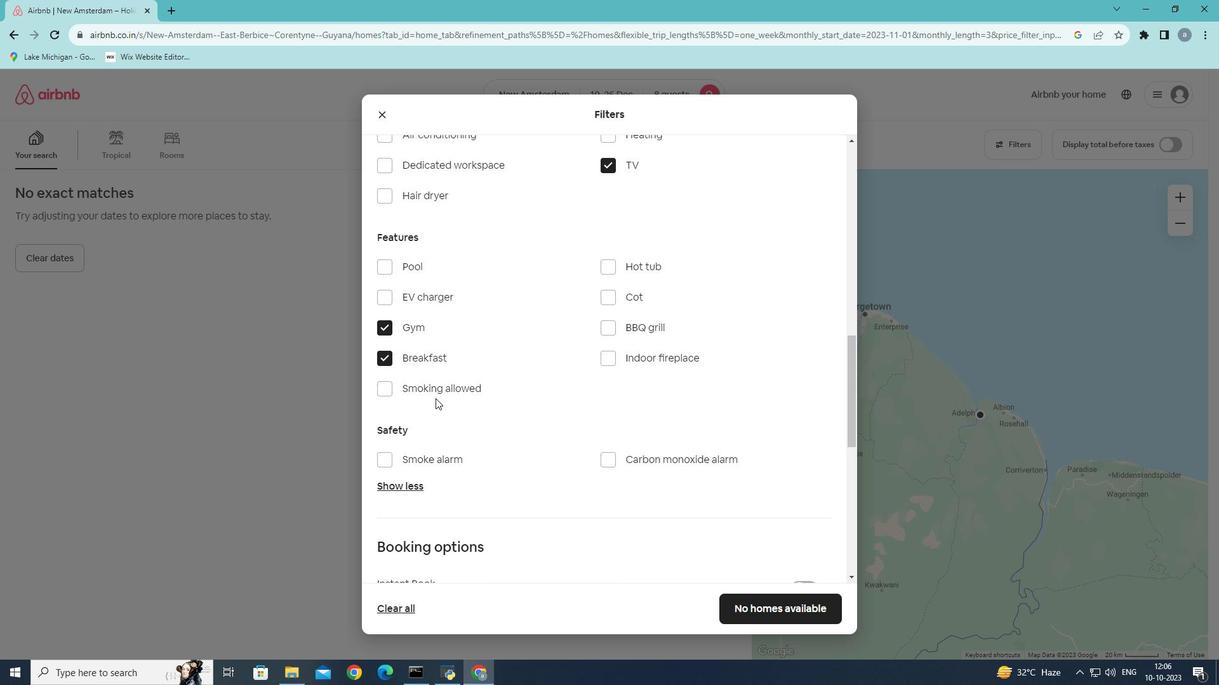 
Action: Mouse moved to (454, 416)
Screenshot: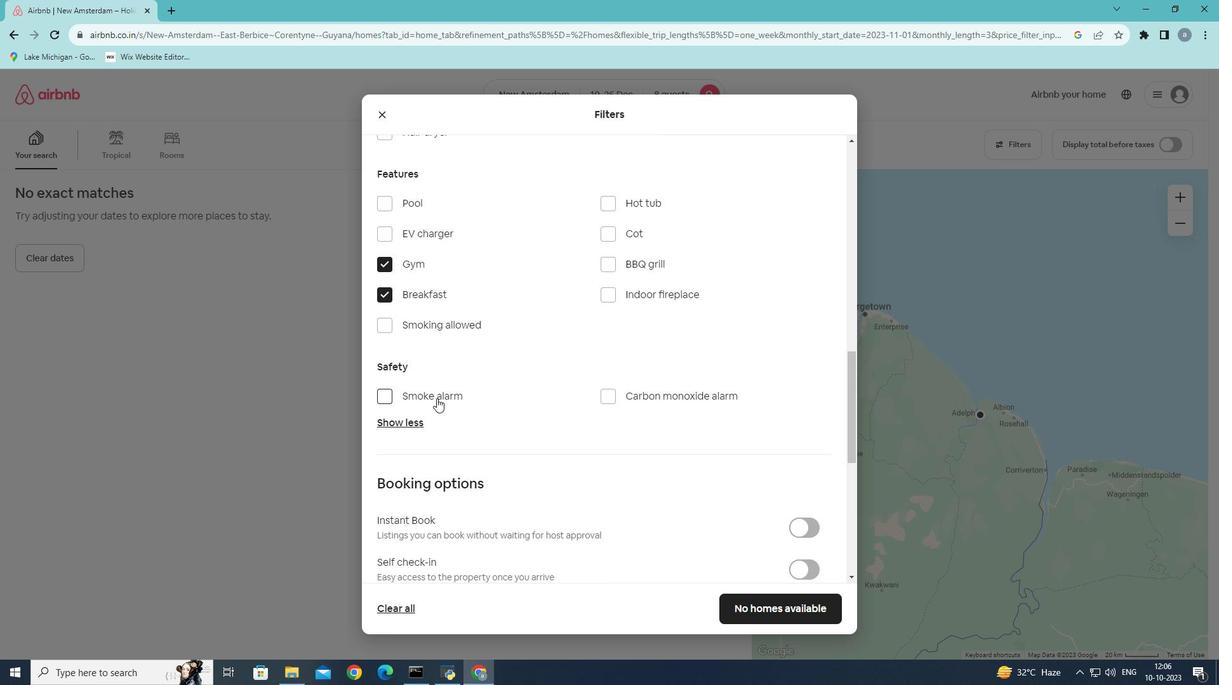 
Action: Mouse scrolled (454, 415) with delta (0, 0)
Screenshot: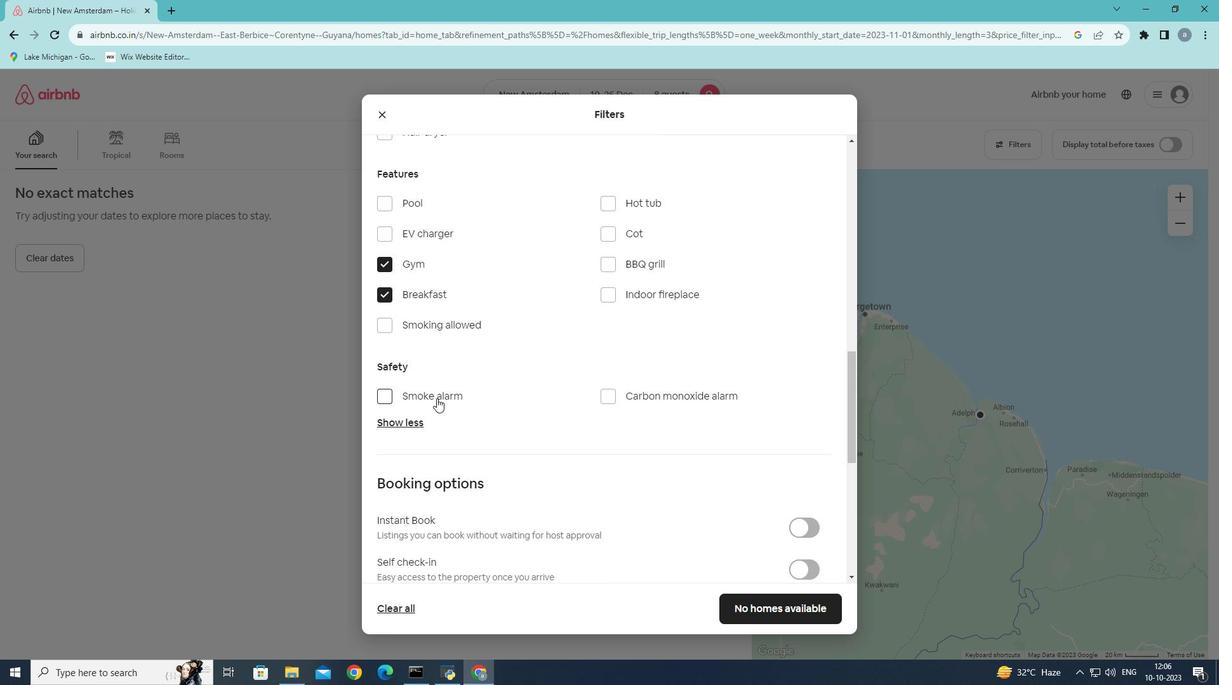 
Action: Mouse scrolled (454, 415) with delta (0, 0)
Screenshot: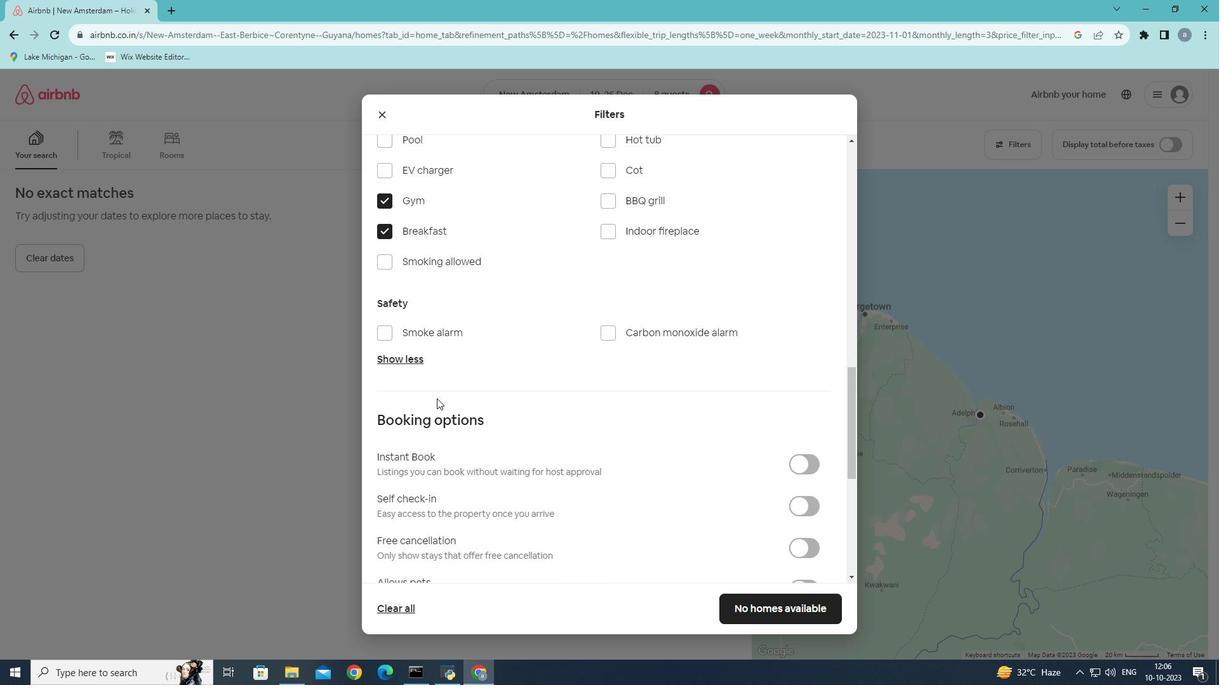 
Action: Mouse moved to (454, 416)
Screenshot: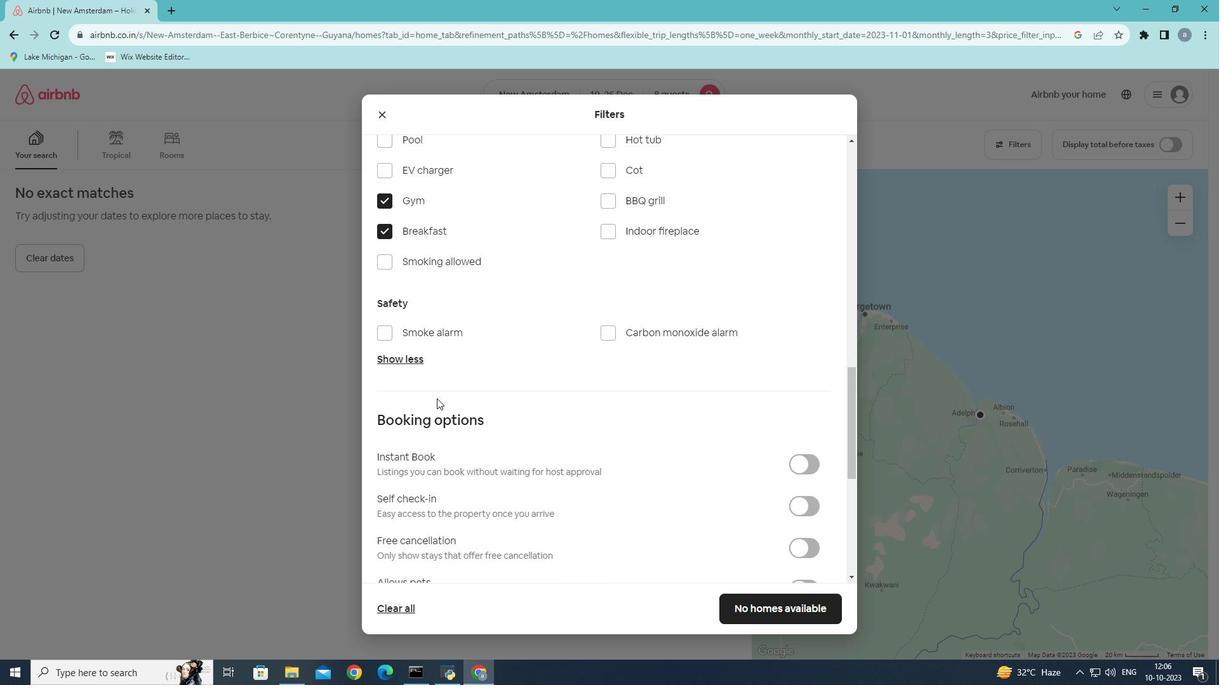 
Action: Mouse scrolled (454, 415) with delta (0, 0)
Screenshot: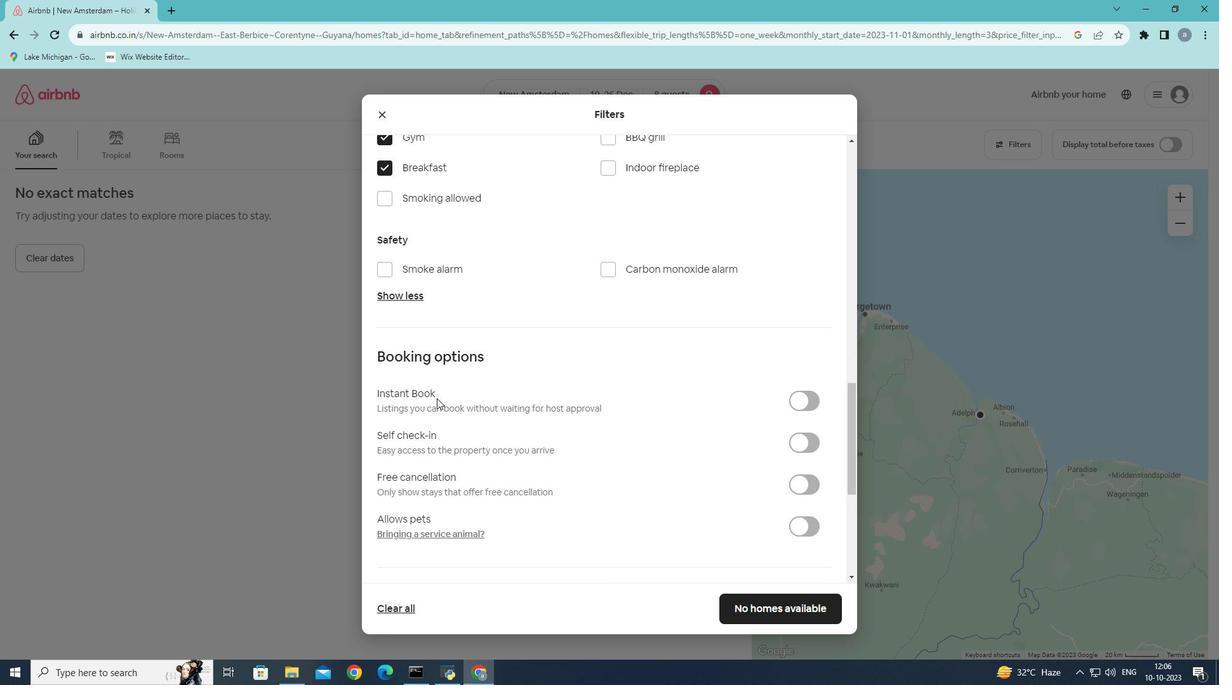 
Action: Mouse scrolled (454, 415) with delta (0, 0)
Screenshot: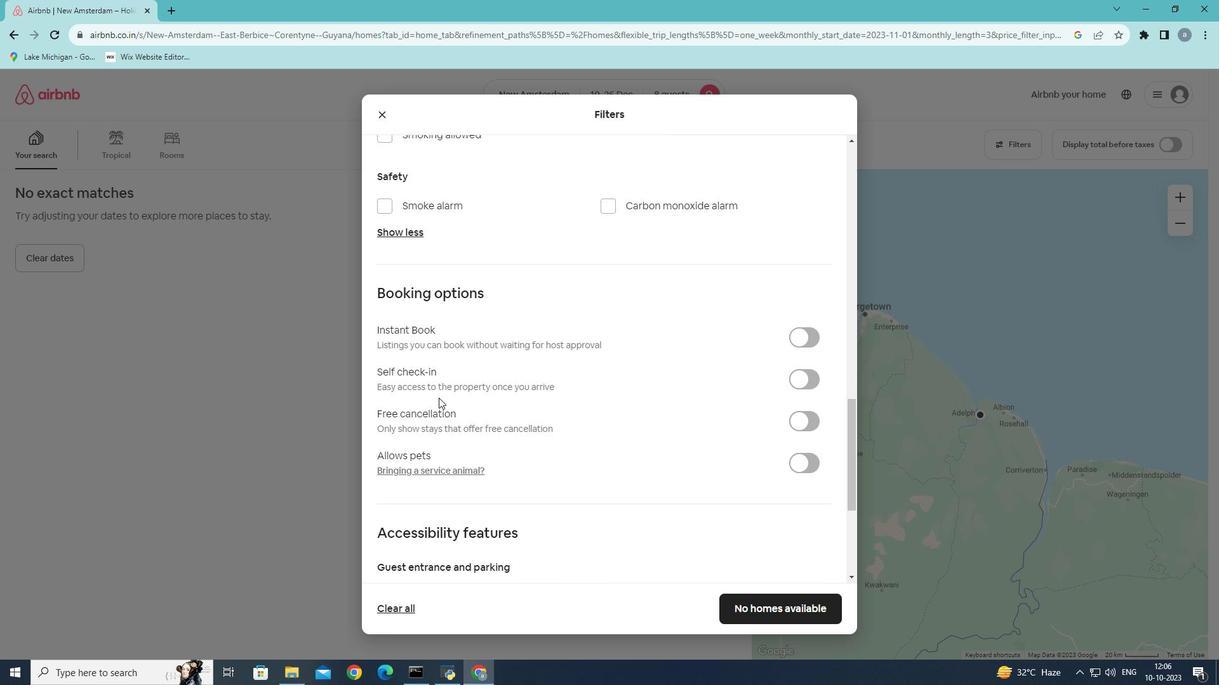 
Action: Mouse moved to (457, 415)
Screenshot: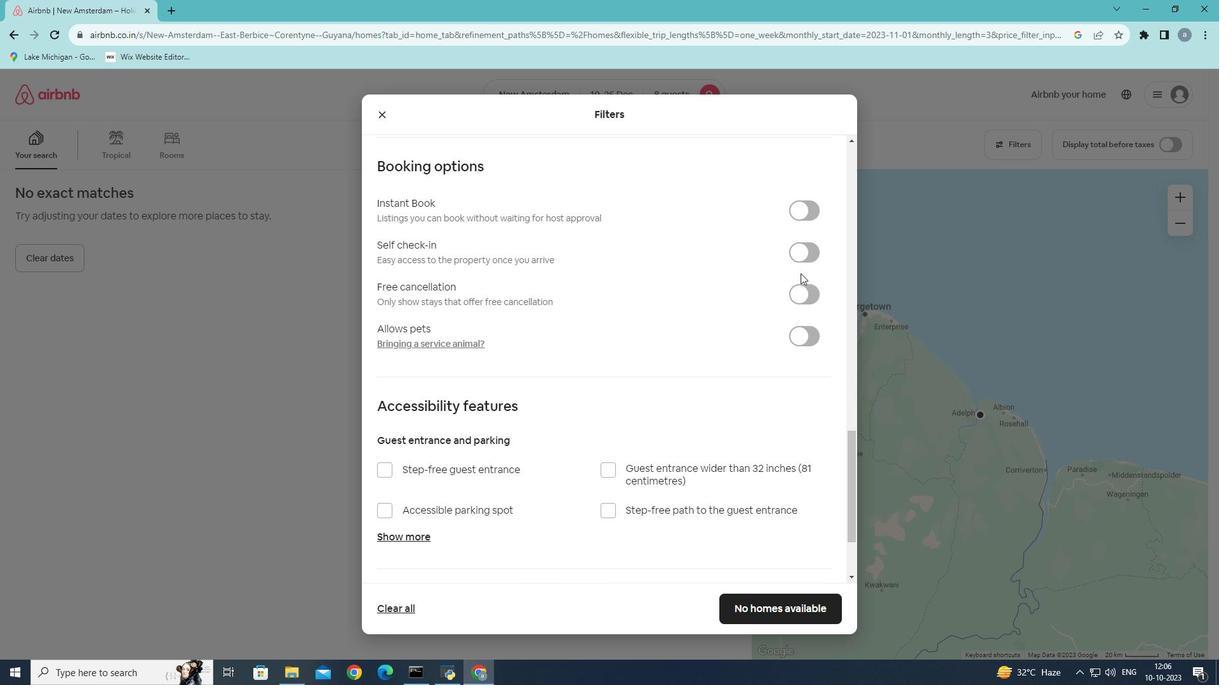 
Action: Mouse scrolled (457, 415) with delta (0, 0)
Screenshot: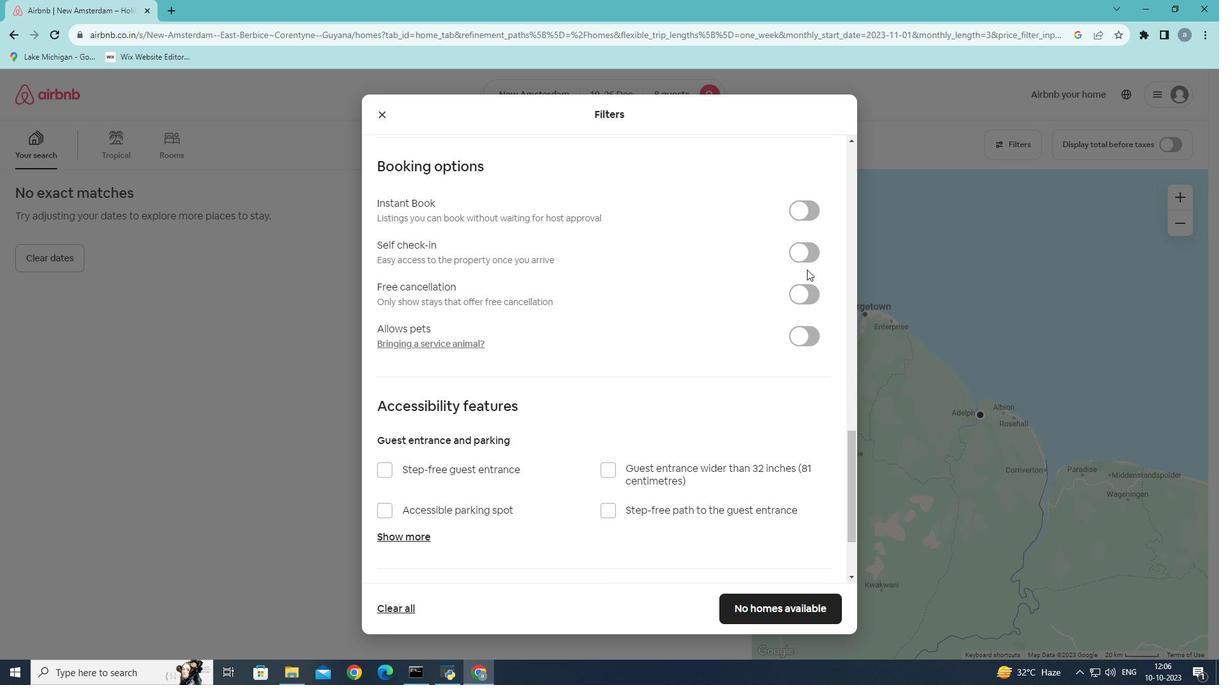 
Action: Mouse scrolled (457, 415) with delta (0, 0)
Screenshot: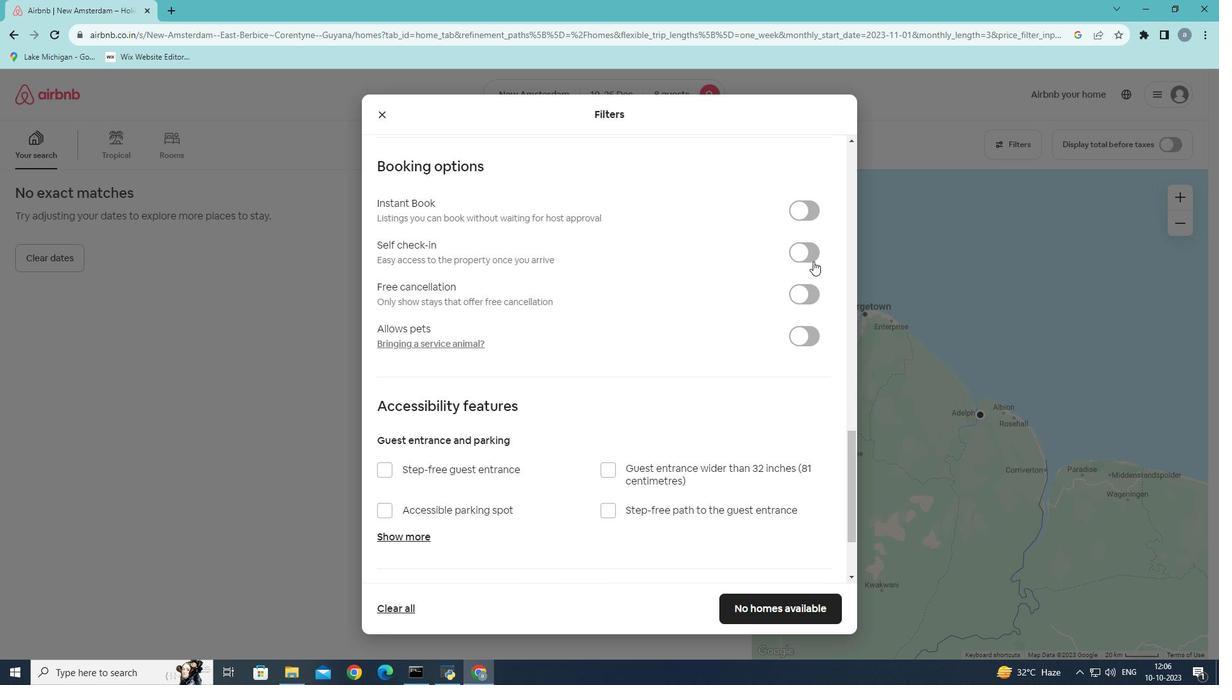 
Action: Mouse moved to (835, 271)
Screenshot: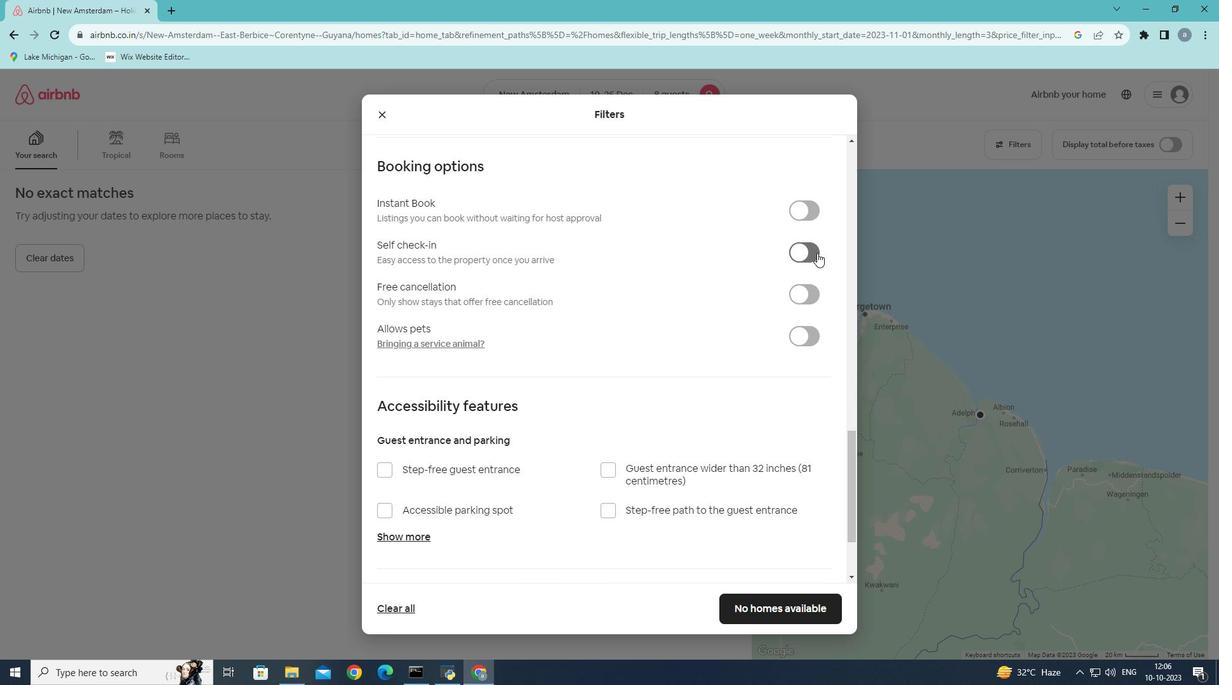 
Action: Mouse pressed left at (835, 271)
Screenshot: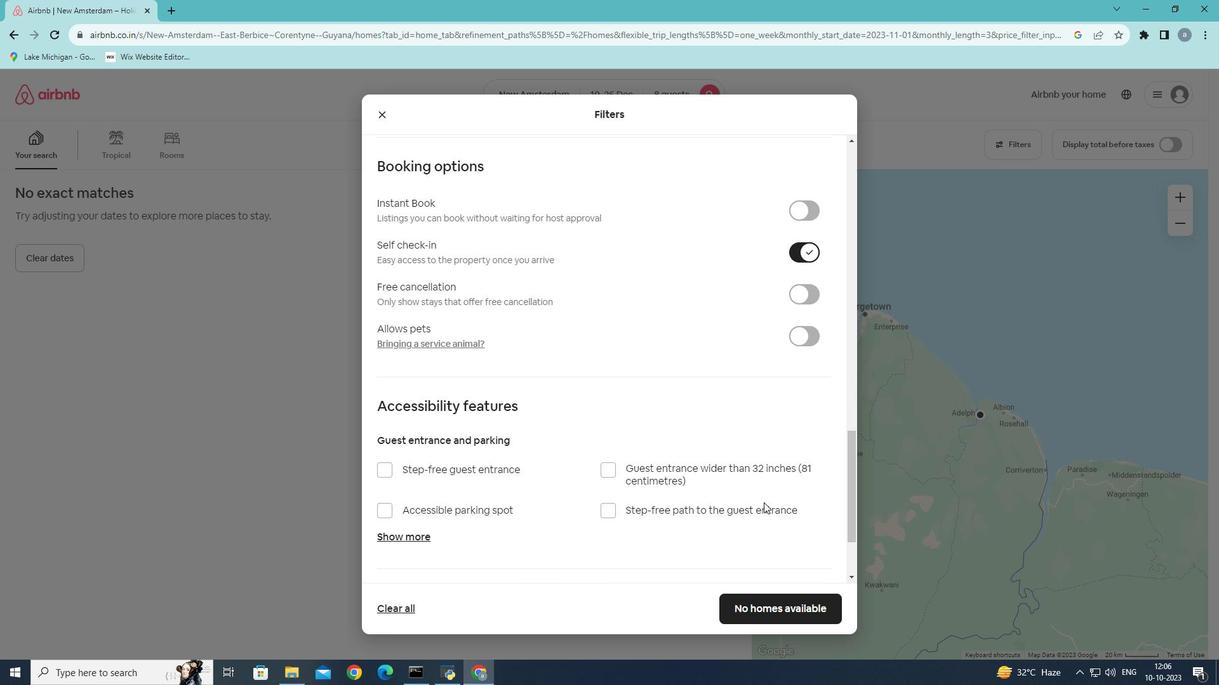 
Action: Mouse moved to (753, 547)
Screenshot: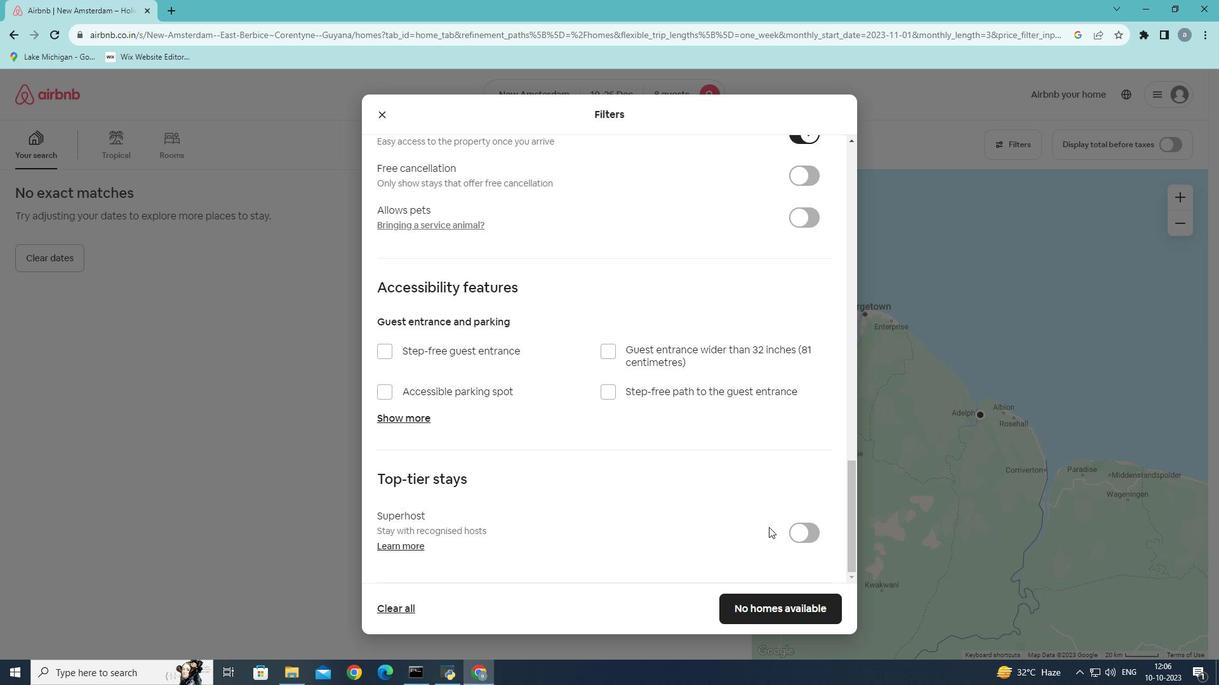 
Action: Mouse scrolled (753, 546) with delta (0, 0)
Screenshot: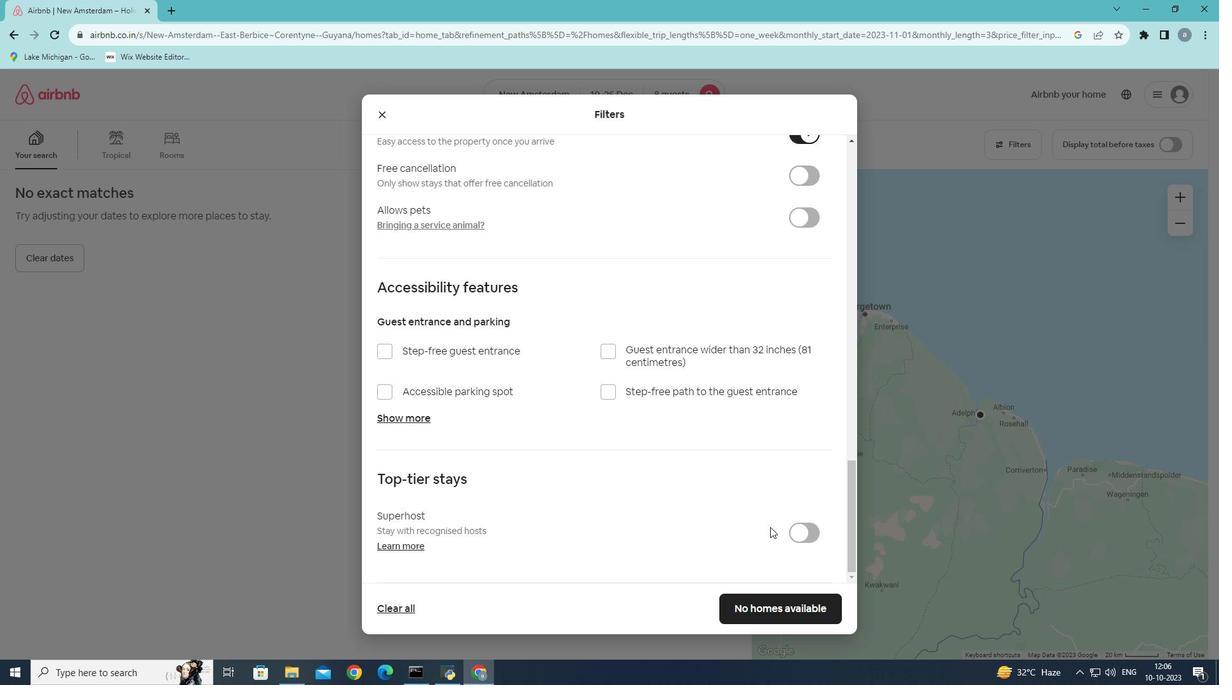 
Action: Mouse scrolled (753, 546) with delta (0, 0)
Screenshot: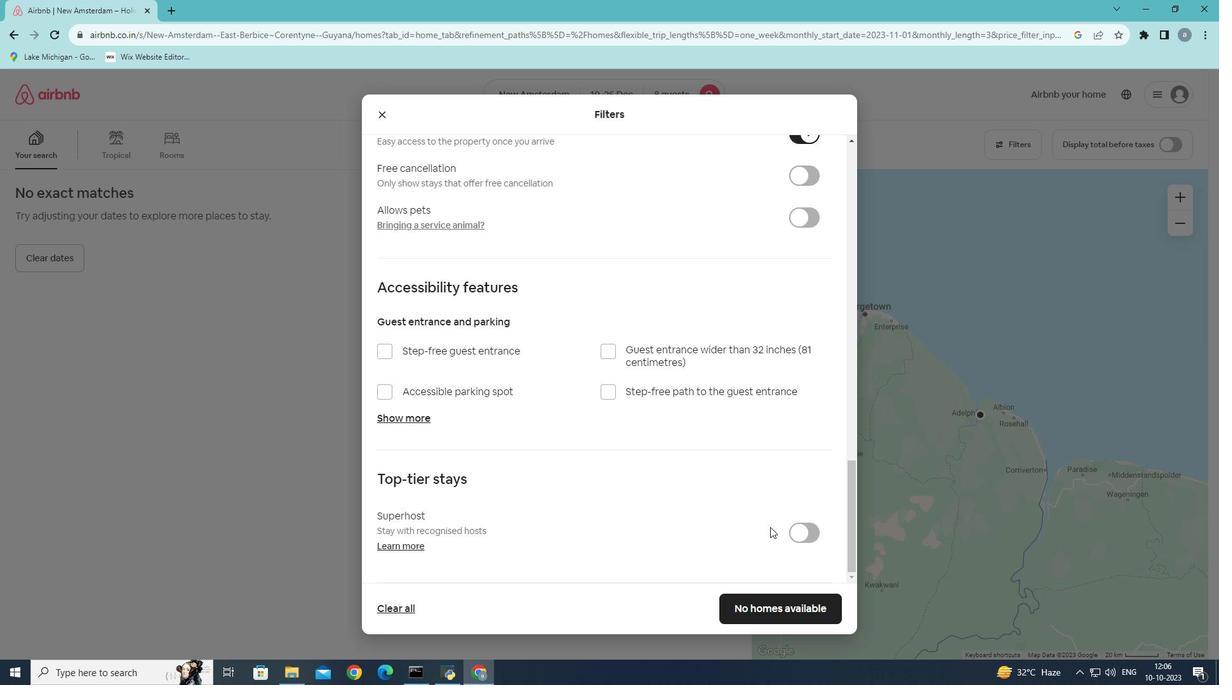 
Action: Mouse scrolled (753, 546) with delta (0, 0)
Screenshot: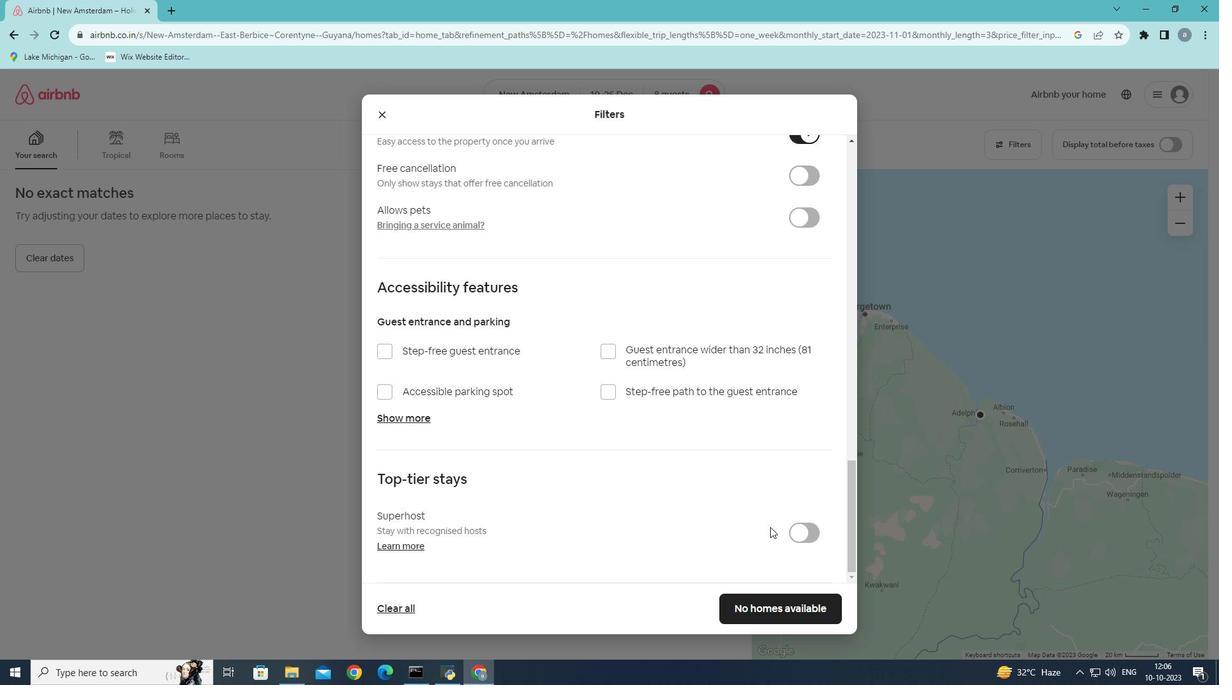 
Action: Mouse moved to (787, 545)
Screenshot: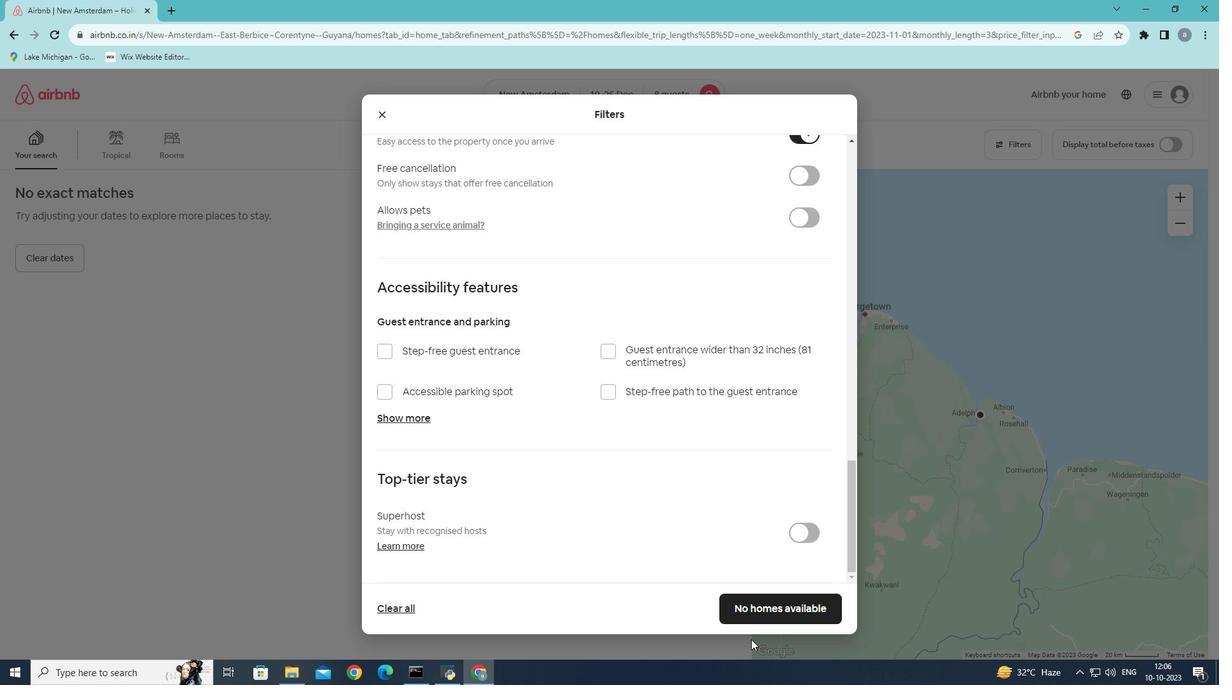 
Action: Mouse scrolled (787, 544) with delta (0, 0)
Screenshot: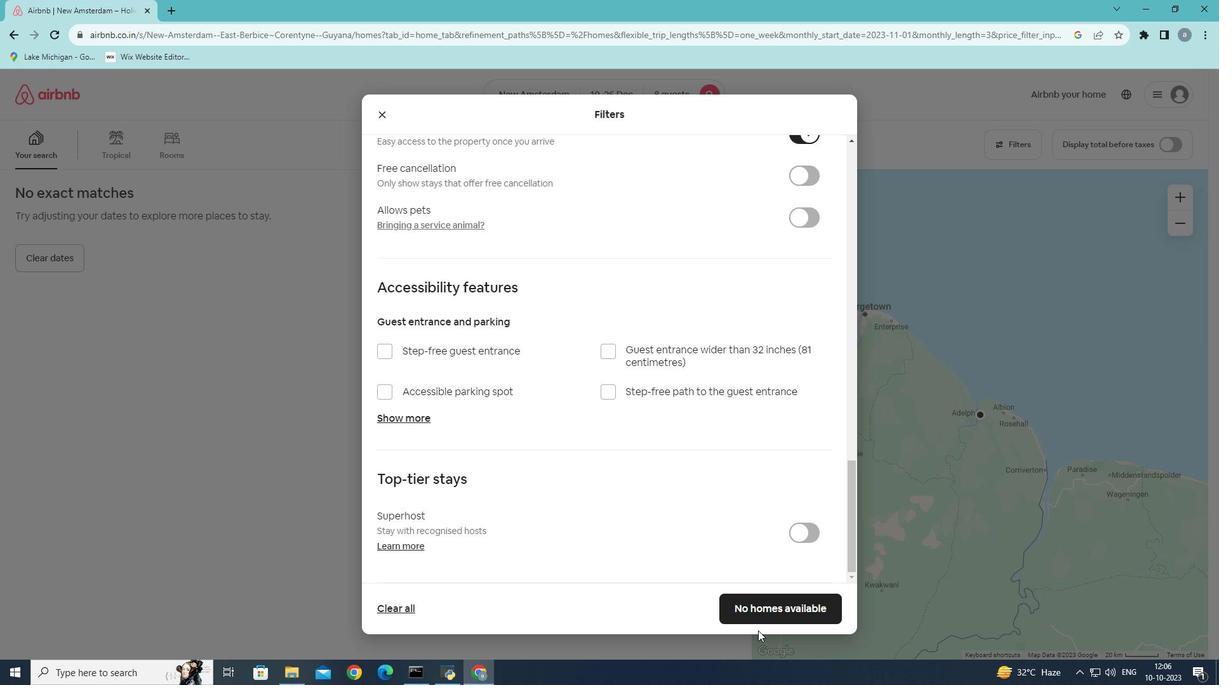 
Action: Mouse moved to (788, 545)
Screenshot: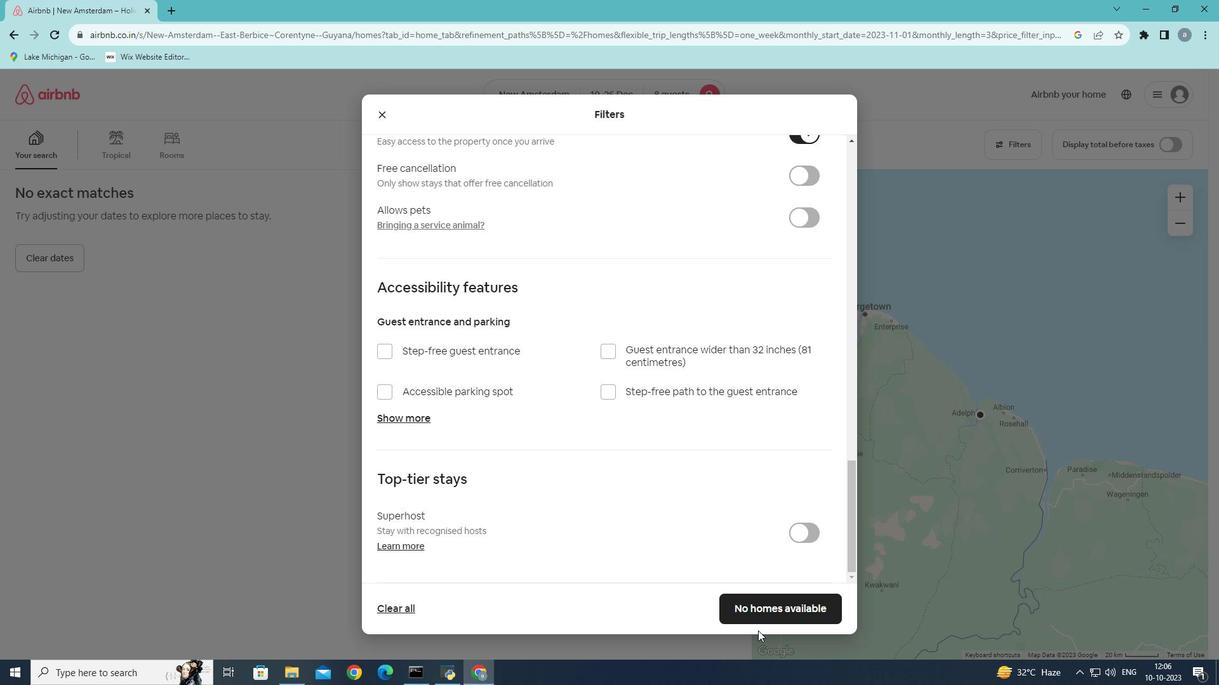 
Action: Mouse scrolled (788, 544) with delta (0, 0)
Screenshot: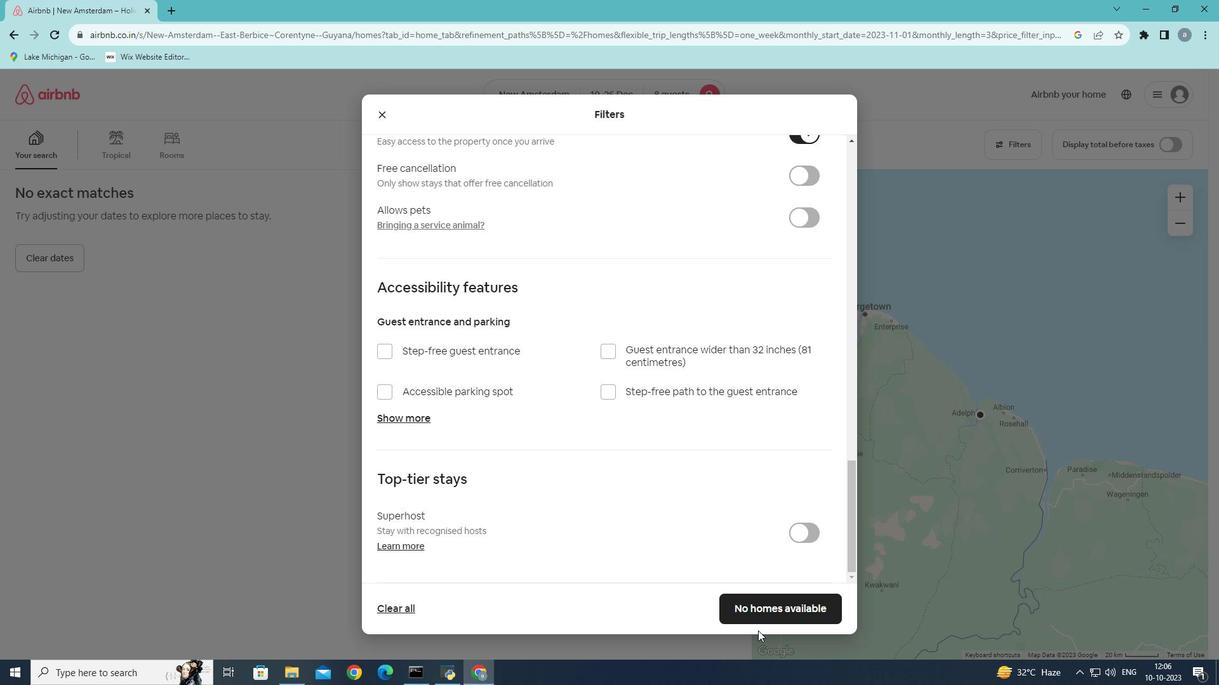 
Action: Mouse scrolled (788, 544) with delta (0, 0)
Screenshot: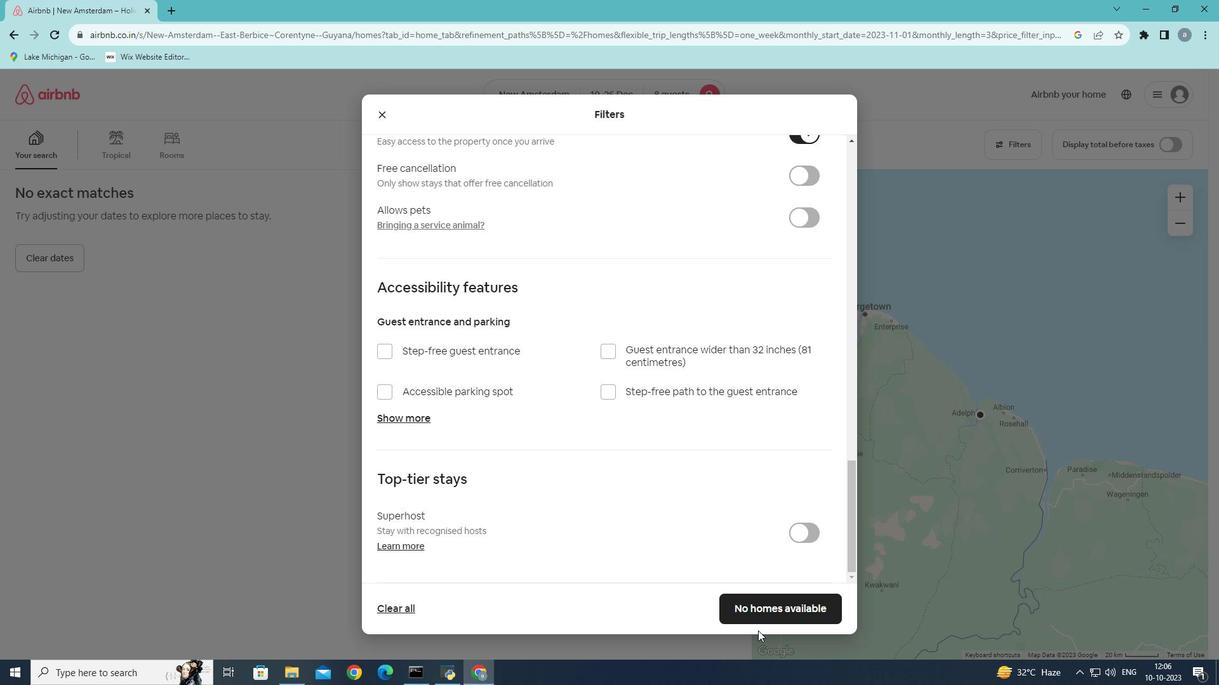 
Action: Mouse moved to (789, 546)
Screenshot: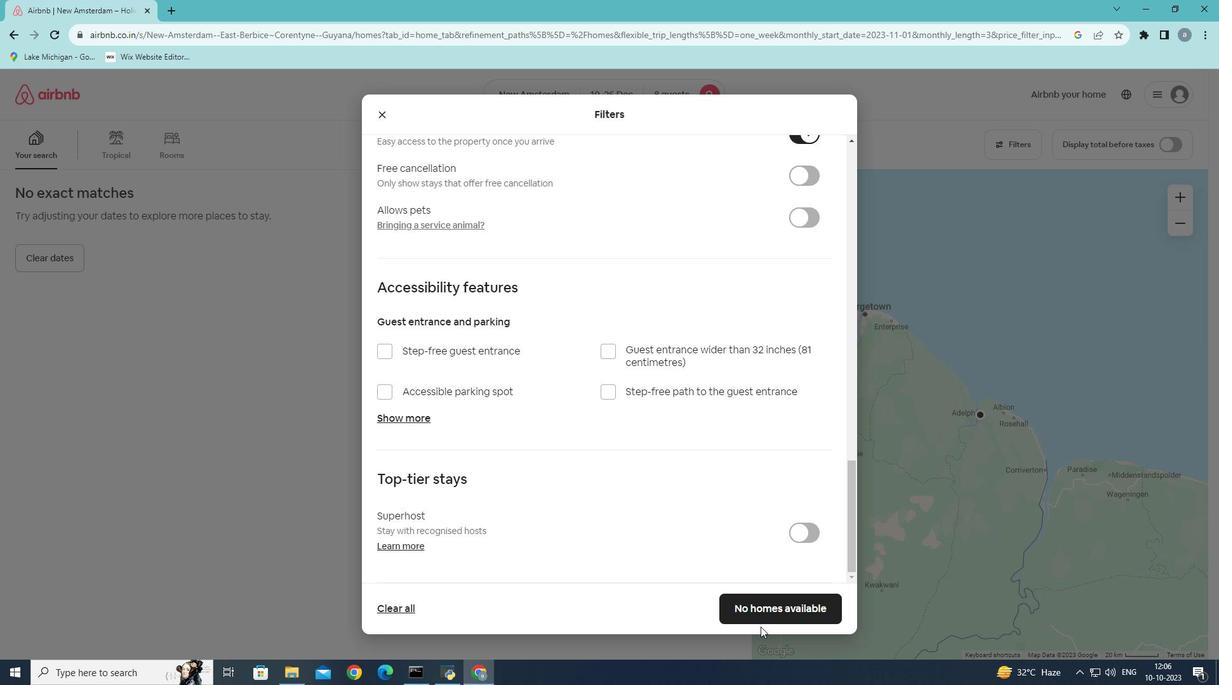 
Action: Mouse scrolled (789, 545) with delta (0, 0)
Screenshot: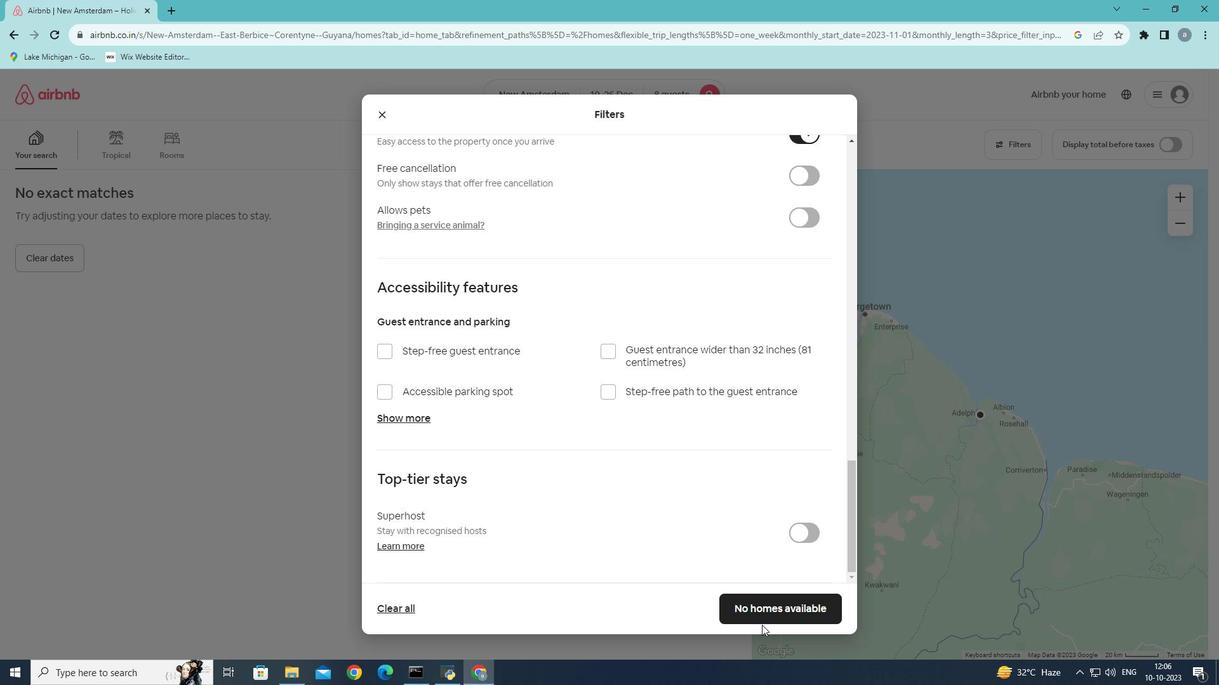 
Action: Mouse moved to (790, 635)
Screenshot: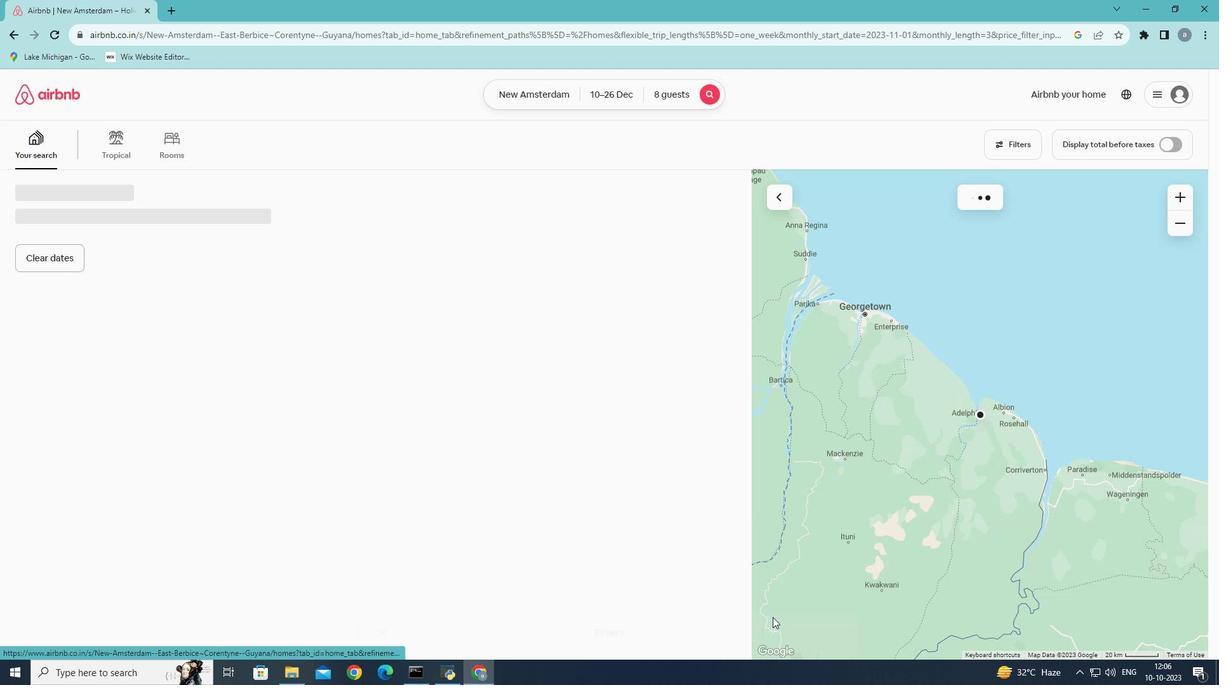 
Action: Mouse pressed left at (790, 635)
Screenshot: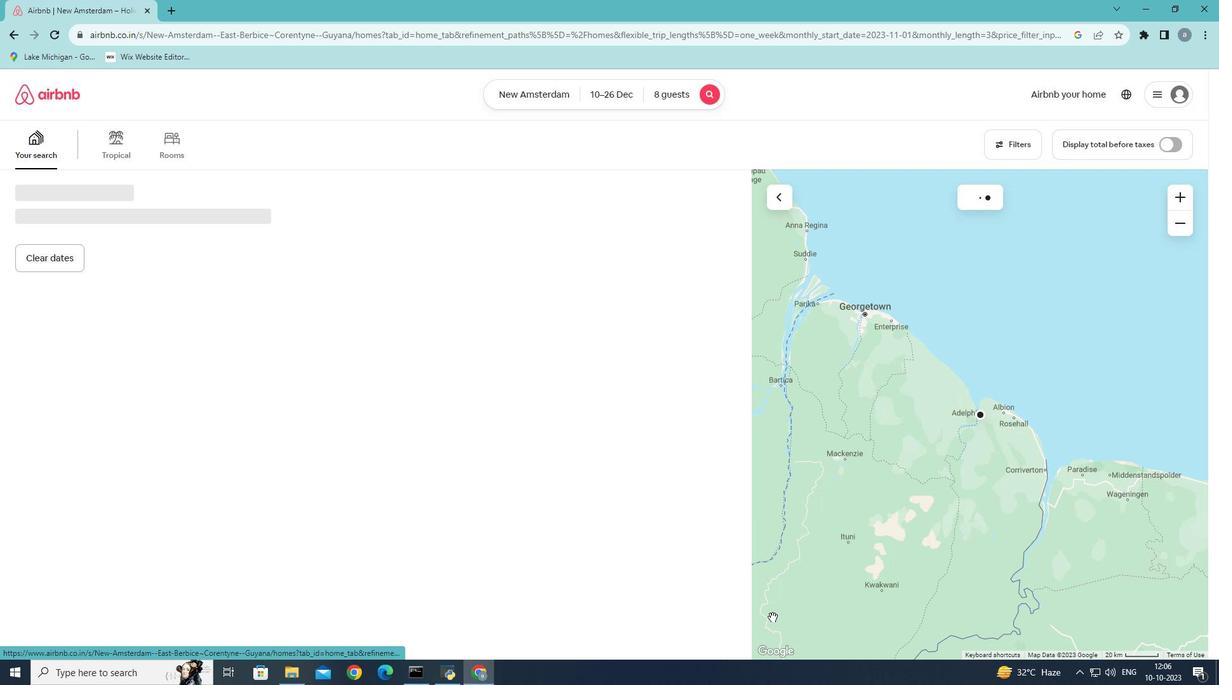 
